 Task: Look for space in Junín, Peru from 2nd June, 2023 to 9th June, 2023 for 5 adults in price range Rs.7000 to Rs.13000. Place can be shared room with 2 bedrooms having 5 beds and 2 bathrooms. Property type can be house, flat, guest house. Booking option can be shelf check-in. Required host language is English.
Action: Mouse moved to (575, 140)
Screenshot: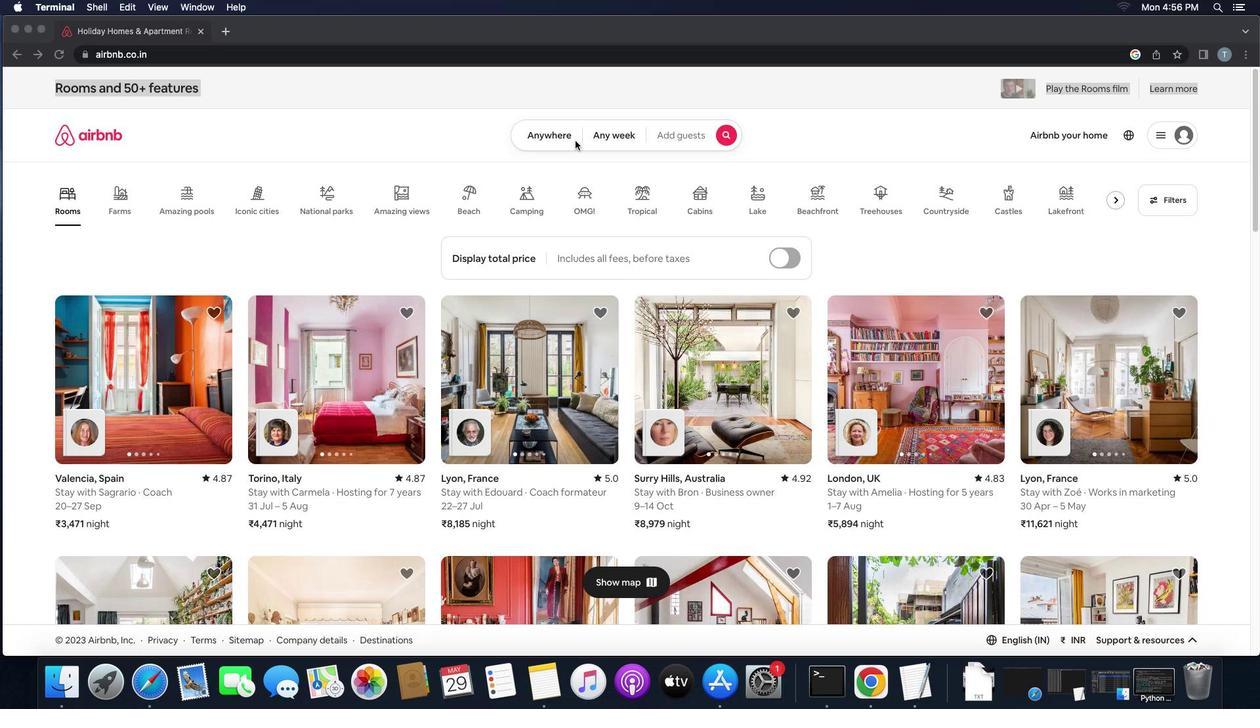 
Action: Mouse pressed left at (575, 140)
Screenshot: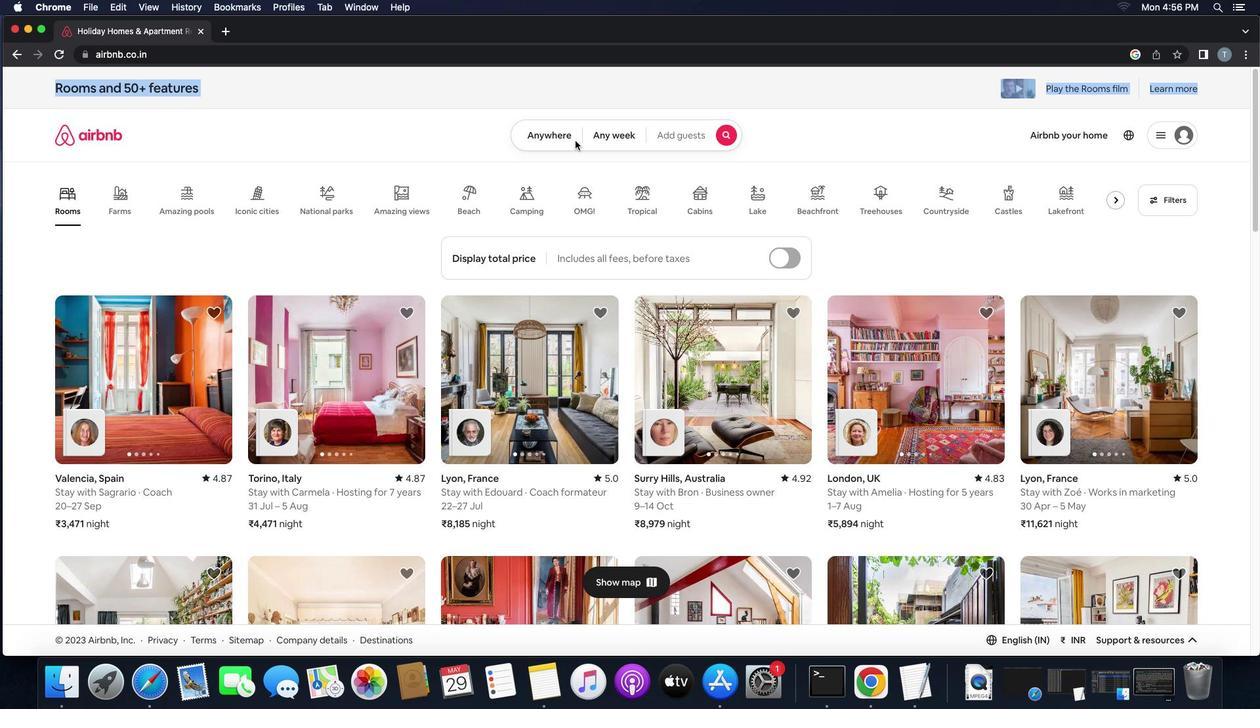 
Action: Mouse pressed left at (575, 140)
Screenshot: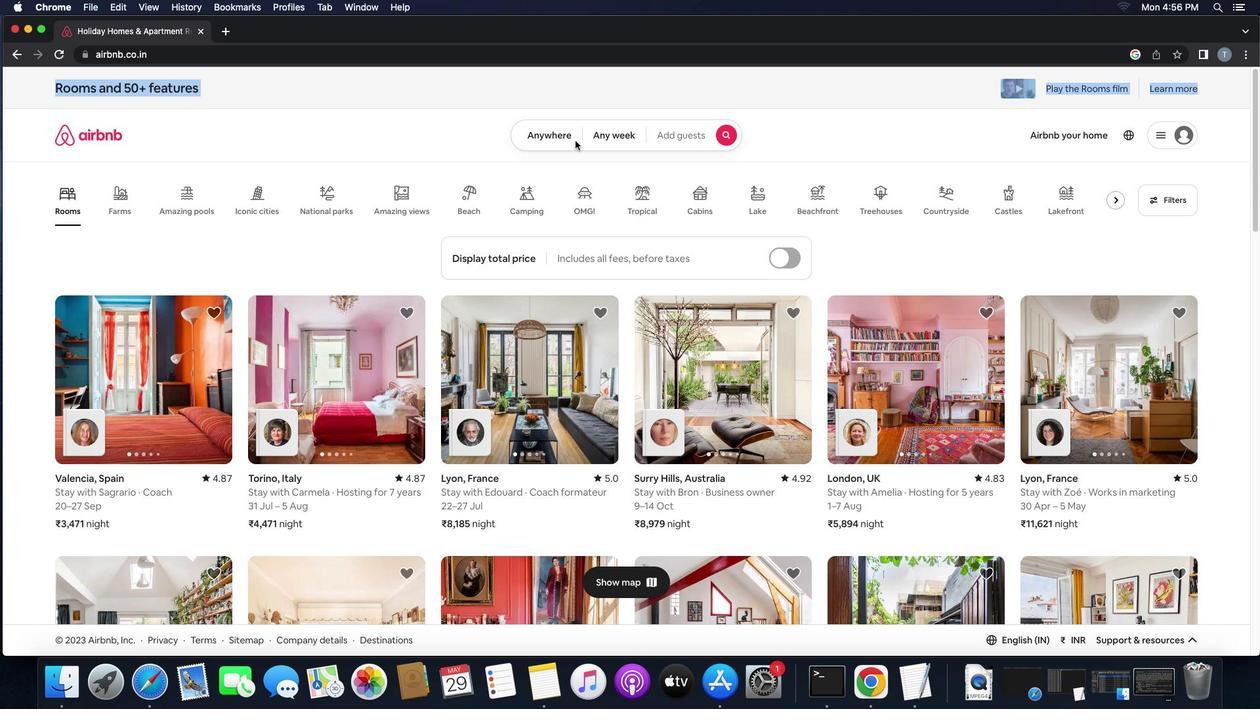 
Action: Mouse moved to (518, 186)
Screenshot: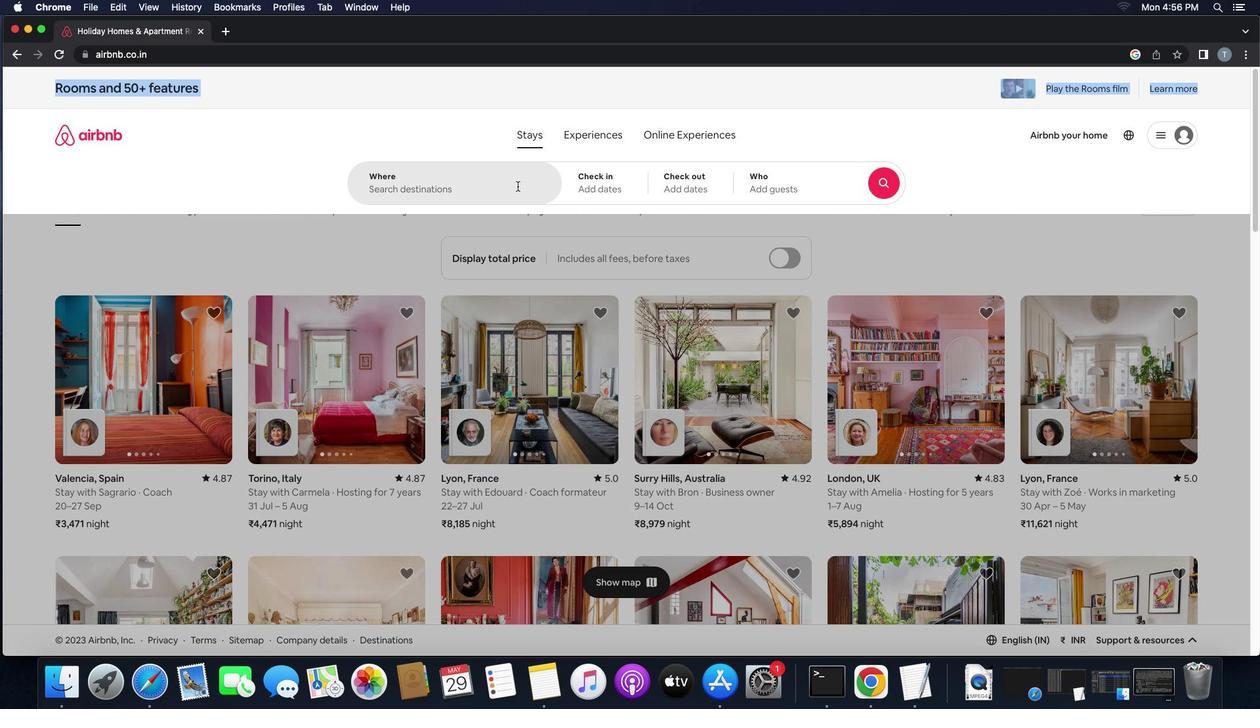 
Action: Mouse pressed left at (518, 186)
Screenshot: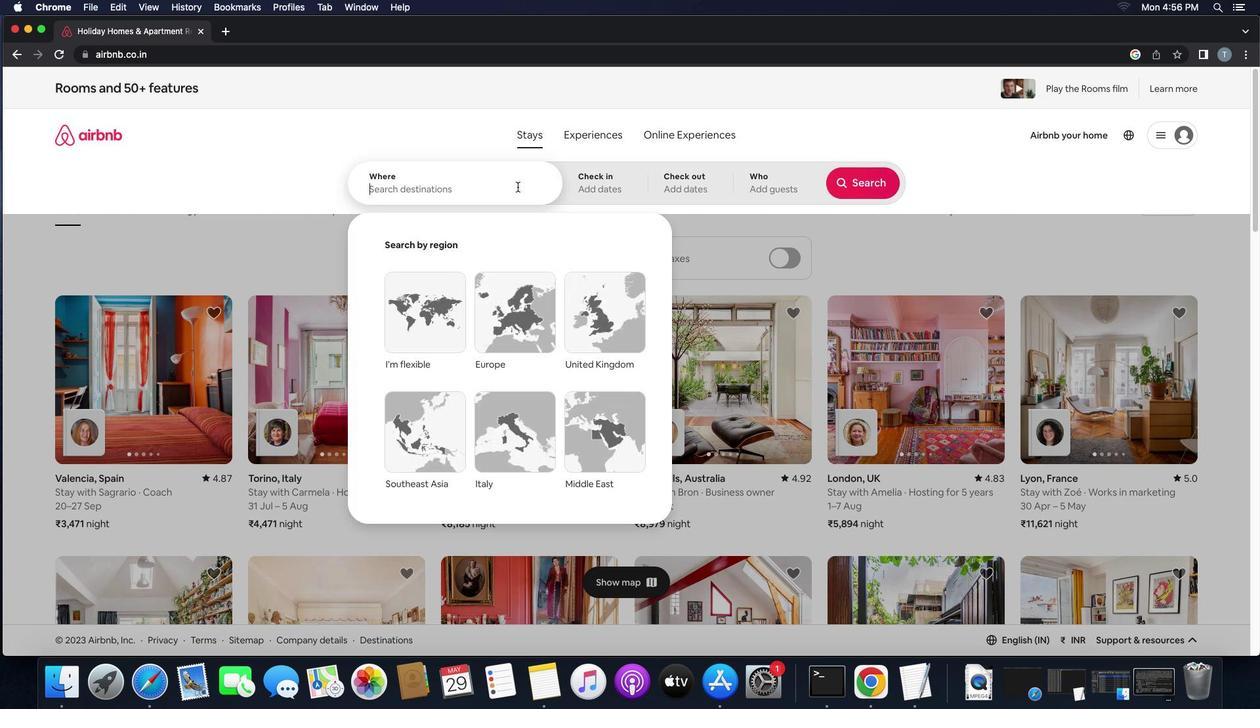 
Action: Mouse moved to (518, 186)
Screenshot: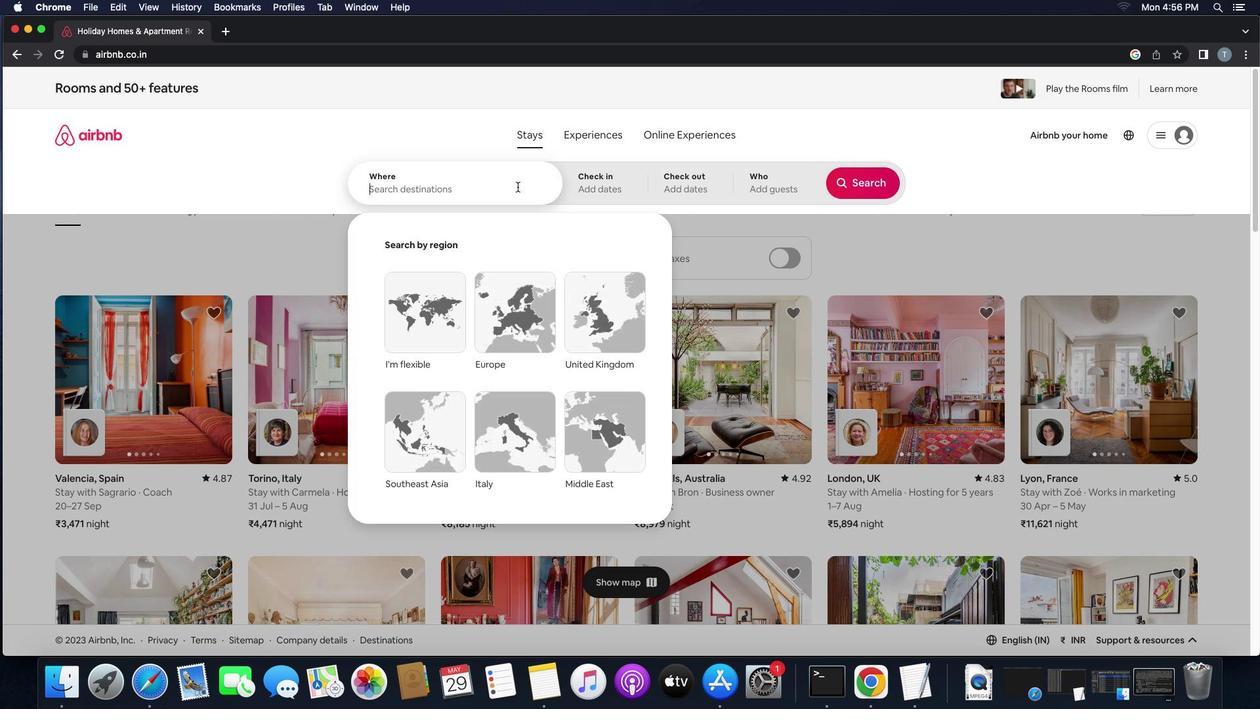 
Action: Key pressed Key.shift'J''u''n''i''n'','Key.space'p''e''r''u'
Screenshot: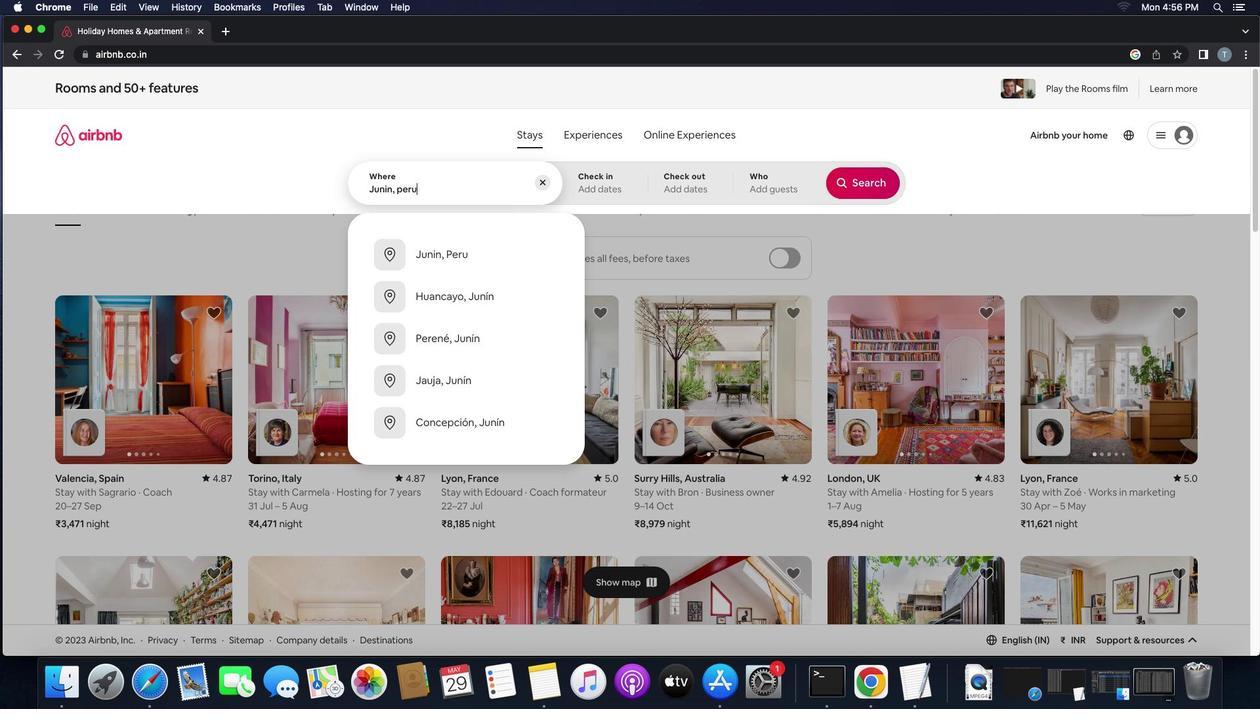 
Action: Mouse moved to (447, 262)
Screenshot: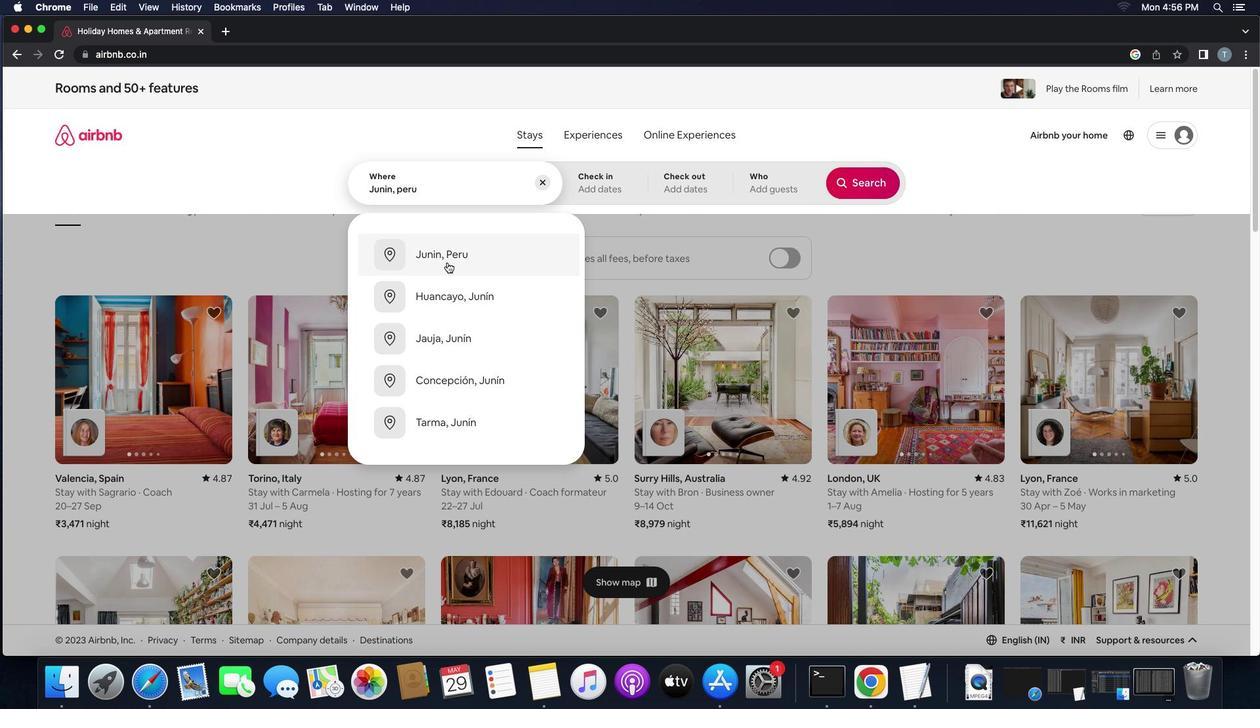 
Action: Mouse pressed left at (447, 262)
Screenshot: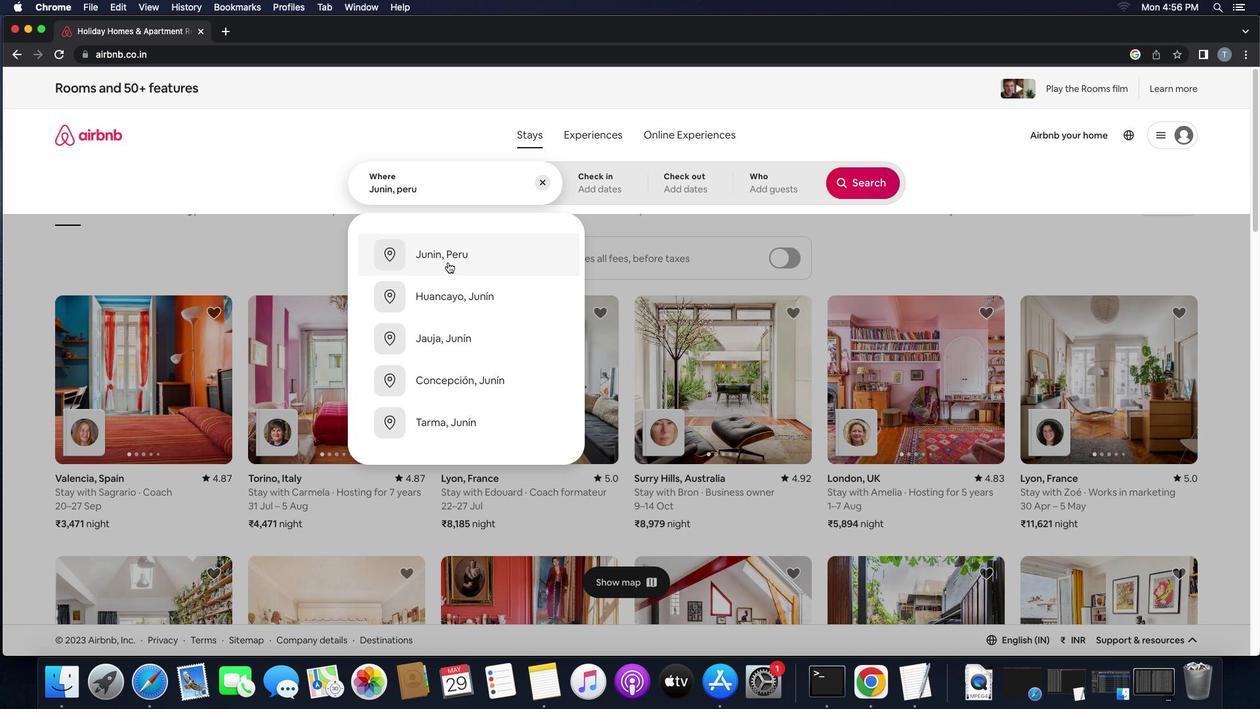 
Action: Mouse moved to (815, 346)
Screenshot: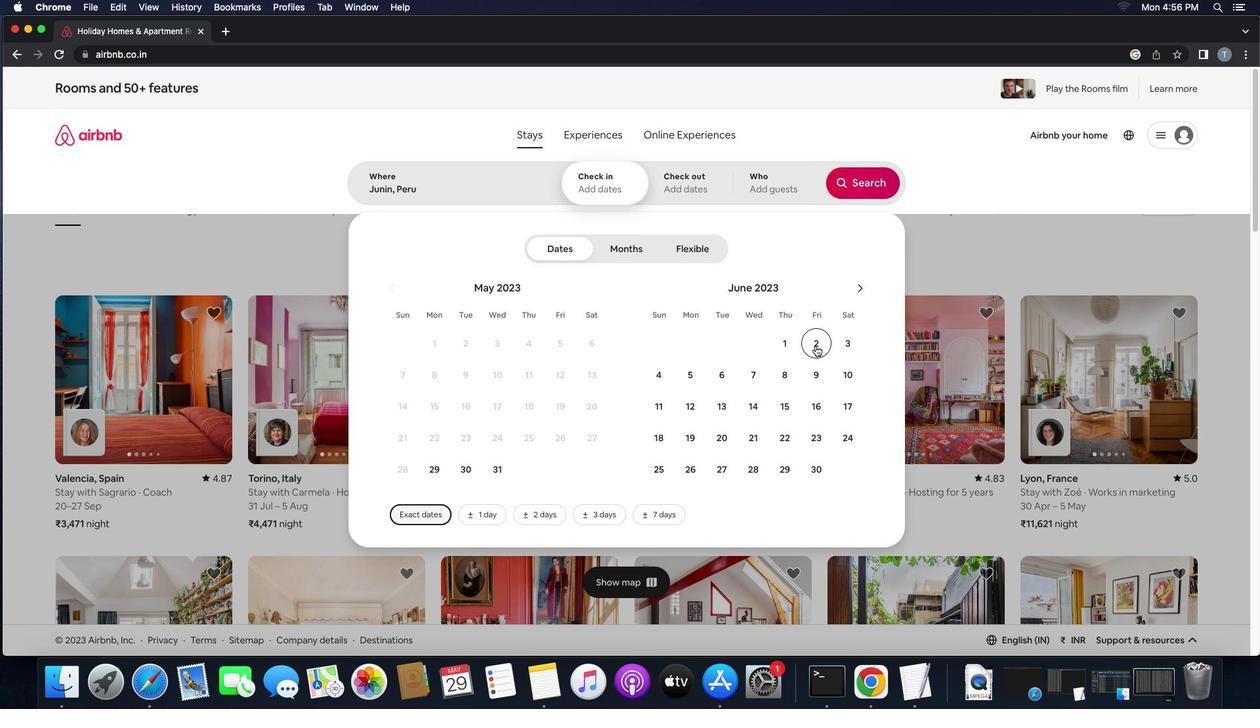 
Action: Mouse pressed left at (815, 346)
Screenshot: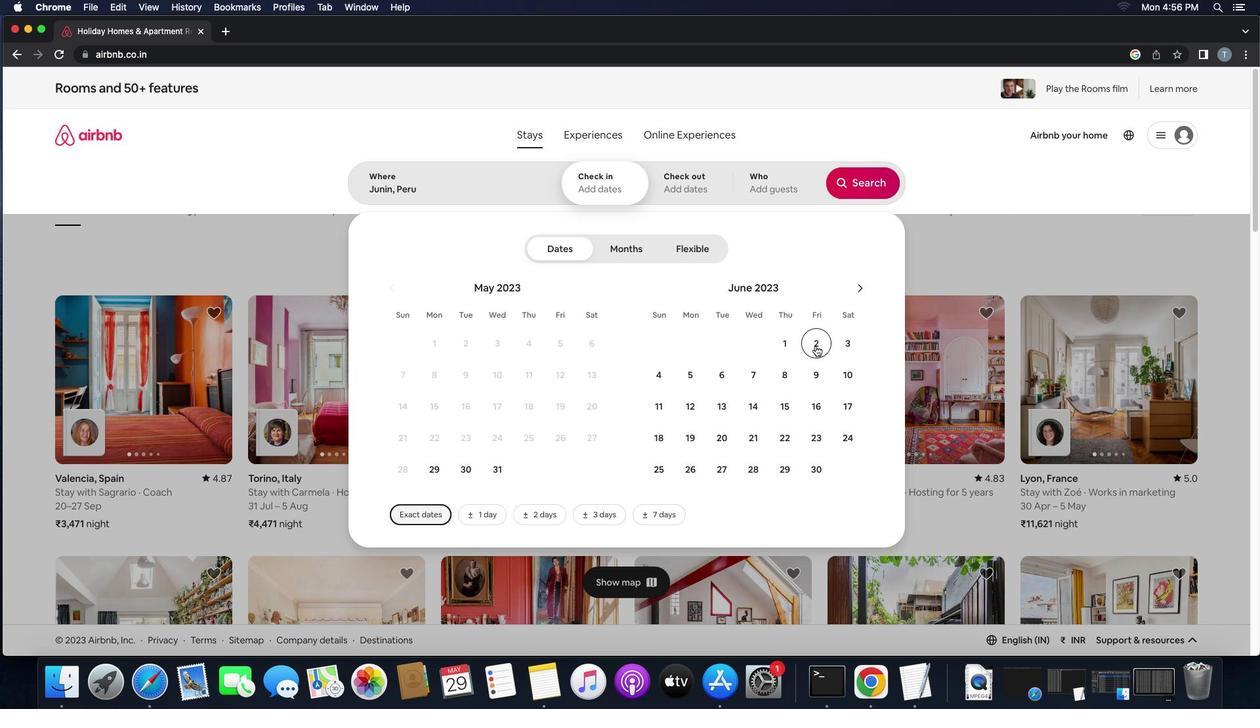 
Action: Mouse moved to (814, 370)
Screenshot: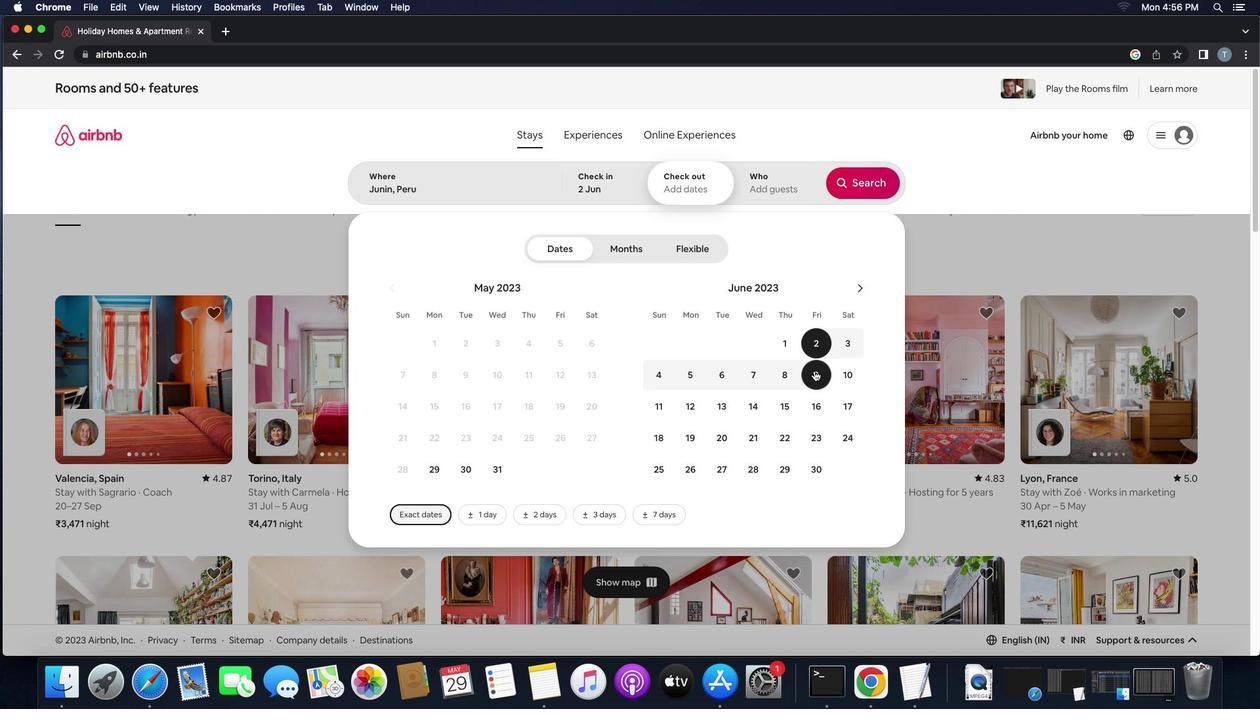 
Action: Mouse pressed left at (814, 370)
Screenshot: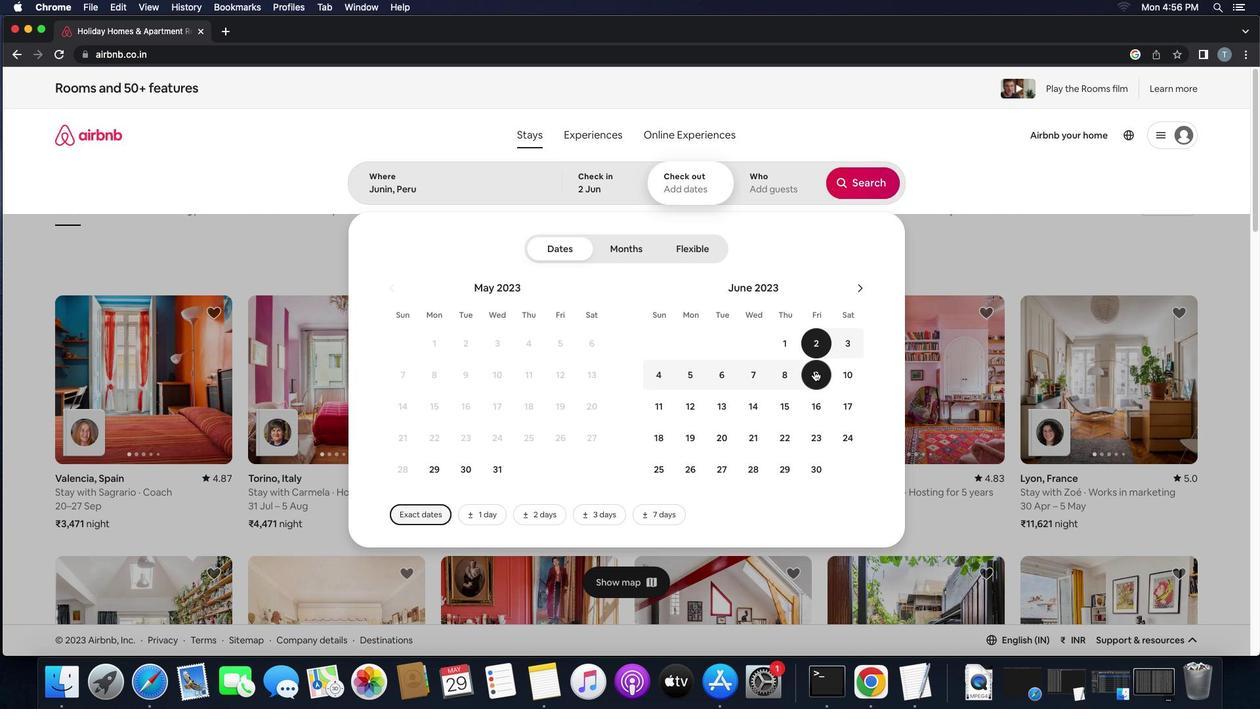 
Action: Mouse moved to (772, 196)
Screenshot: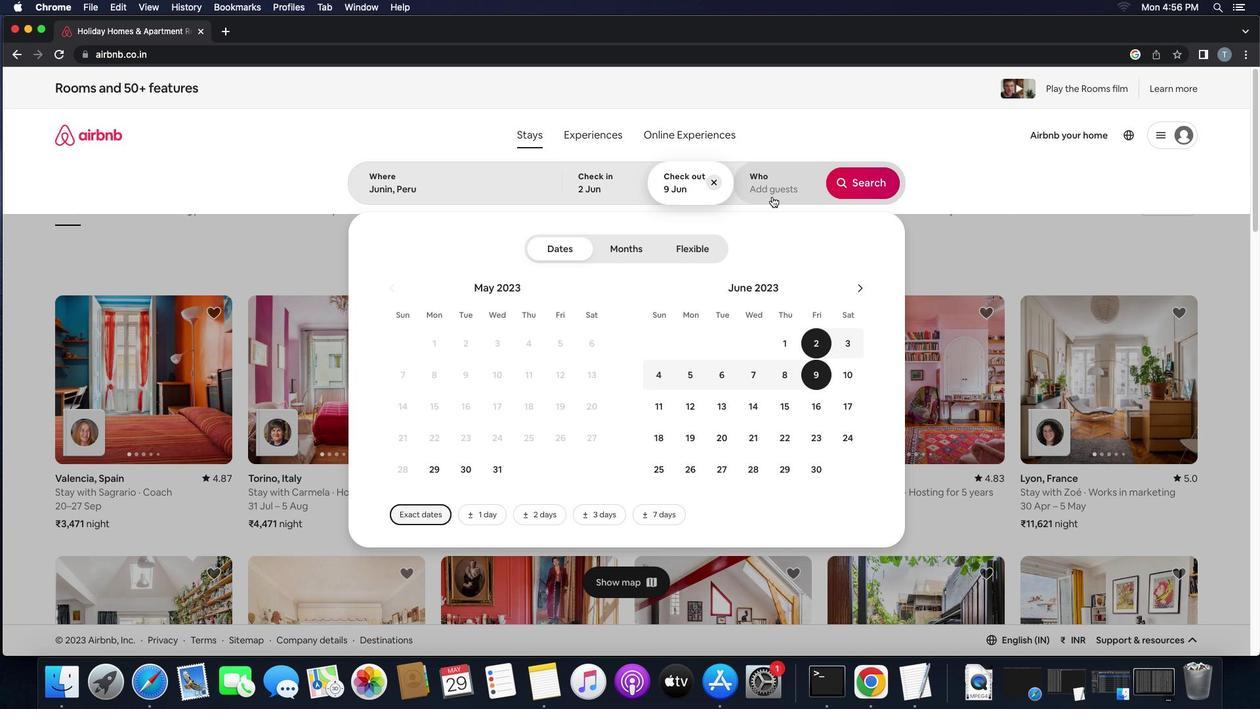 
Action: Mouse pressed left at (772, 196)
Screenshot: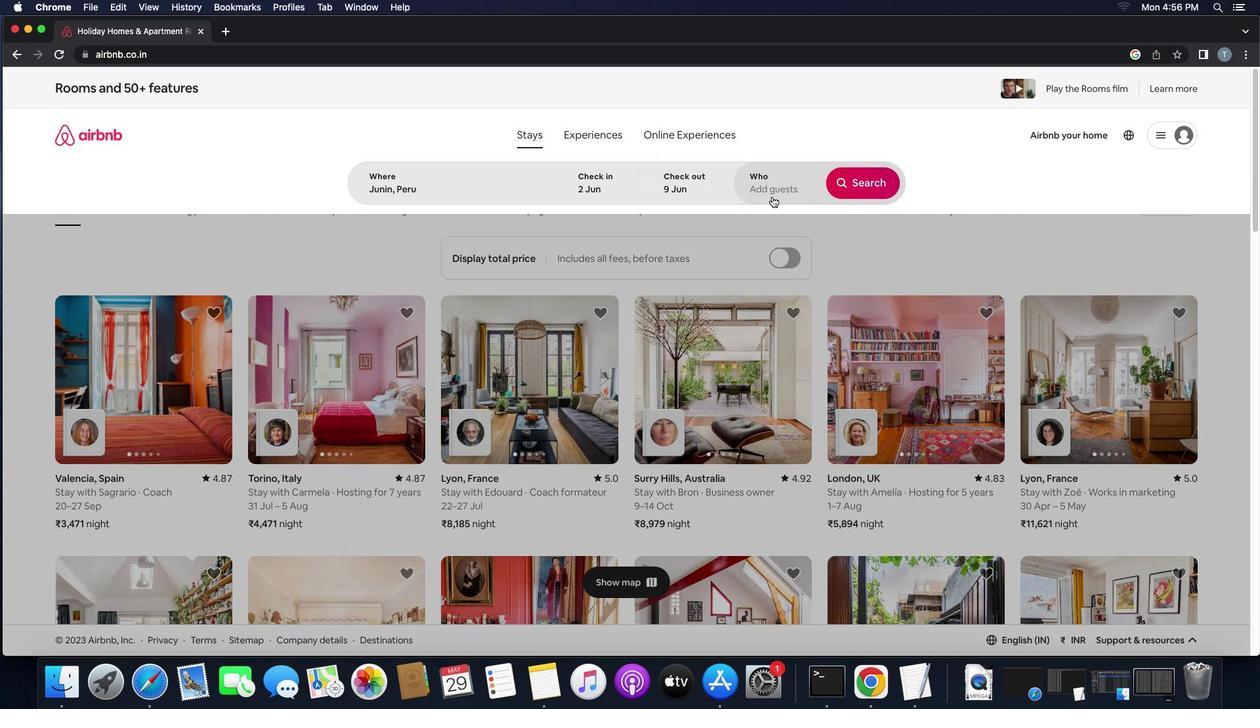 
Action: Mouse moved to (864, 253)
Screenshot: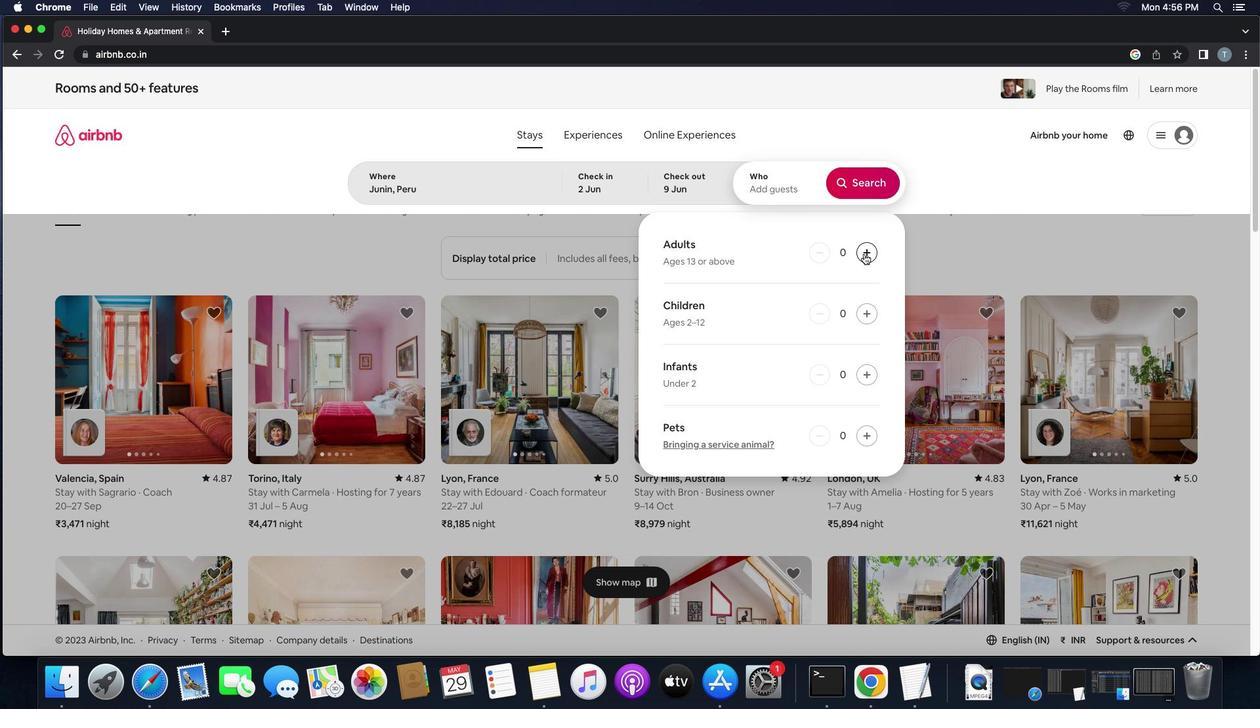 
Action: Mouse pressed left at (864, 253)
Screenshot: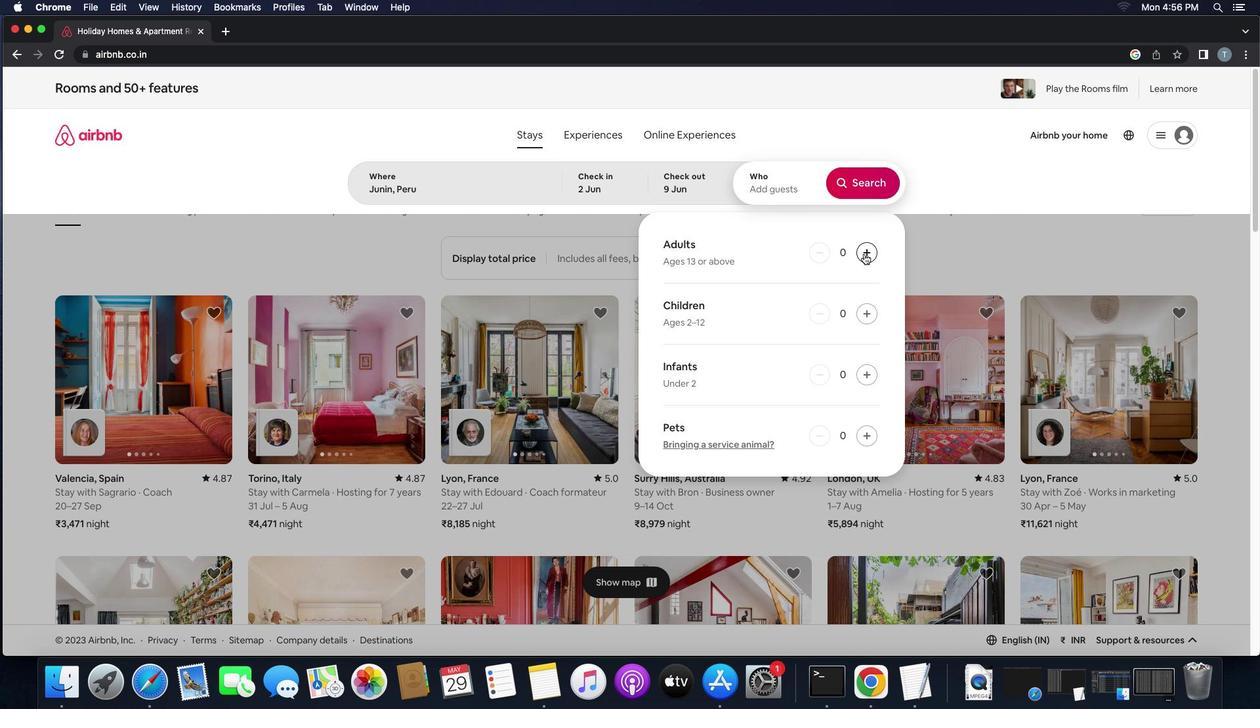 
Action: Mouse pressed left at (864, 253)
Screenshot: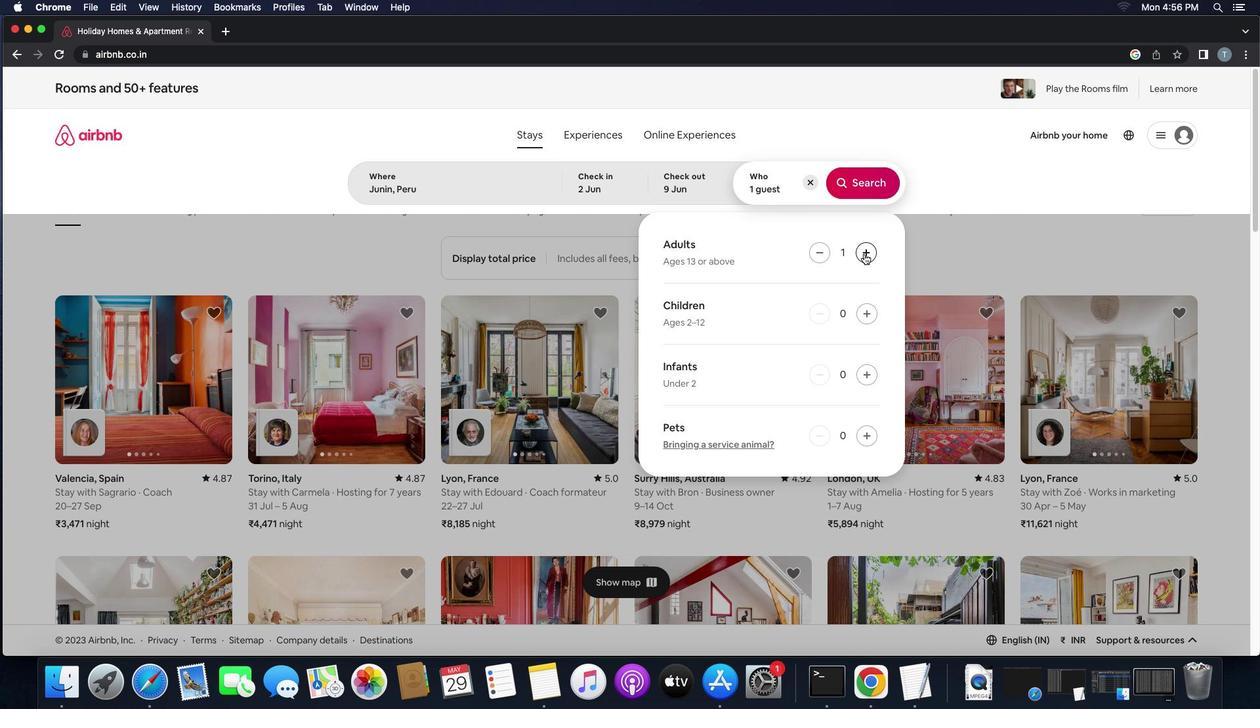 
Action: Mouse pressed left at (864, 253)
Screenshot: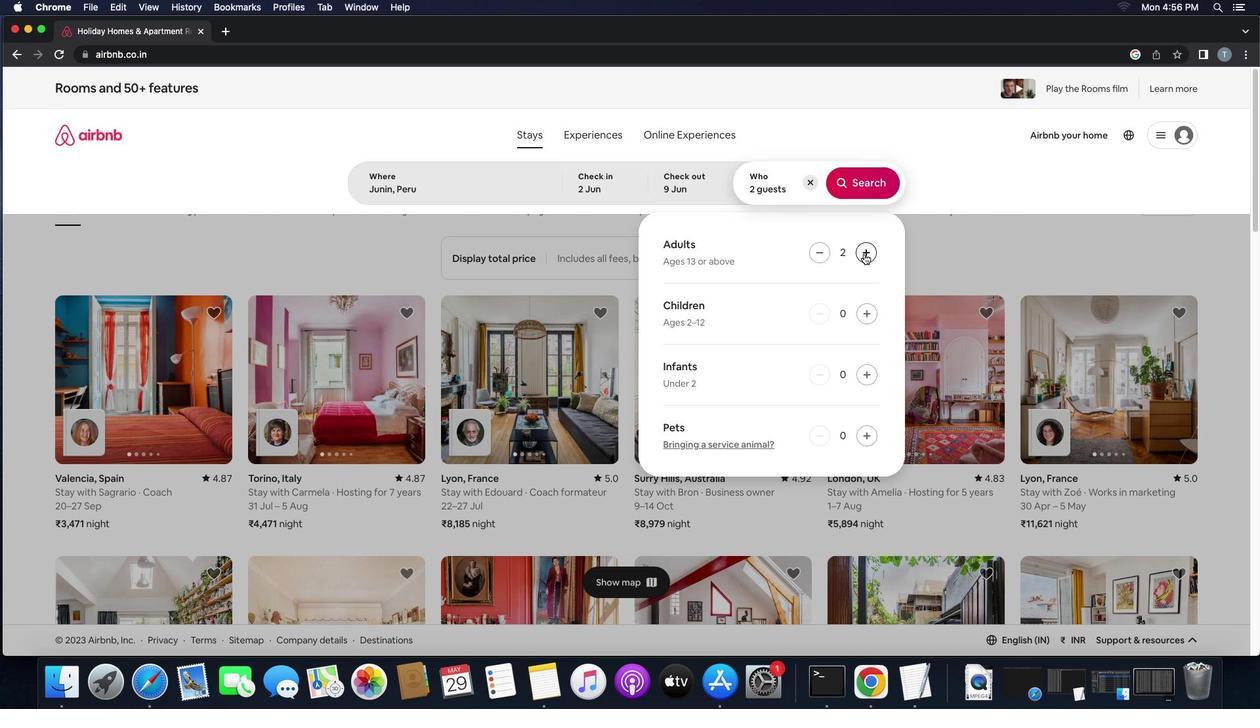 
Action: Mouse pressed left at (864, 253)
Screenshot: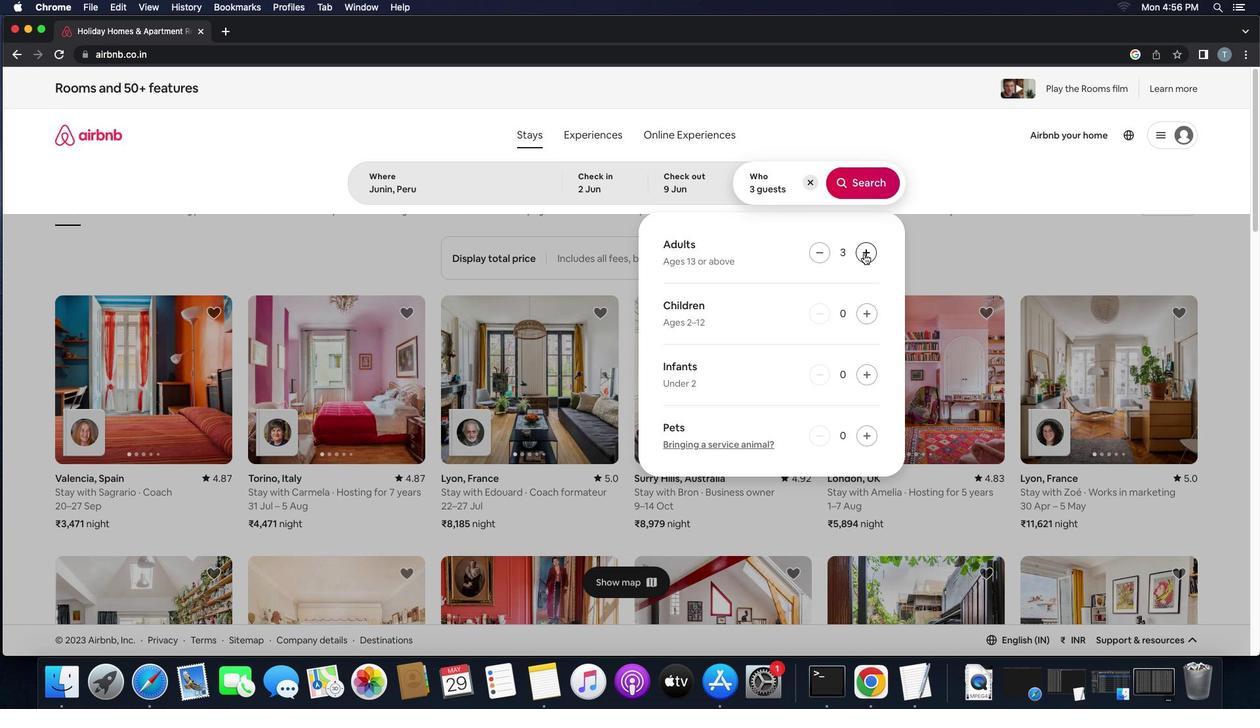 
Action: Mouse pressed left at (864, 253)
Screenshot: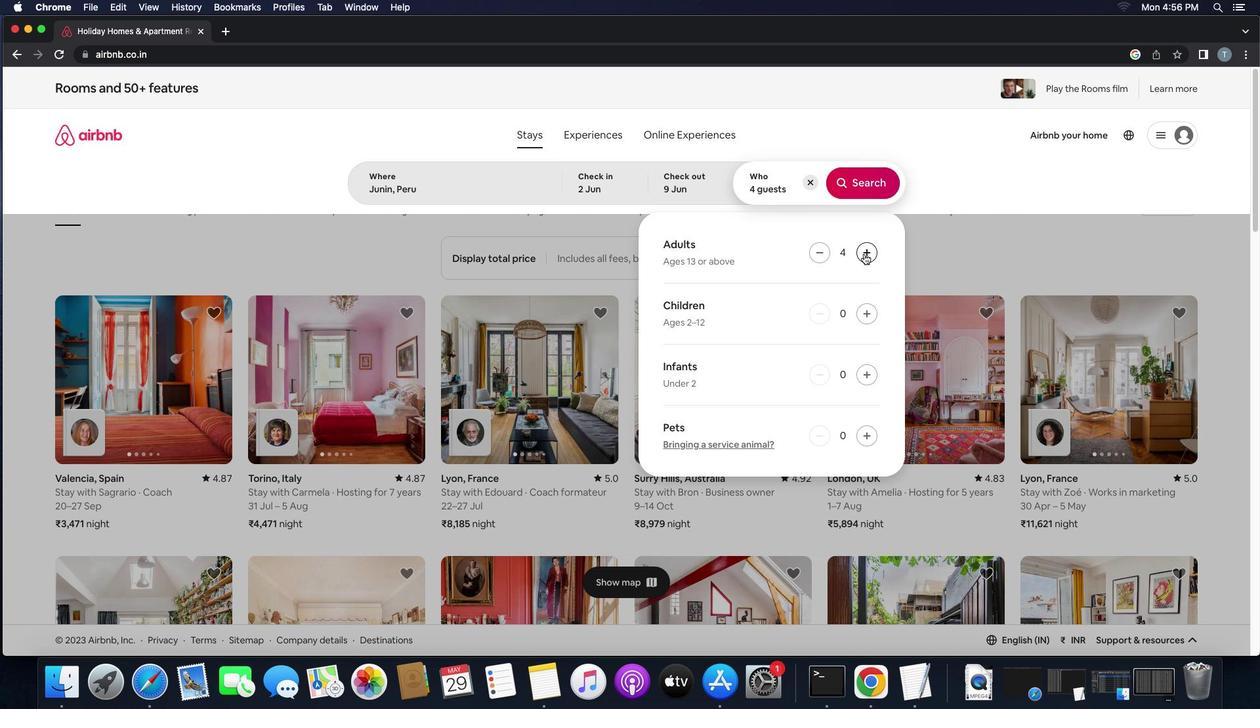 
Action: Mouse moved to (866, 186)
Screenshot: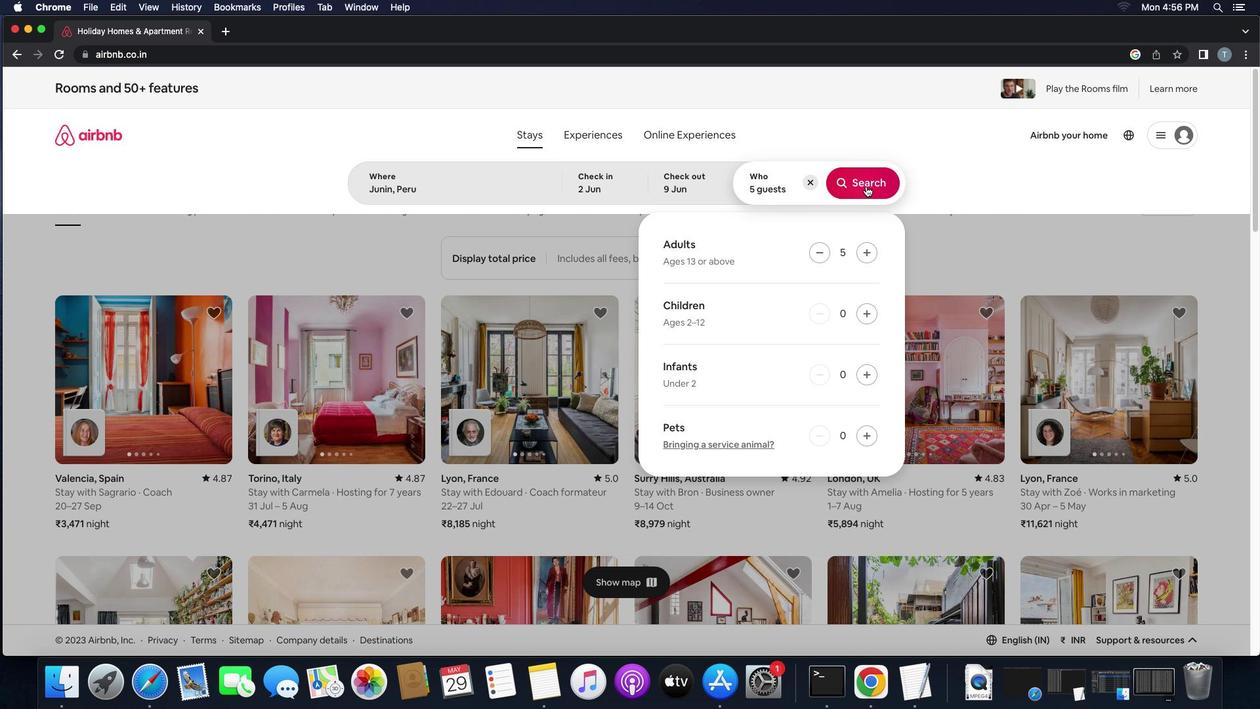 
Action: Mouse pressed left at (866, 186)
Screenshot: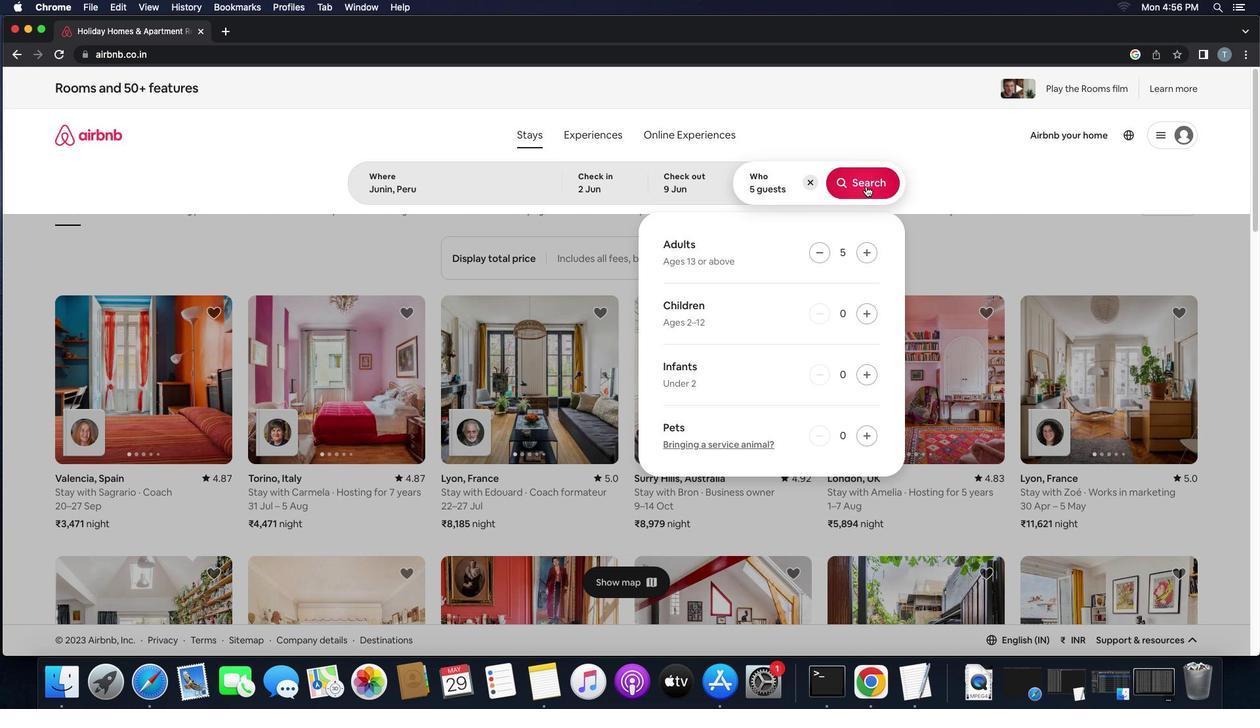 
Action: Mouse moved to (1199, 151)
Screenshot: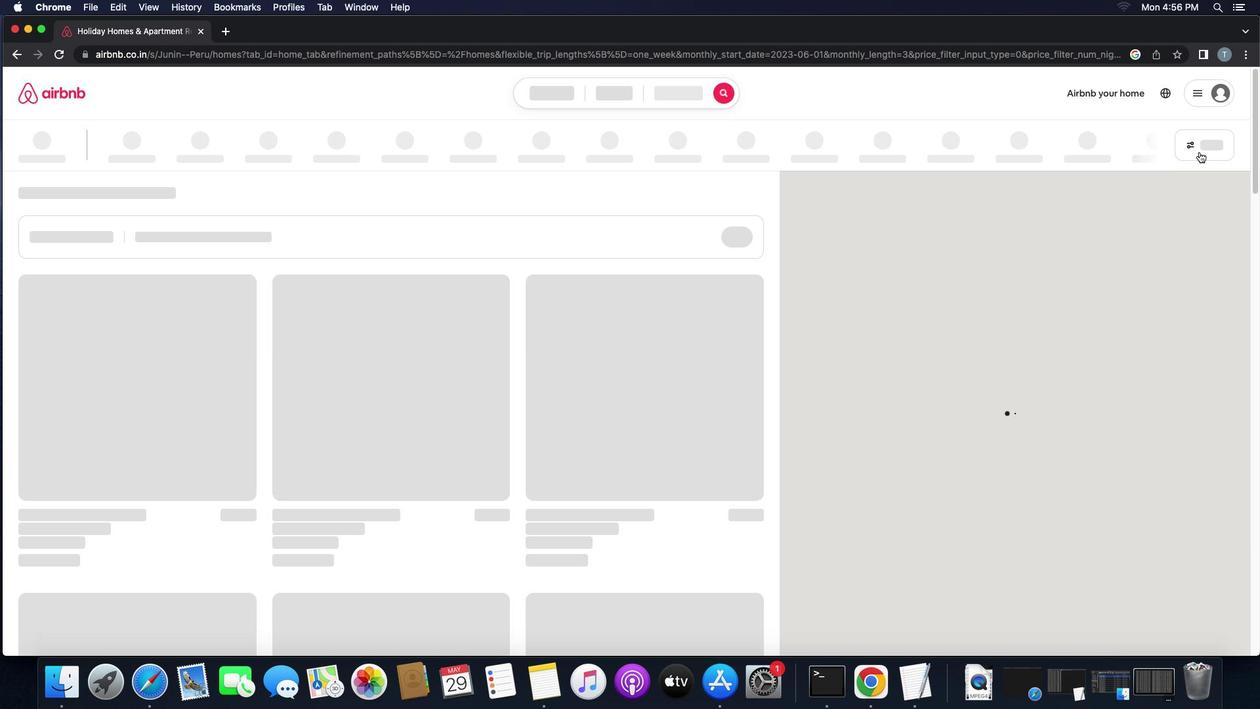 
Action: Mouse pressed left at (1199, 151)
Screenshot: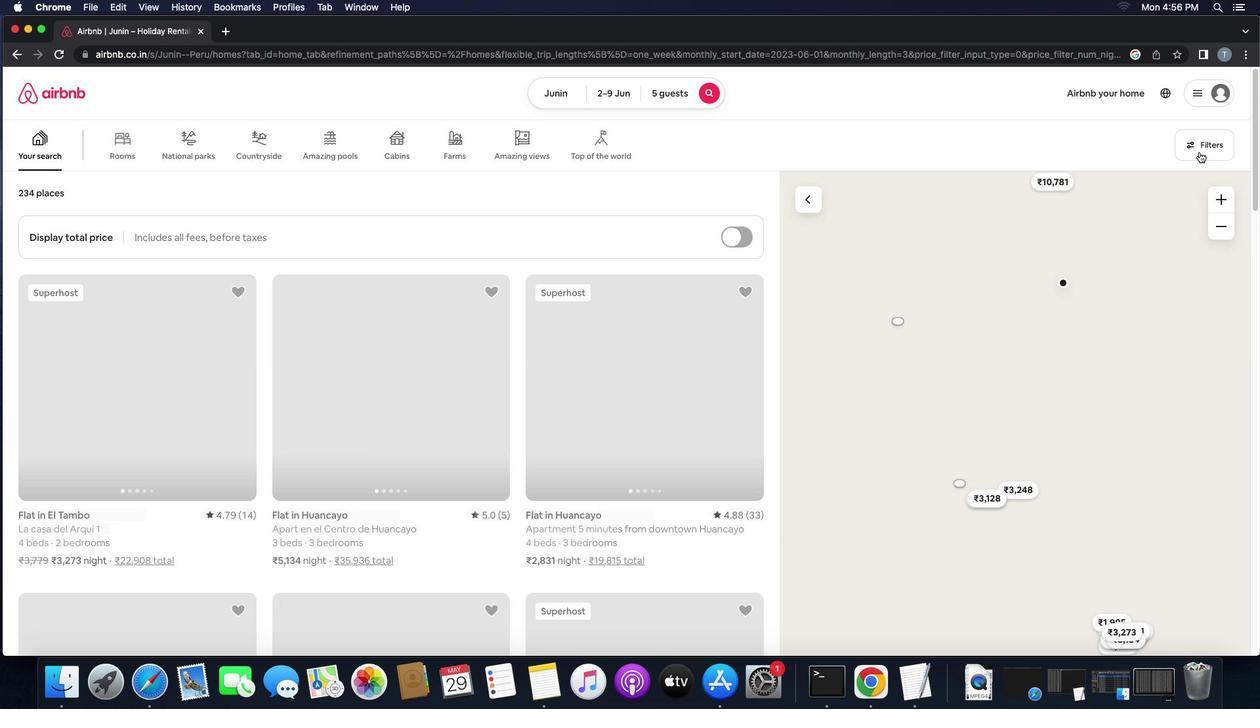 
Action: Mouse moved to (532, 313)
Screenshot: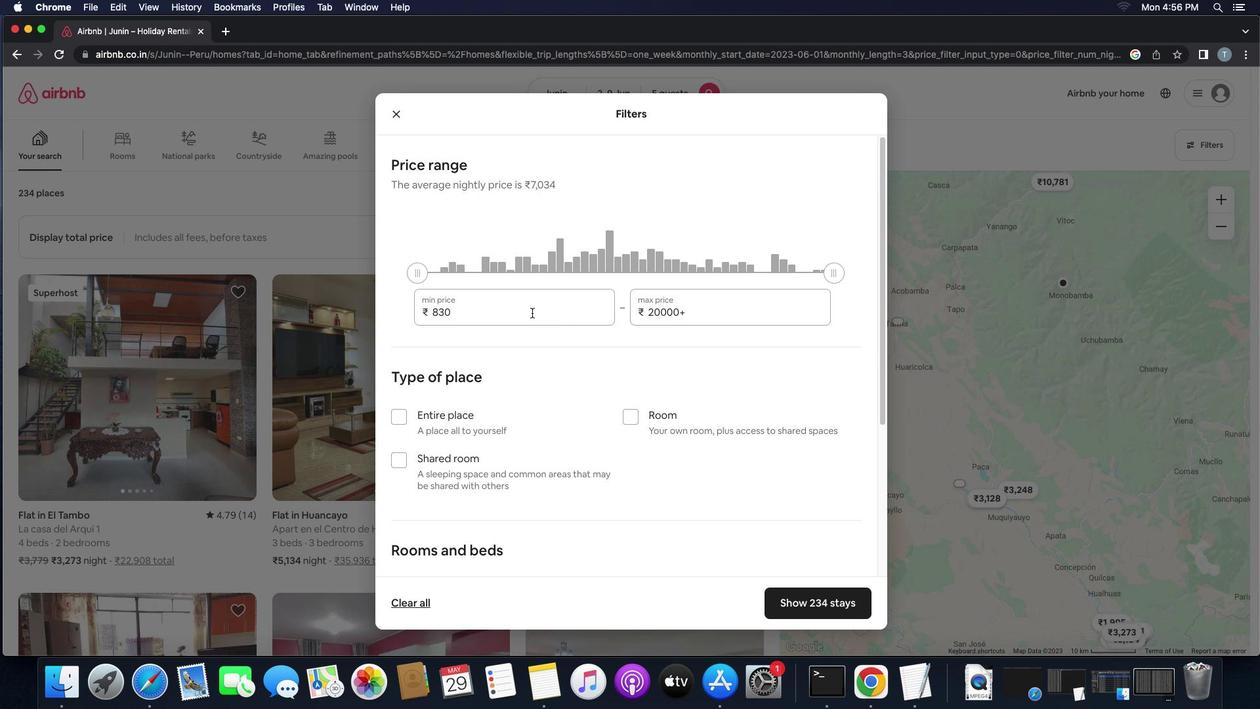 
Action: Mouse pressed left at (532, 313)
Screenshot: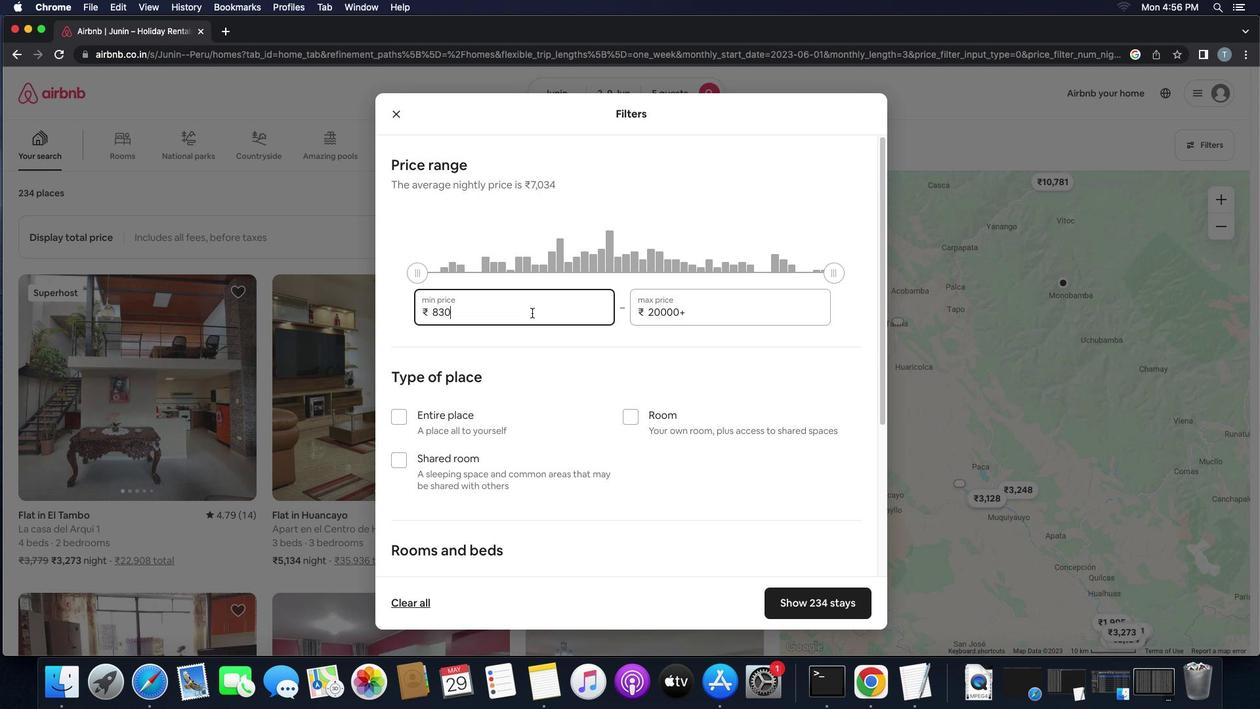 
Action: Mouse moved to (532, 312)
Screenshot: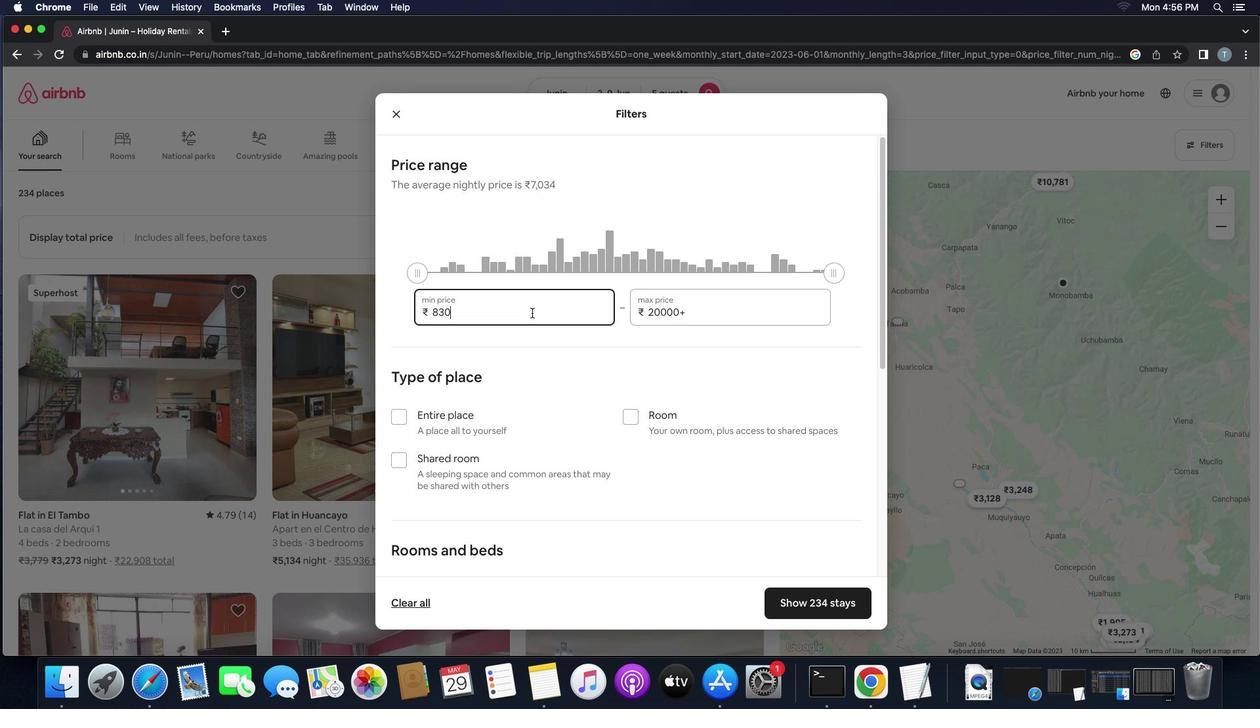 
Action: Key pressed Key.backspaceKey.backspaceKey.backspaceKey.backspace'7''0''0''0'
Screenshot: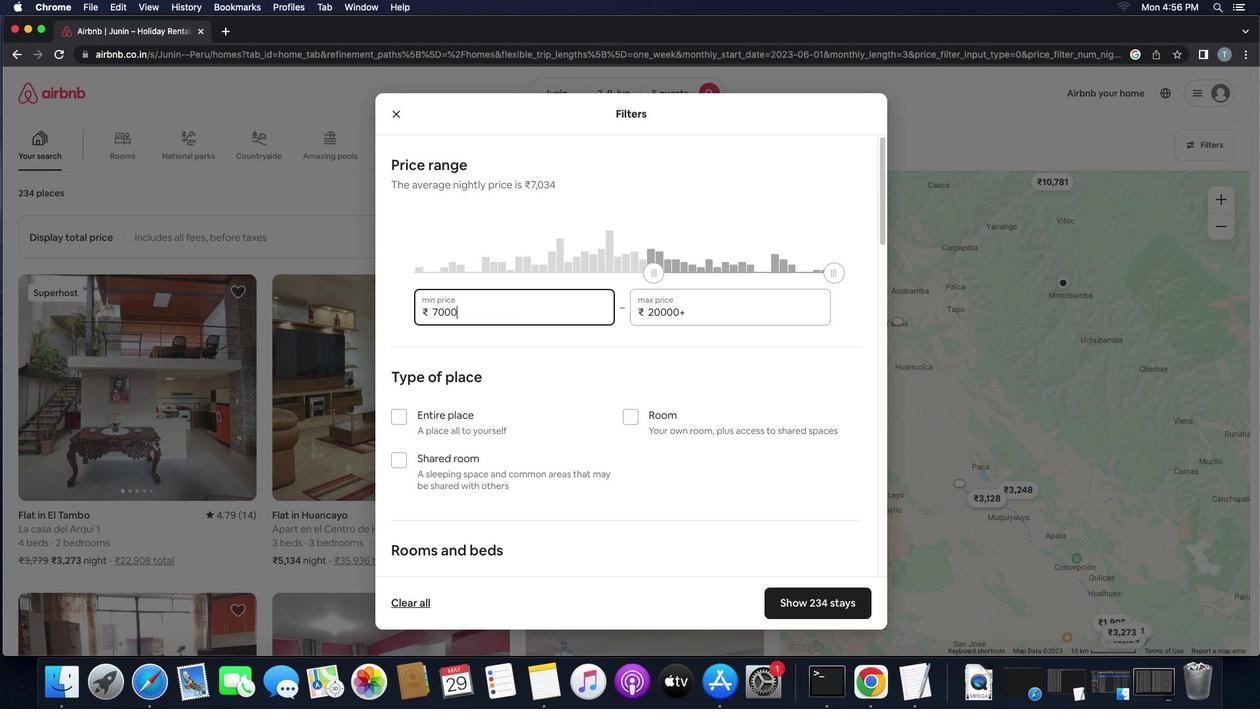 
Action: Mouse moved to (715, 313)
Screenshot: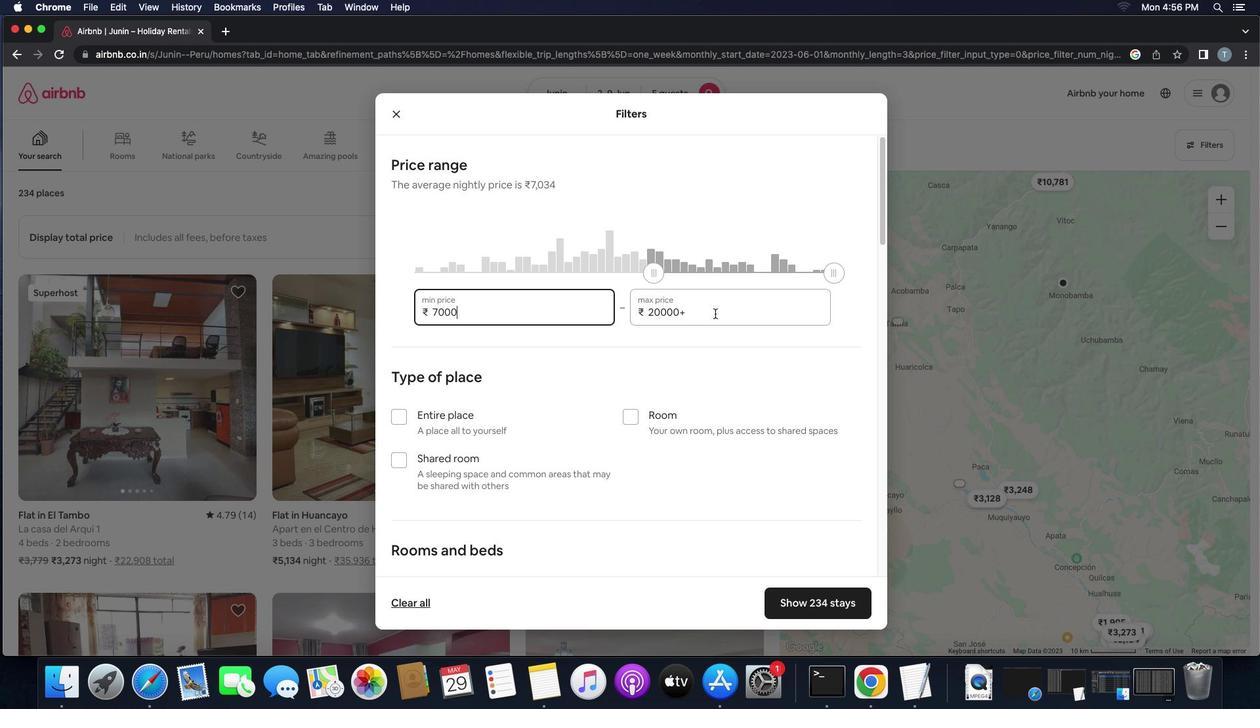 
Action: Mouse pressed left at (715, 313)
Screenshot: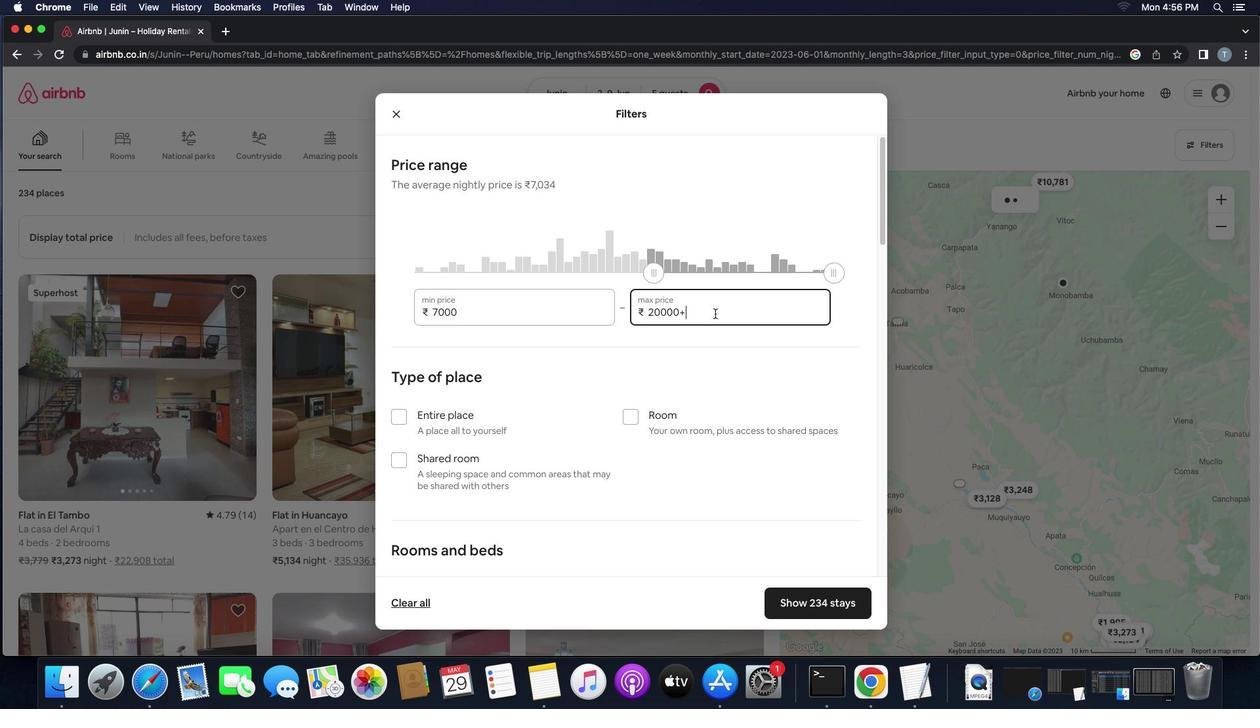 
Action: Key pressed Key.backspaceKey.backspaceKey.backspaceKey.backspaceKey.backspaceKey.backspace'1''3''0''0''0'
Screenshot: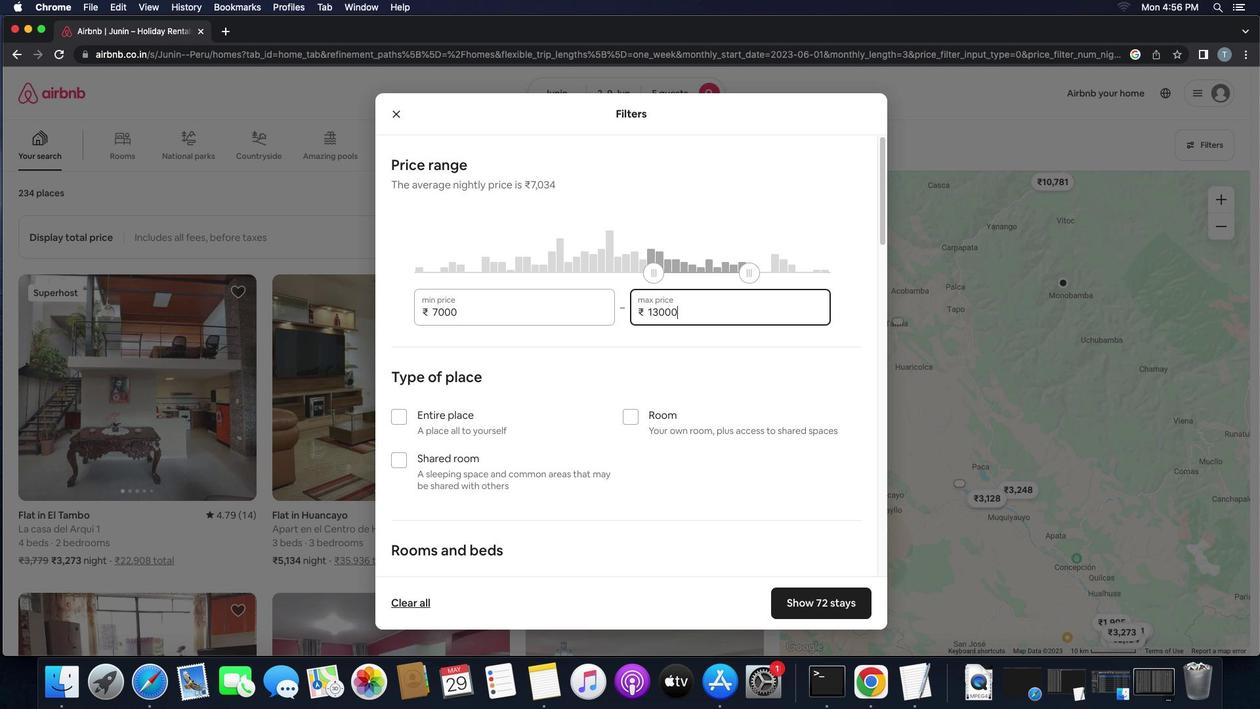 
Action: Mouse moved to (685, 453)
Screenshot: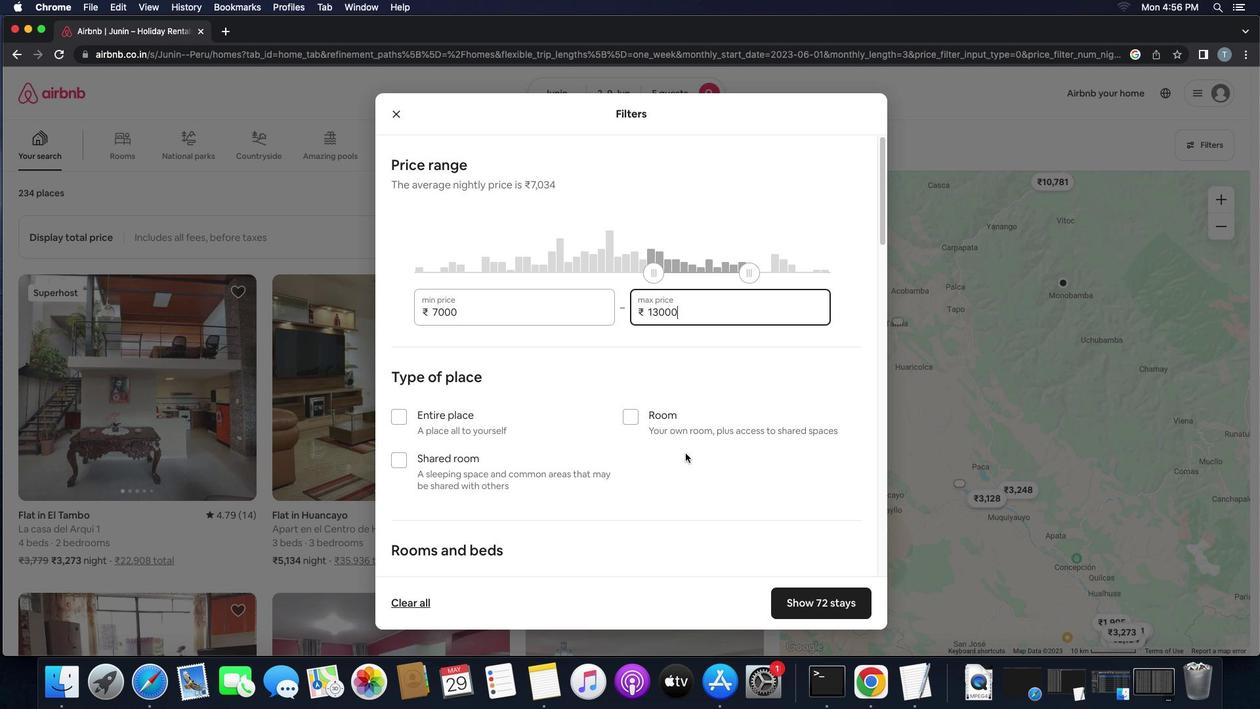 
Action: Mouse scrolled (685, 453) with delta (0, 0)
Screenshot: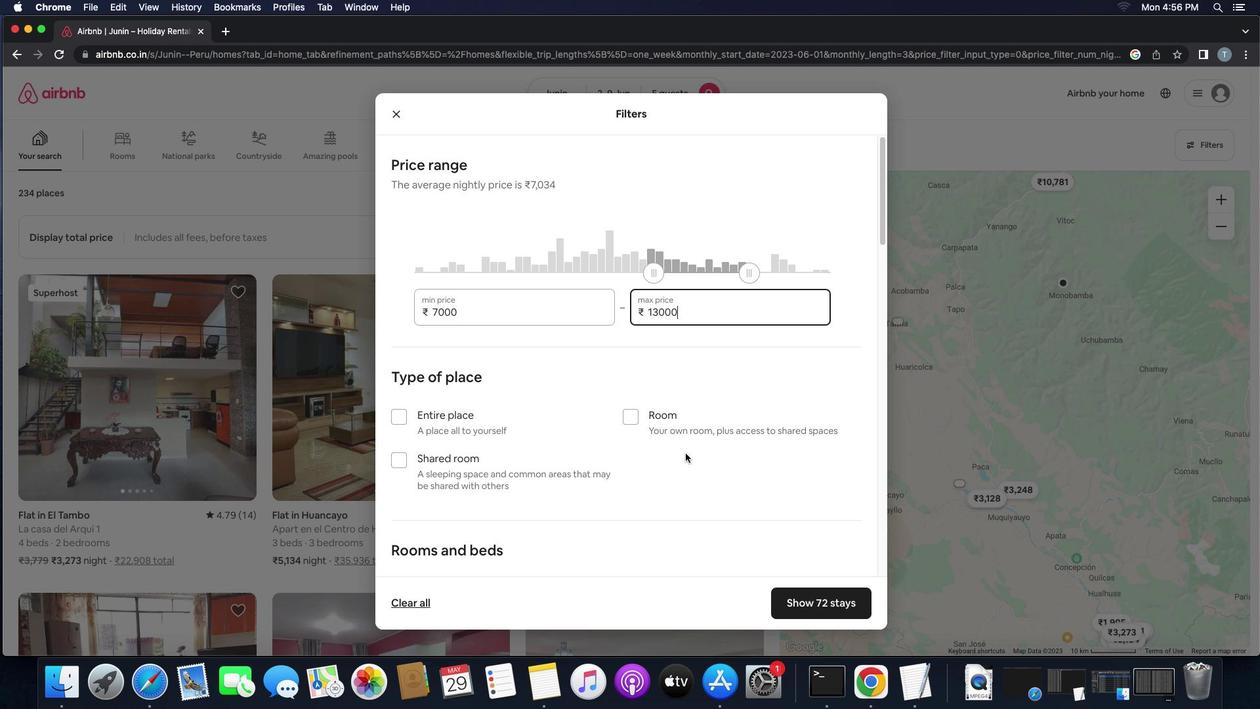
Action: Mouse scrolled (685, 453) with delta (0, 0)
Screenshot: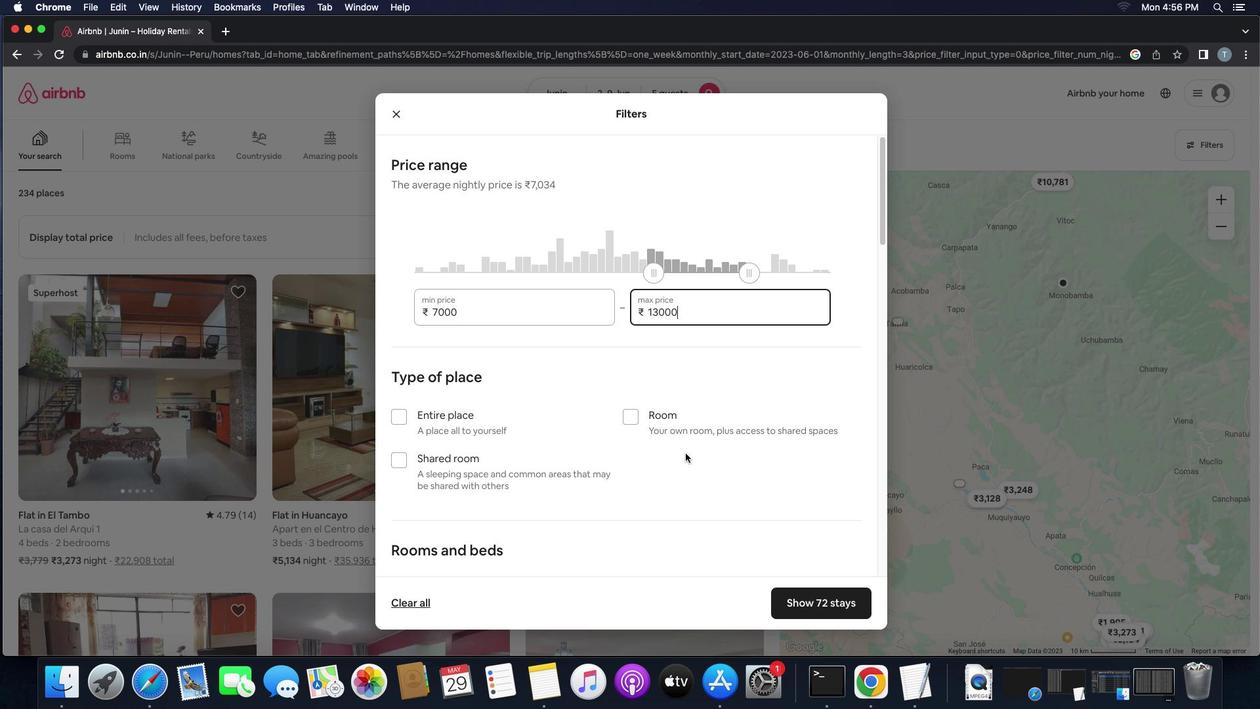 
Action: Mouse moved to (468, 462)
Screenshot: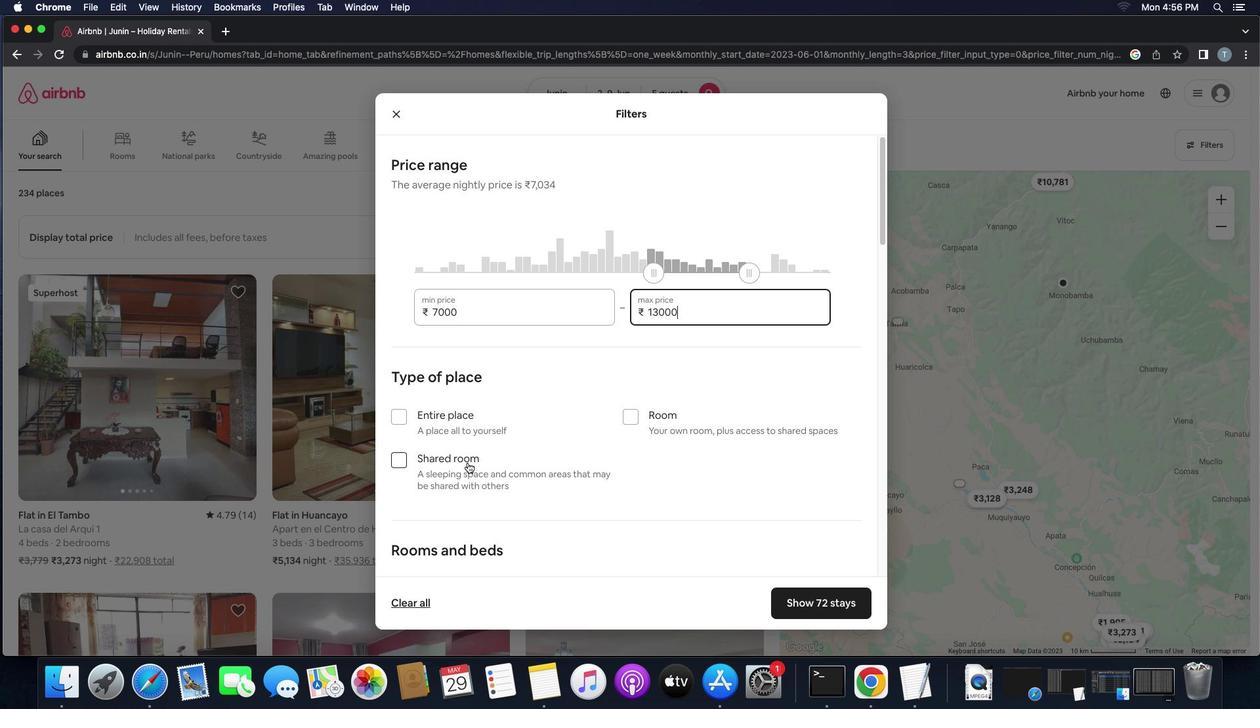 
Action: Mouse pressed left at (468, 462)
Screenshot: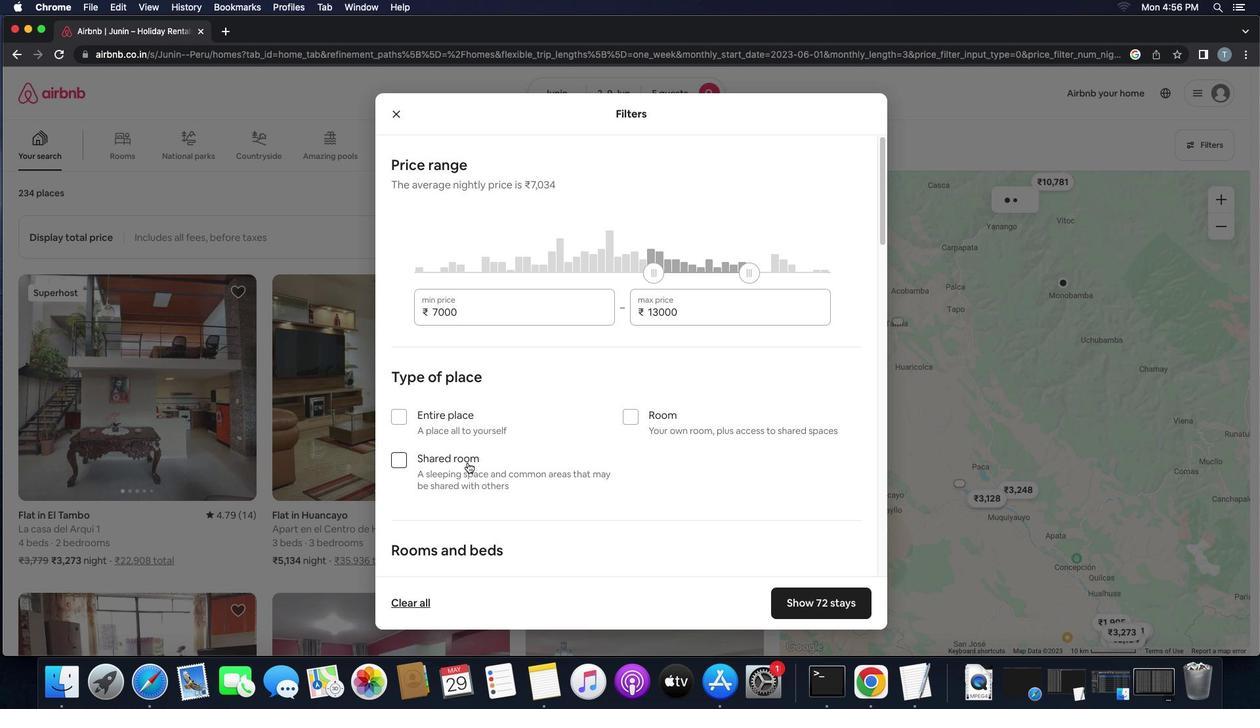 
Action: Mouse moved to (580, 496)
Screenshot: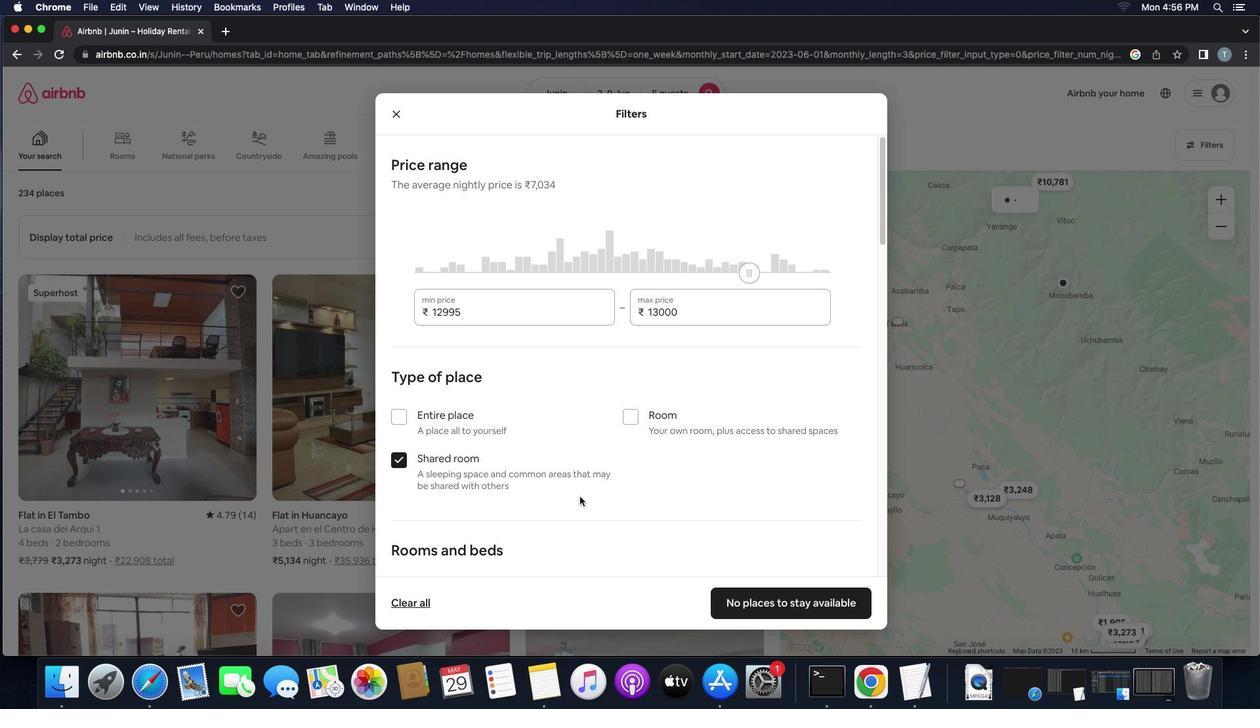
Action: Mouse scrolled (580, 496) with delta (0, 0)
Screenshot: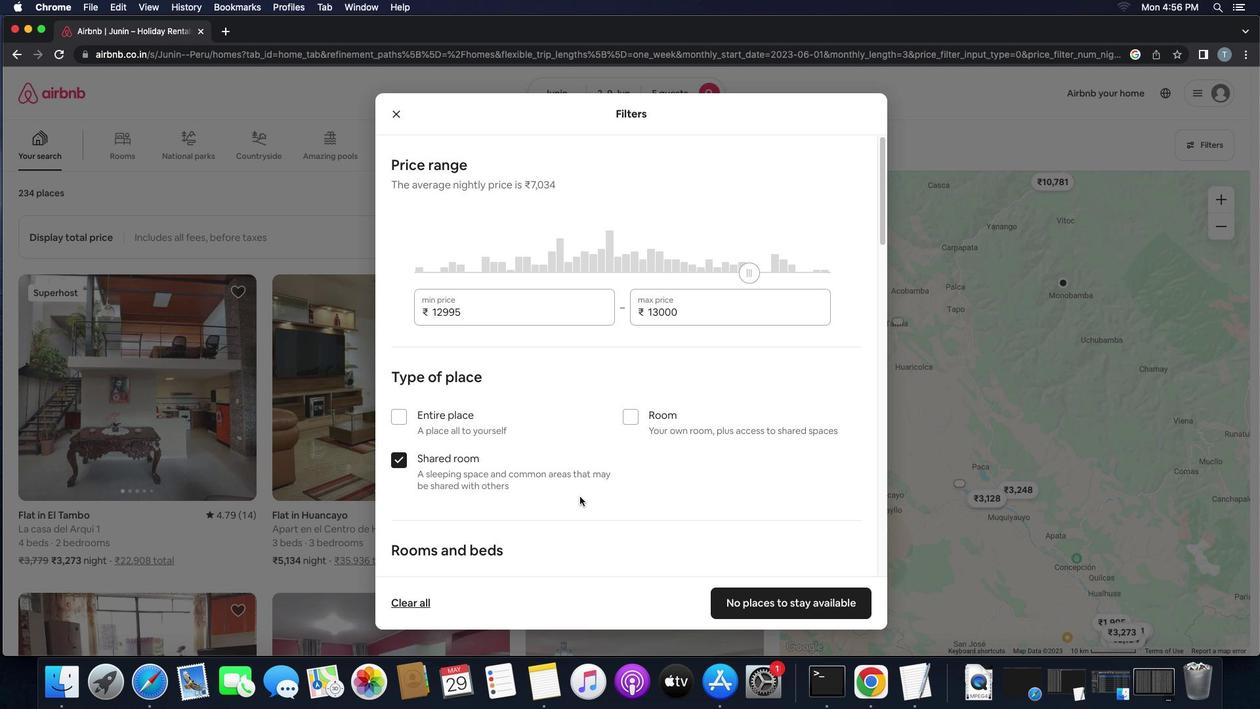 
Action: Mouse scrolled (580, 496) with delta (0, 0)
Screenshot: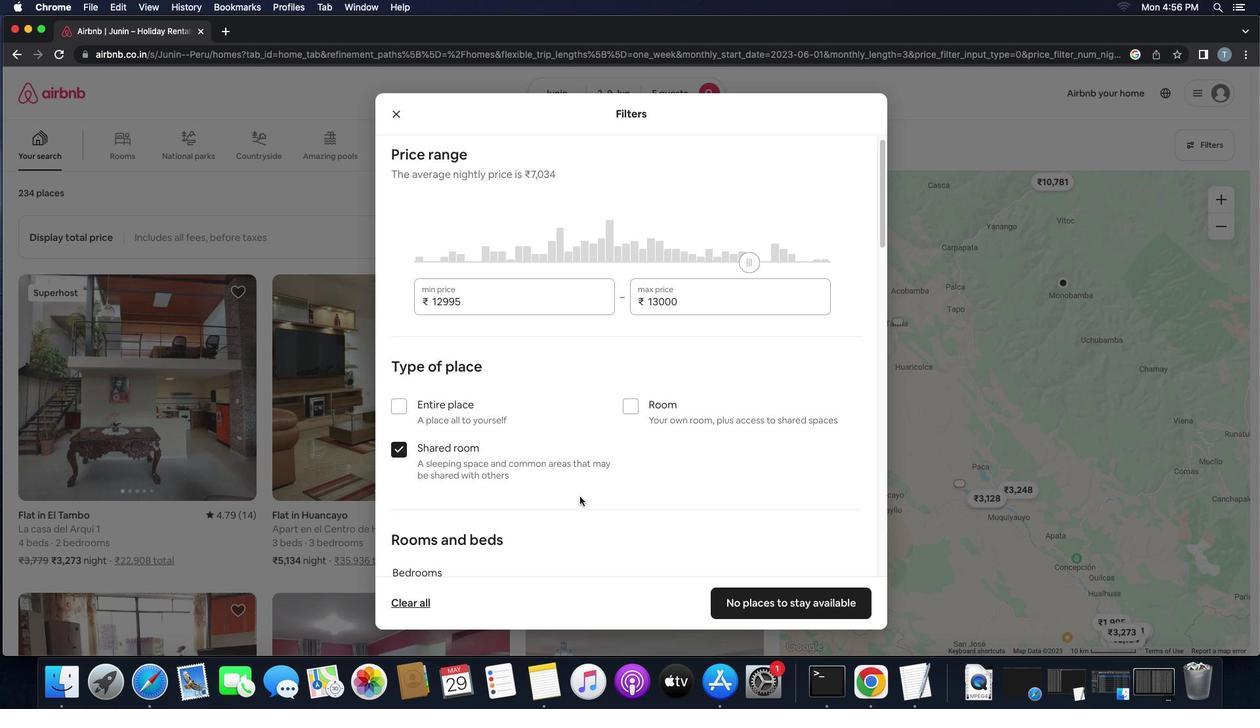 
Action: Mouse scrolled (580, 496) with delta (0, -1)
Screenshot: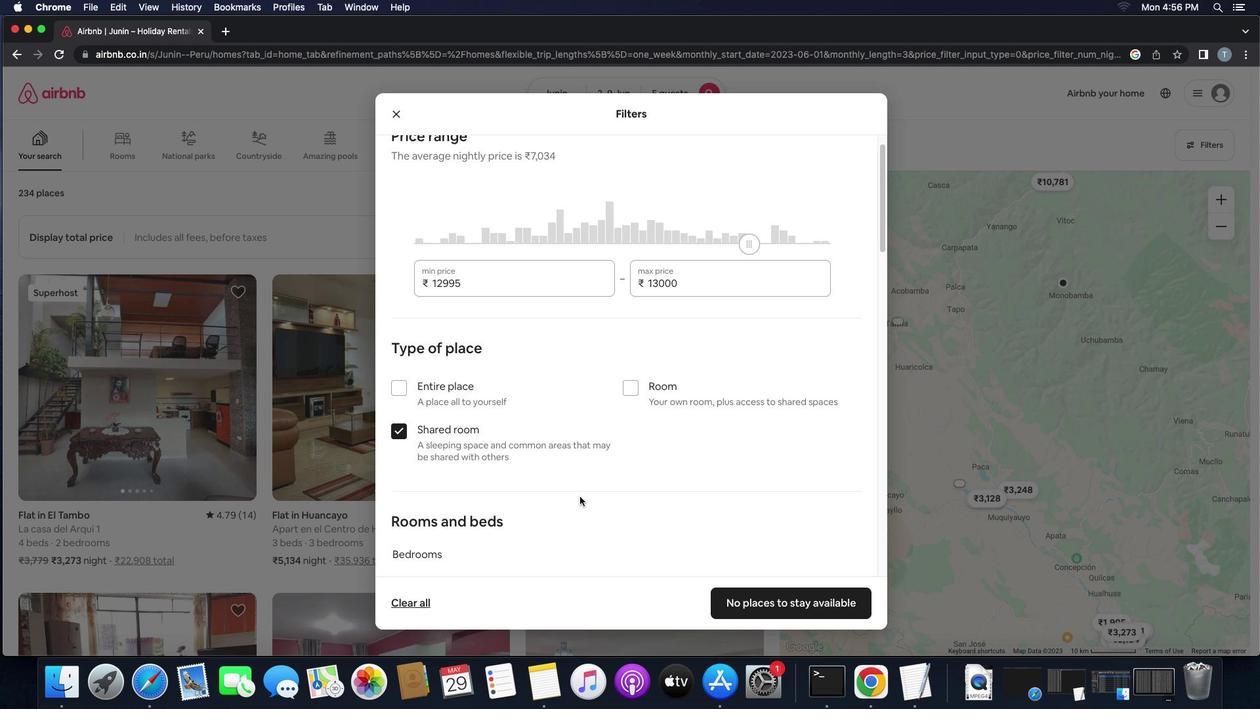 
Action: Mouse scrolled (580, 496) with delta (0, -1)
Screenshot: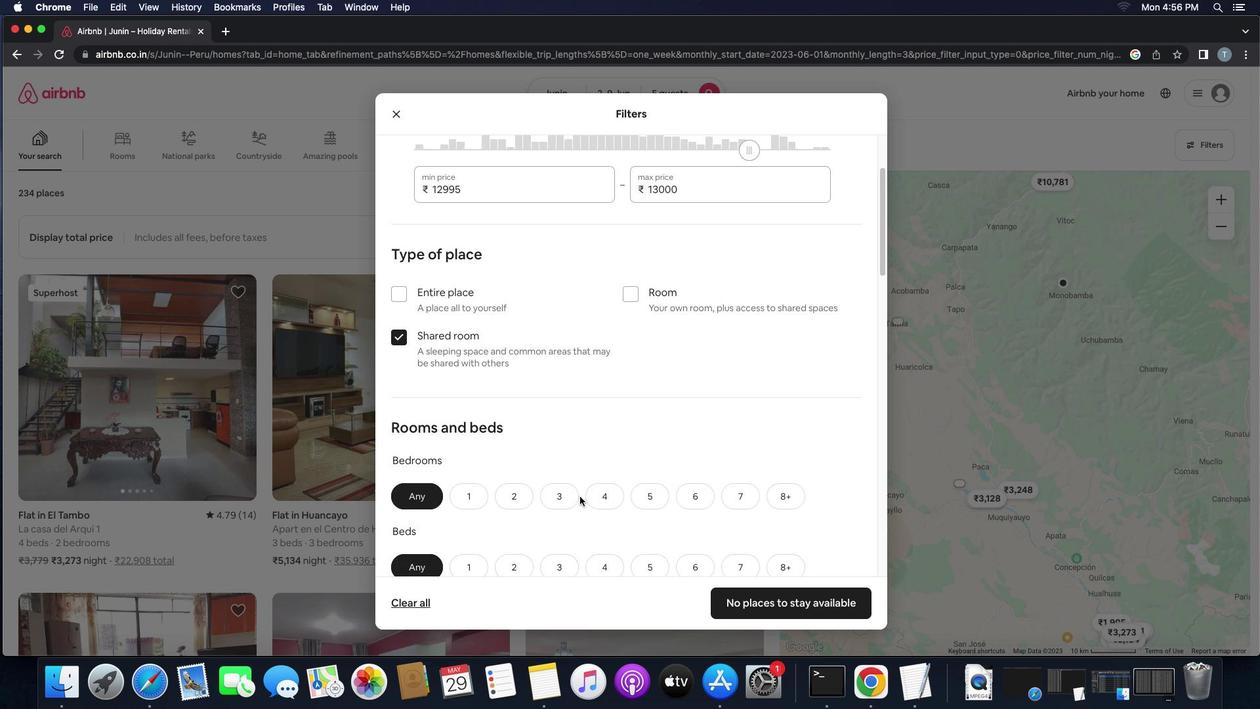 
Action: Mouse scrolled (580, 496) with delta (0, 0)
Screenshot: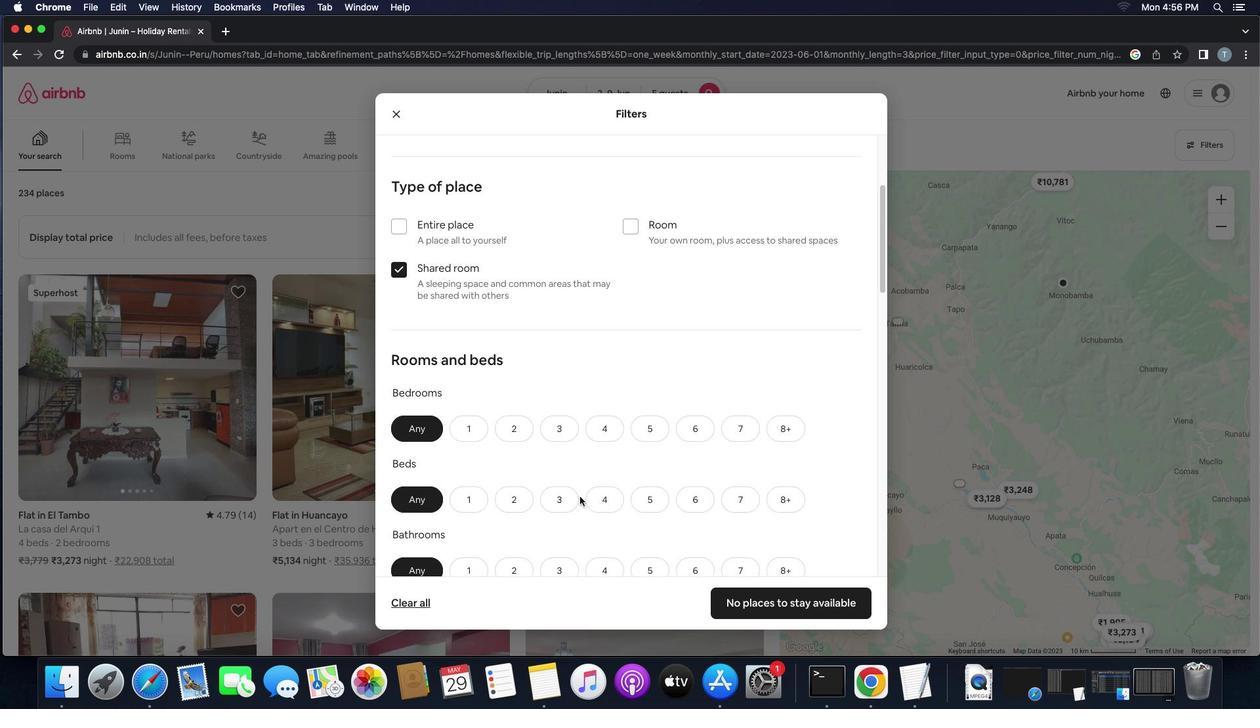 
Action: Mouse scrolled (580, 496) with delta (0, 0)
Screenshot: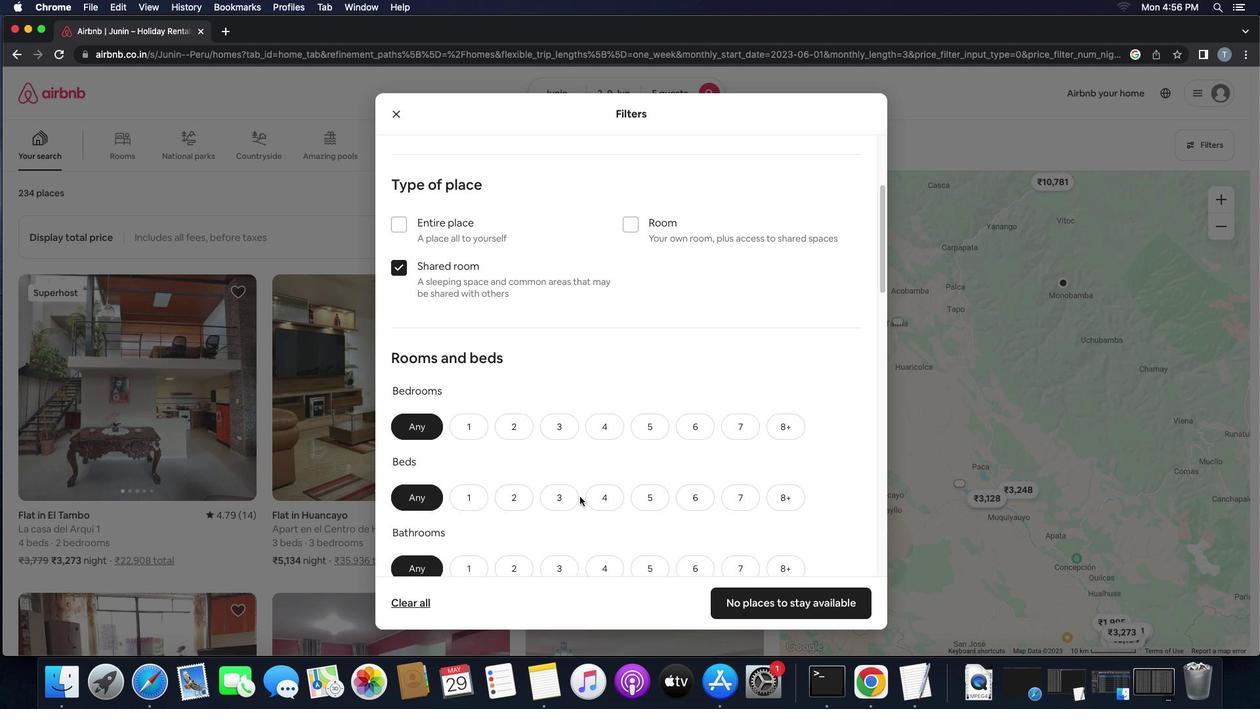 
Action: Mouse scrolled (580, 496) with delta (0, 0)
Screenshot: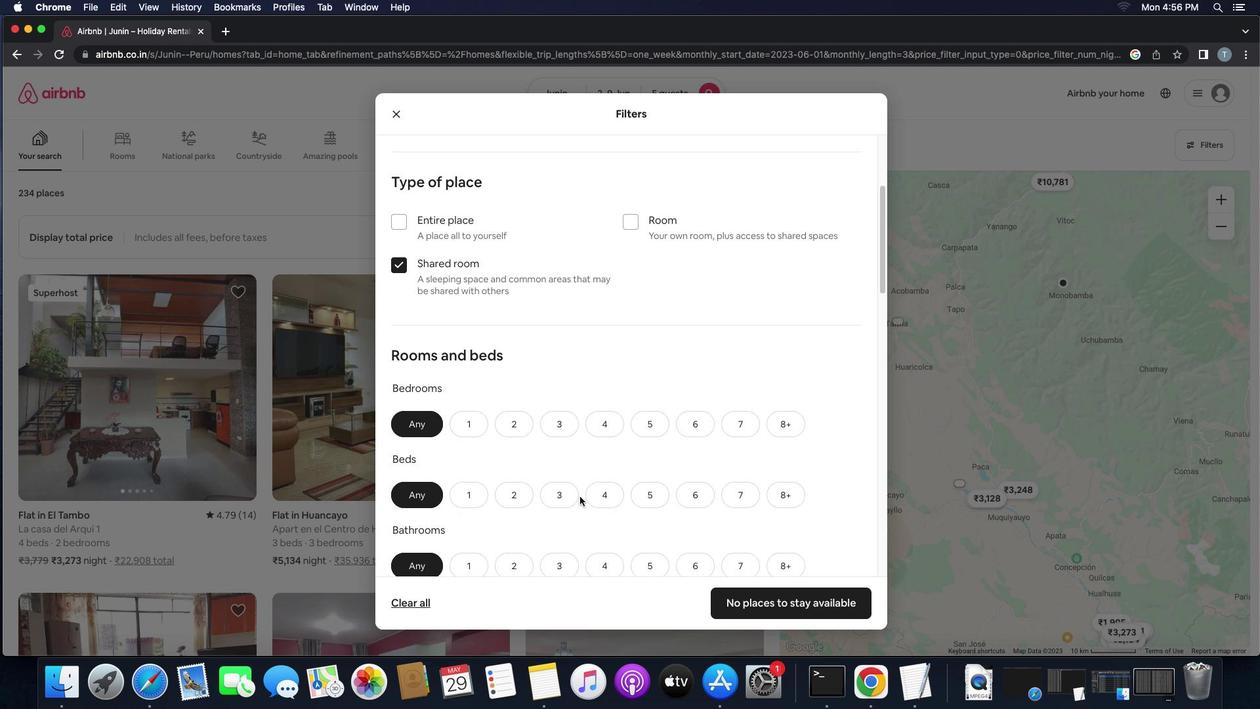 
Action: Mouse scrolled (580, 496) with delta (0, 0)
Screenshot: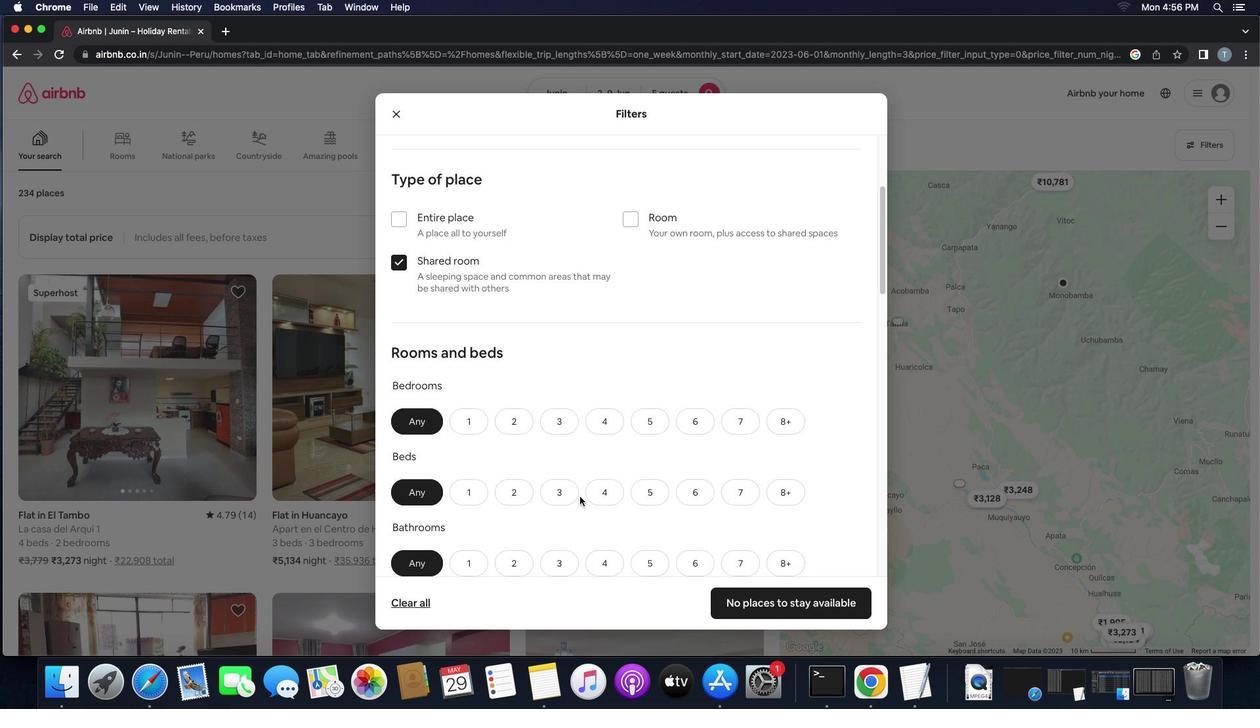 
Action: Mouse scrolled (580, 496) with delta (0, 0)
Screenshot: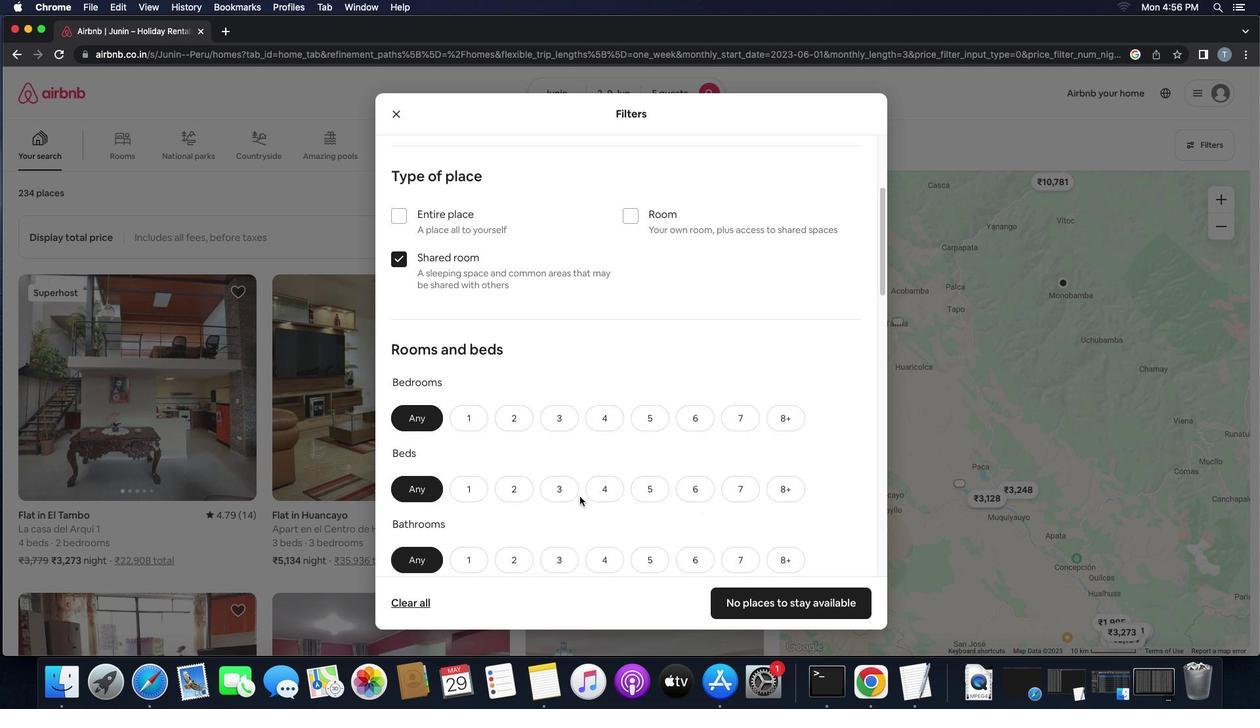 
Action: Mouse moved to (511, 422)
Screenshot: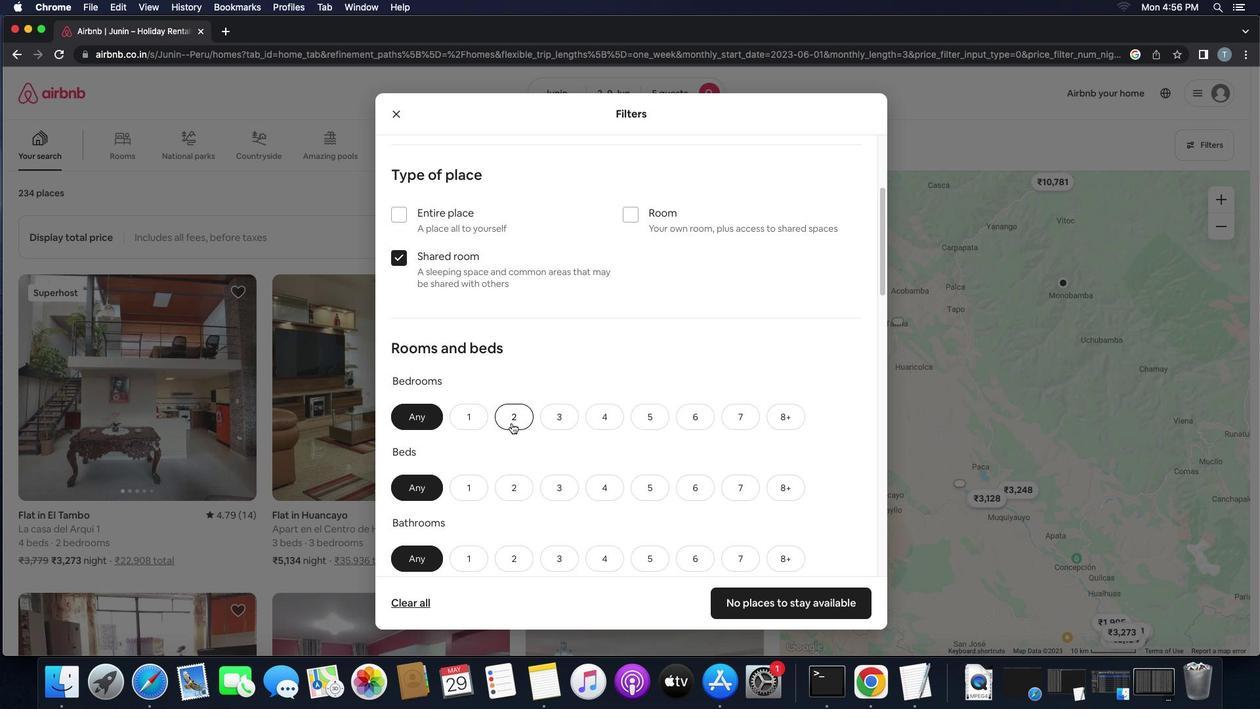 
Action: Mouse pressed left at (511, 422)
Screenshot: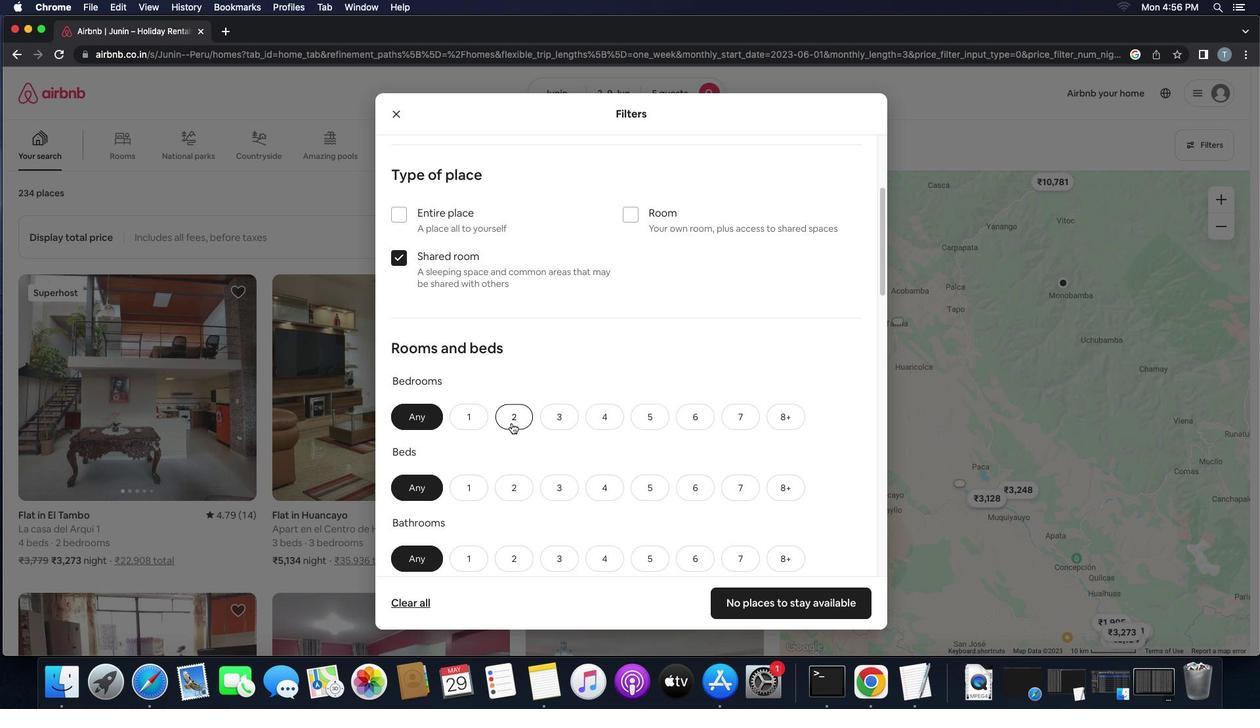 
Action: Mouse moved to (653, 492)
Screenshot: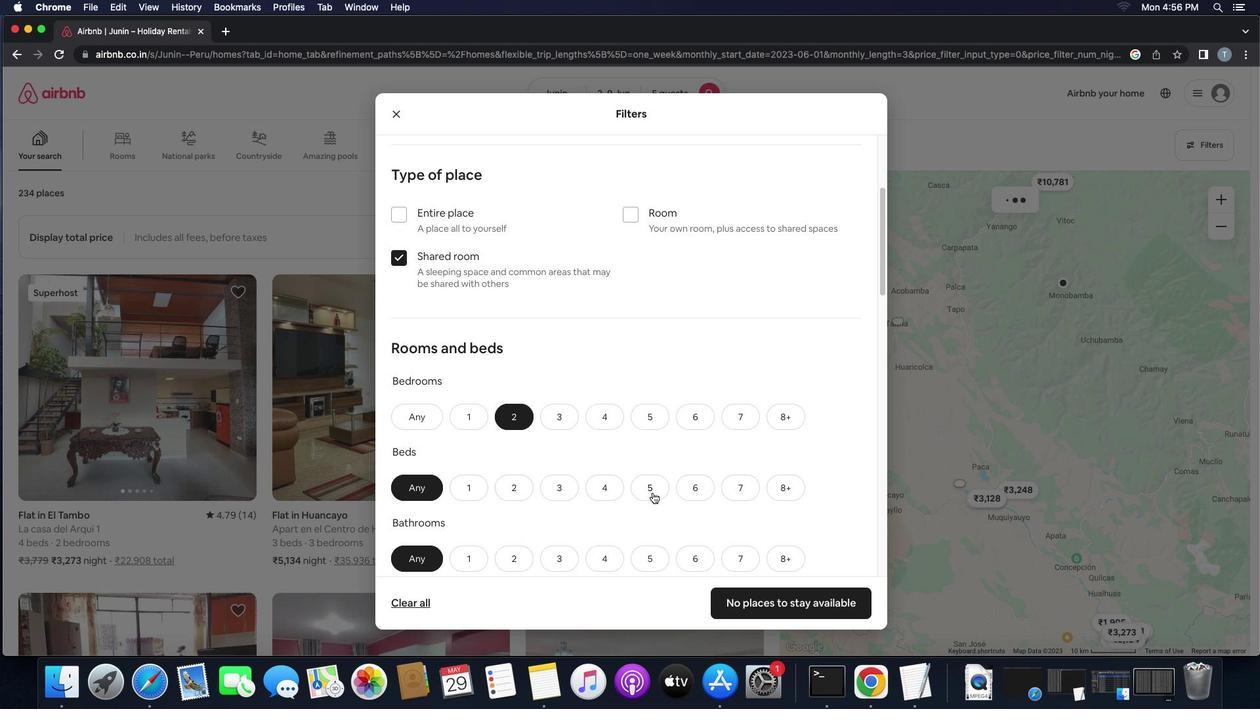 
Action: Mouse pressed left at (653, 492)
Screenshot: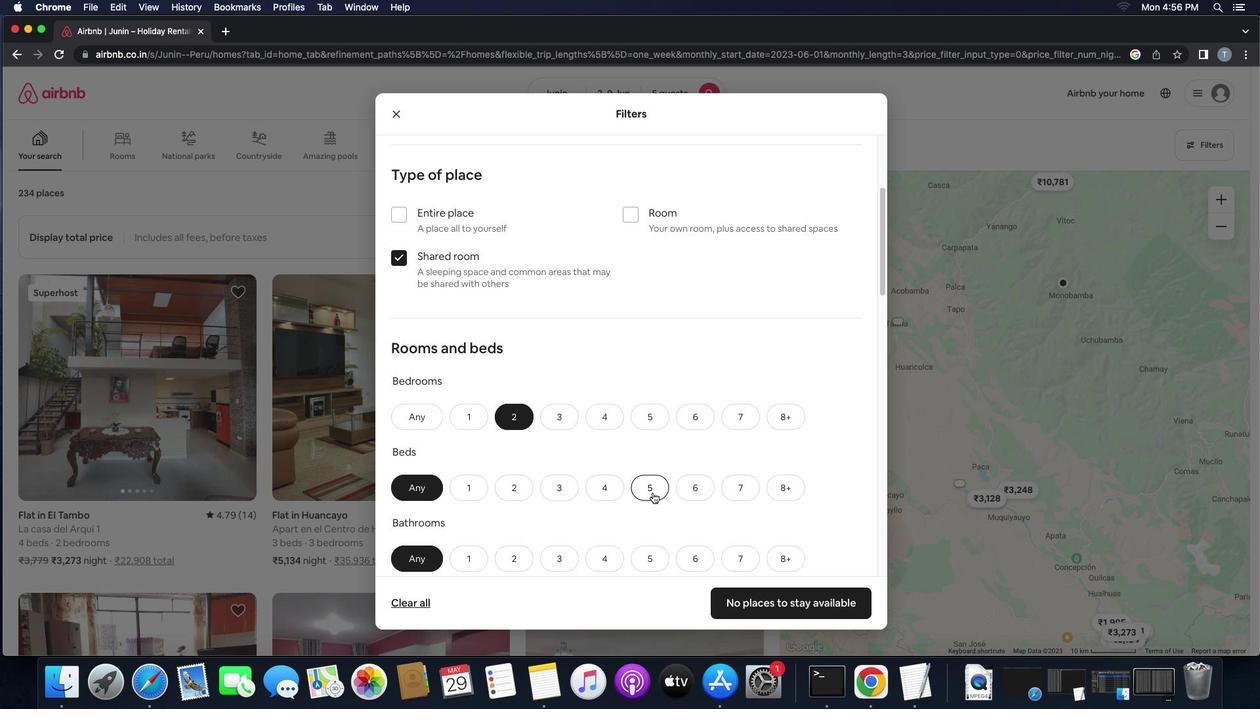
Action: Mouse moved to (628, 512)
Screenshot: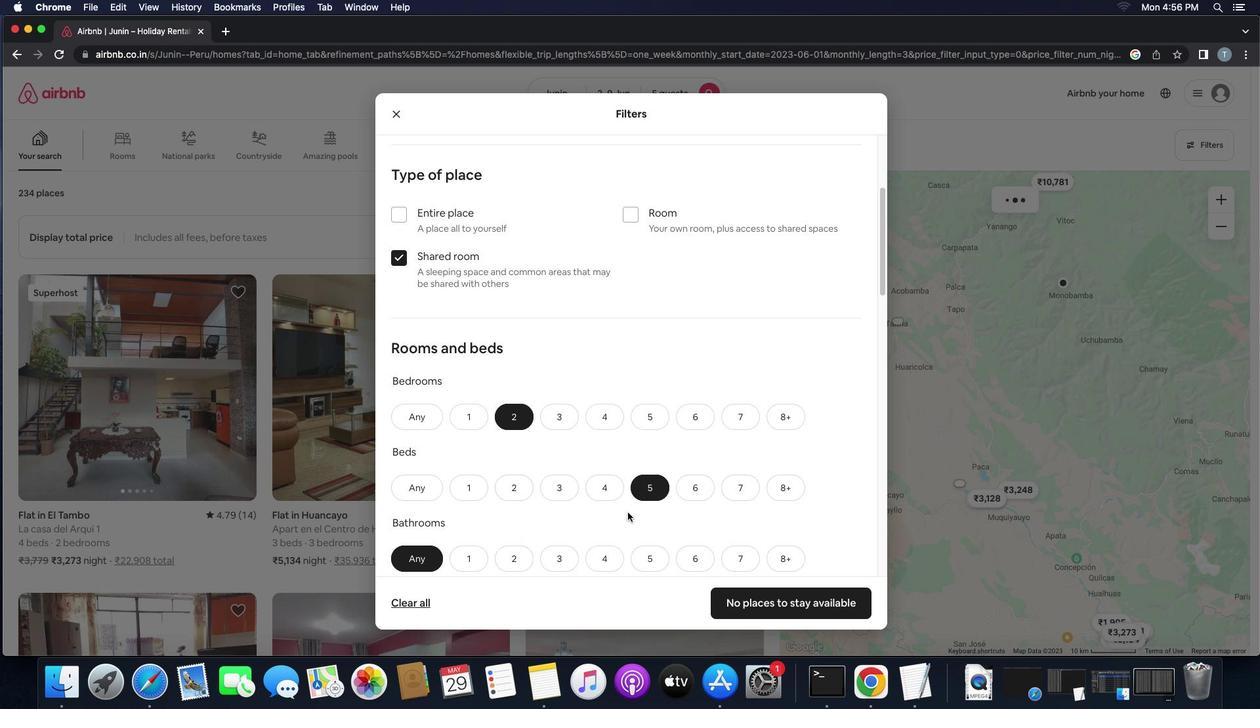 
Action: Mouse scrolled (628, 512) with delta (0, 0)
Screenshot: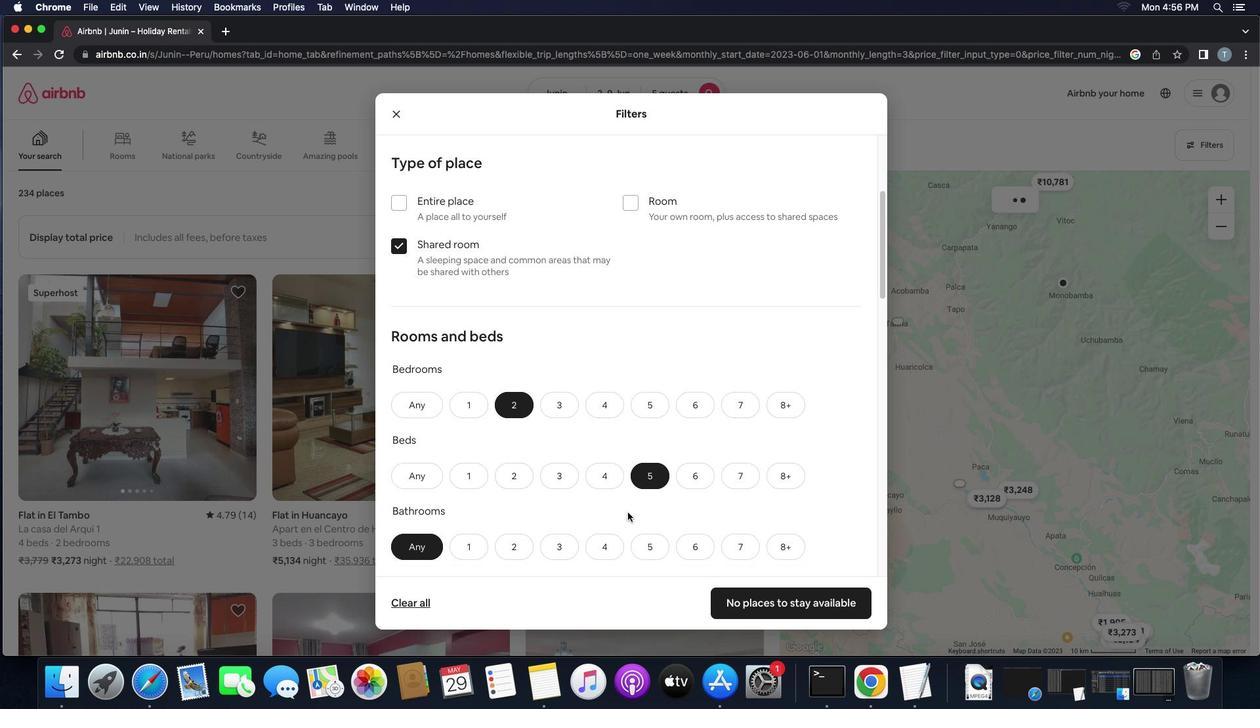 
Action: Mouse scrolled (628, 512) with delta (0, 0)
Screenshot: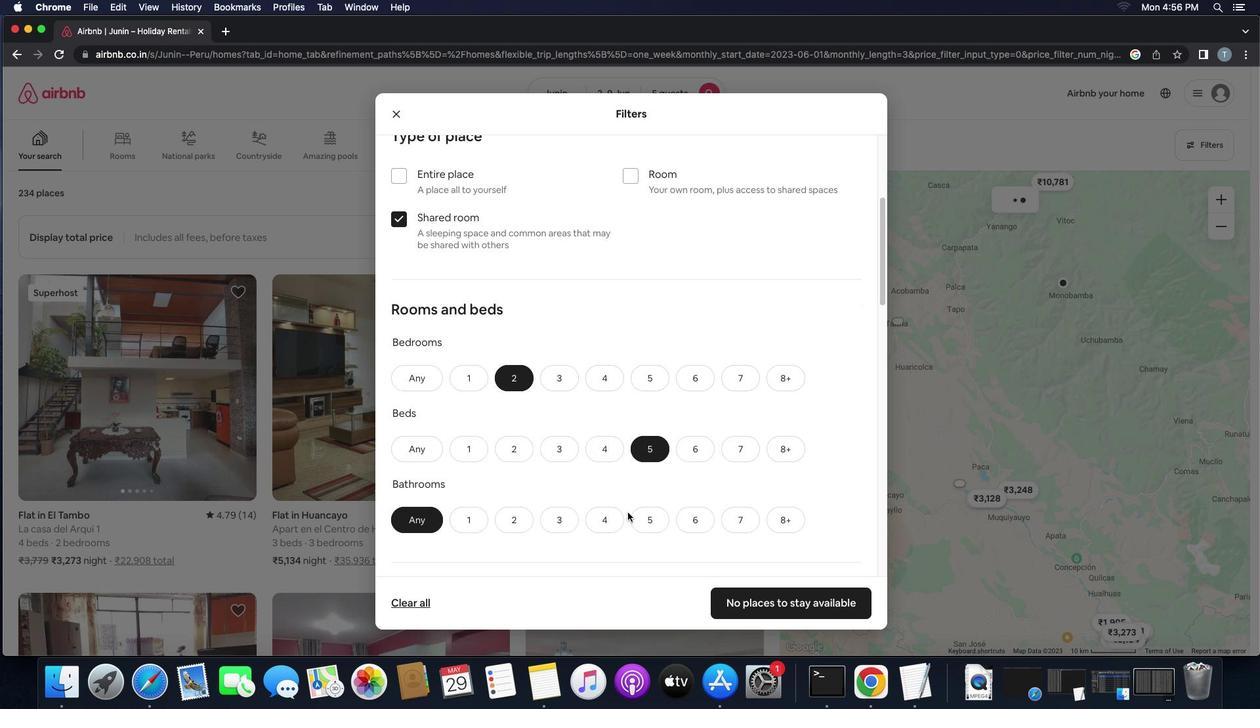 
Action: Mouse scrolled (628, 512) with delta (0, -1)
Screenshot: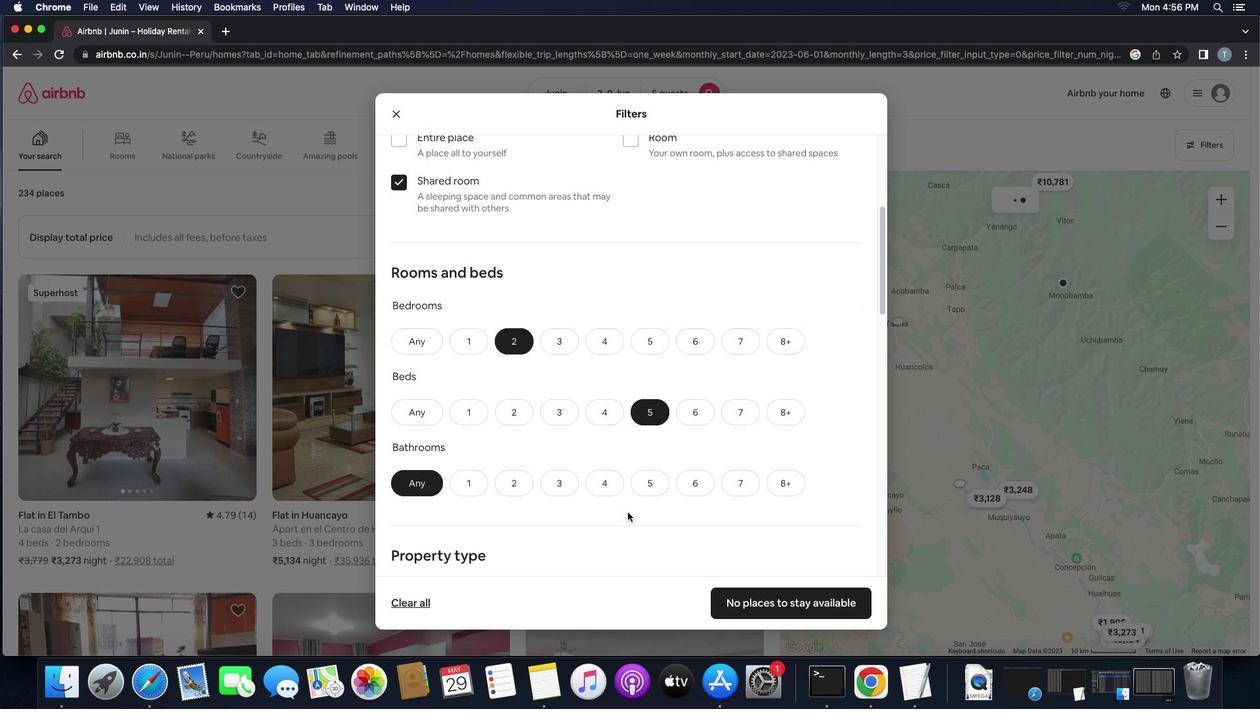 
Action: Mouse moved to (521, 449)
Screenshot: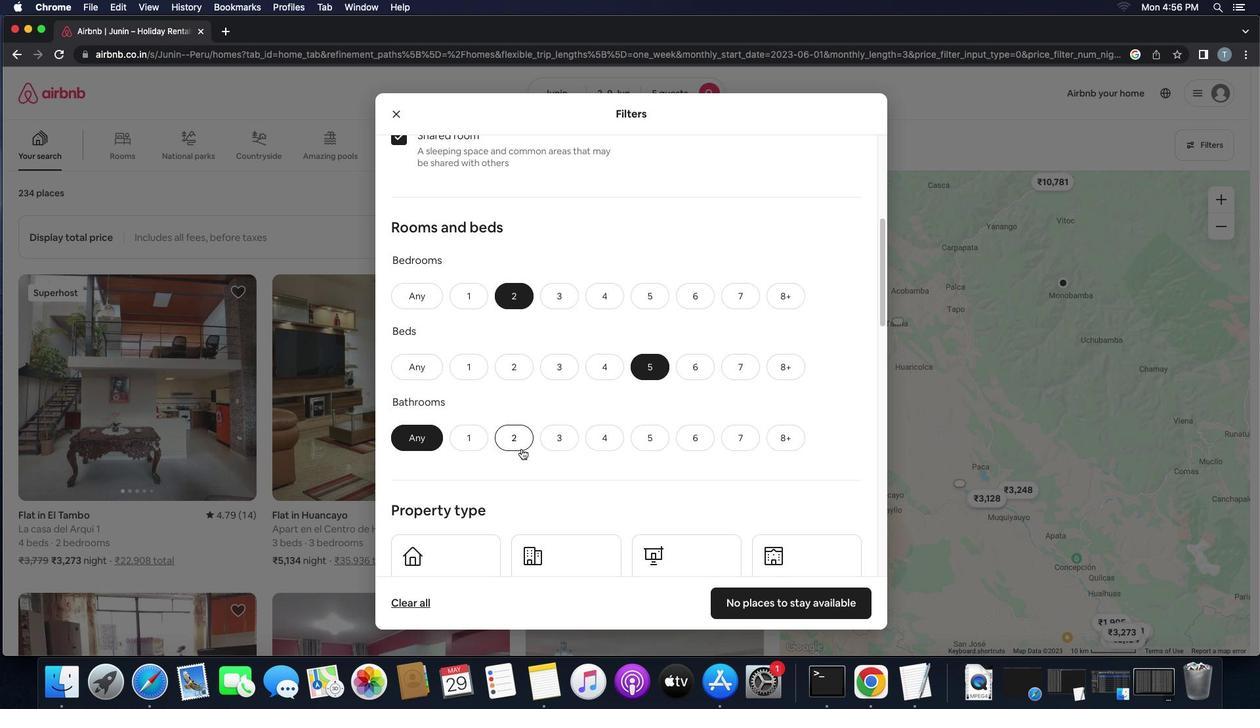 
Action: Mouse pressed left at (521, 449)
Screenshot: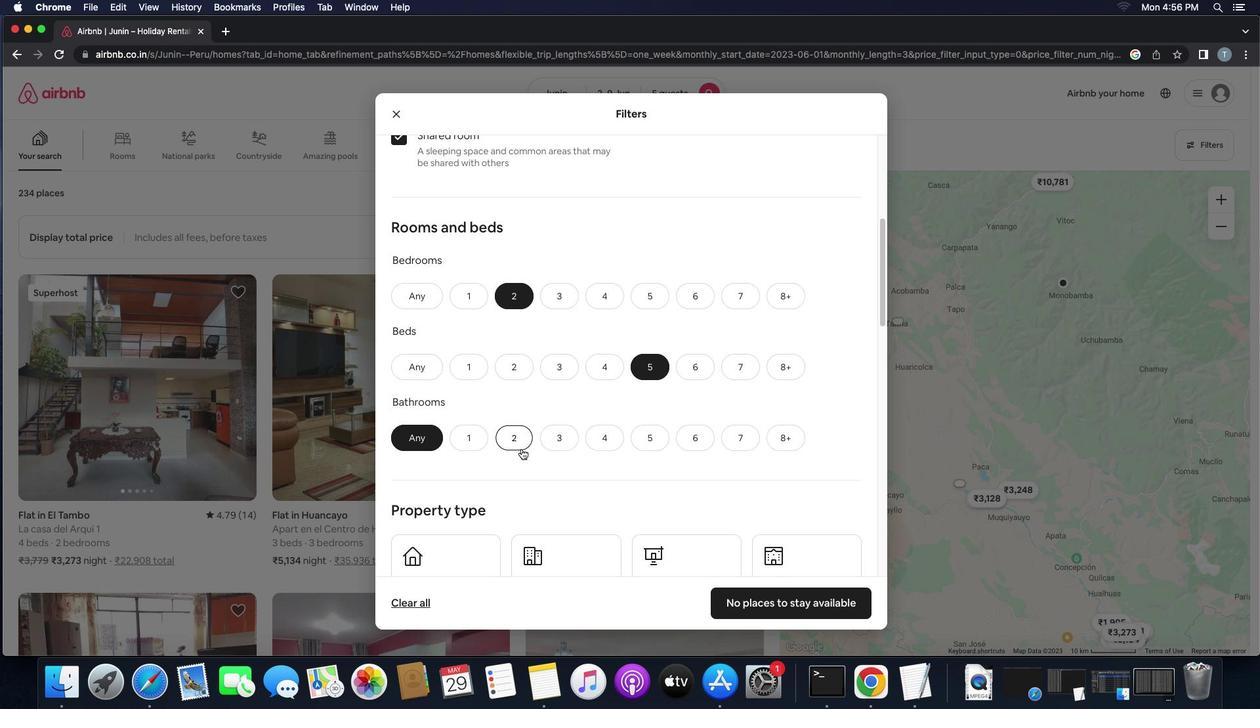 
Action: Mouse moved to (598, 464)
Screenshot: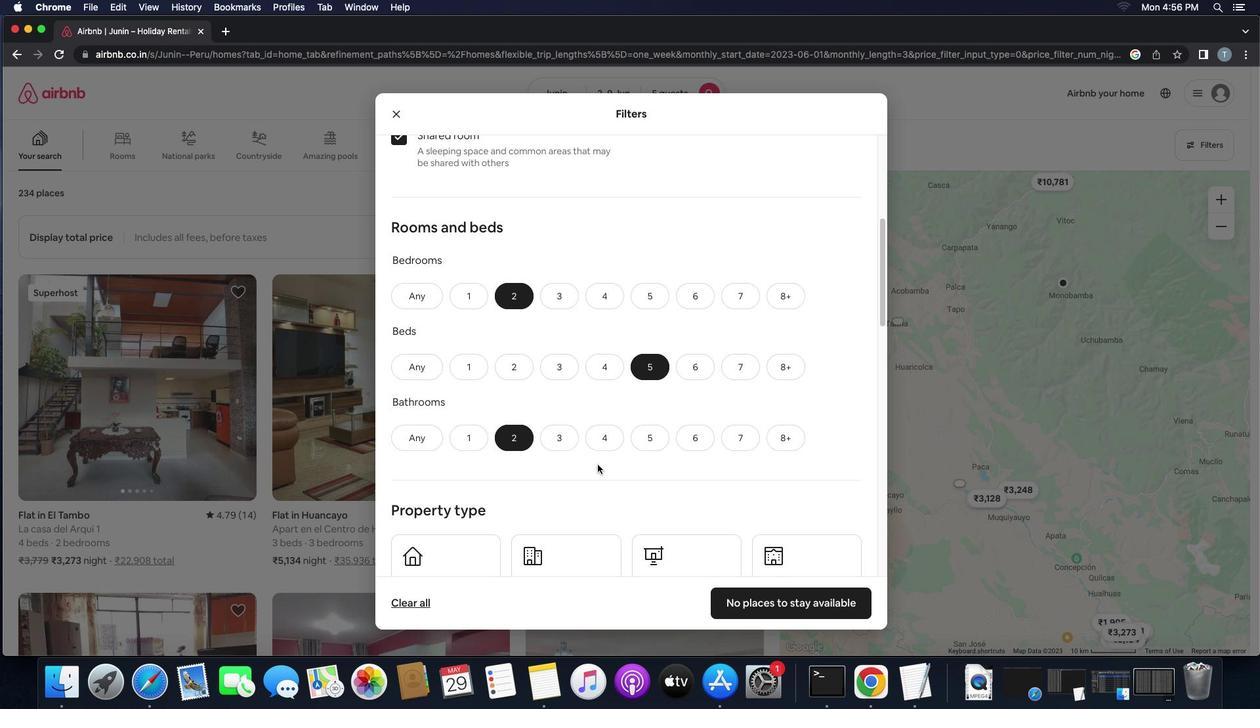 
Action: Mouse scrolled (598, 464) with delta (0, 0)
Screenshot: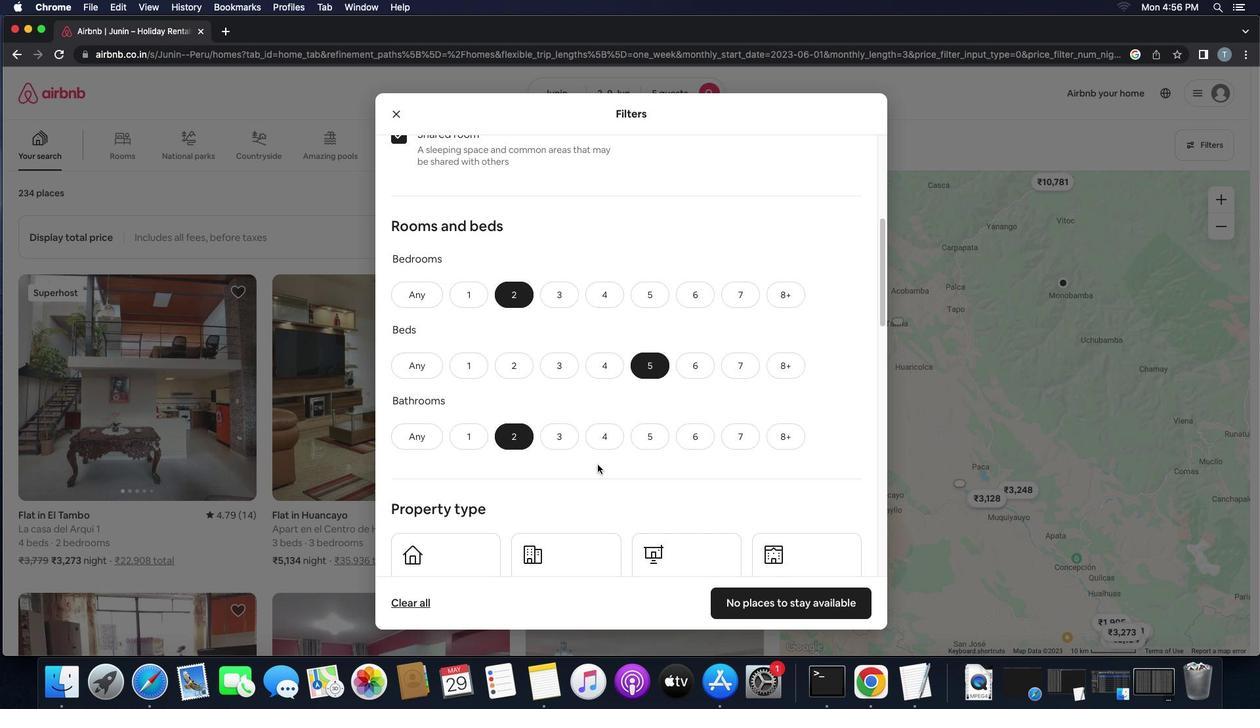 
Action: Mouse scrolled (598, 464) with delta (0, 0)
Screenshot: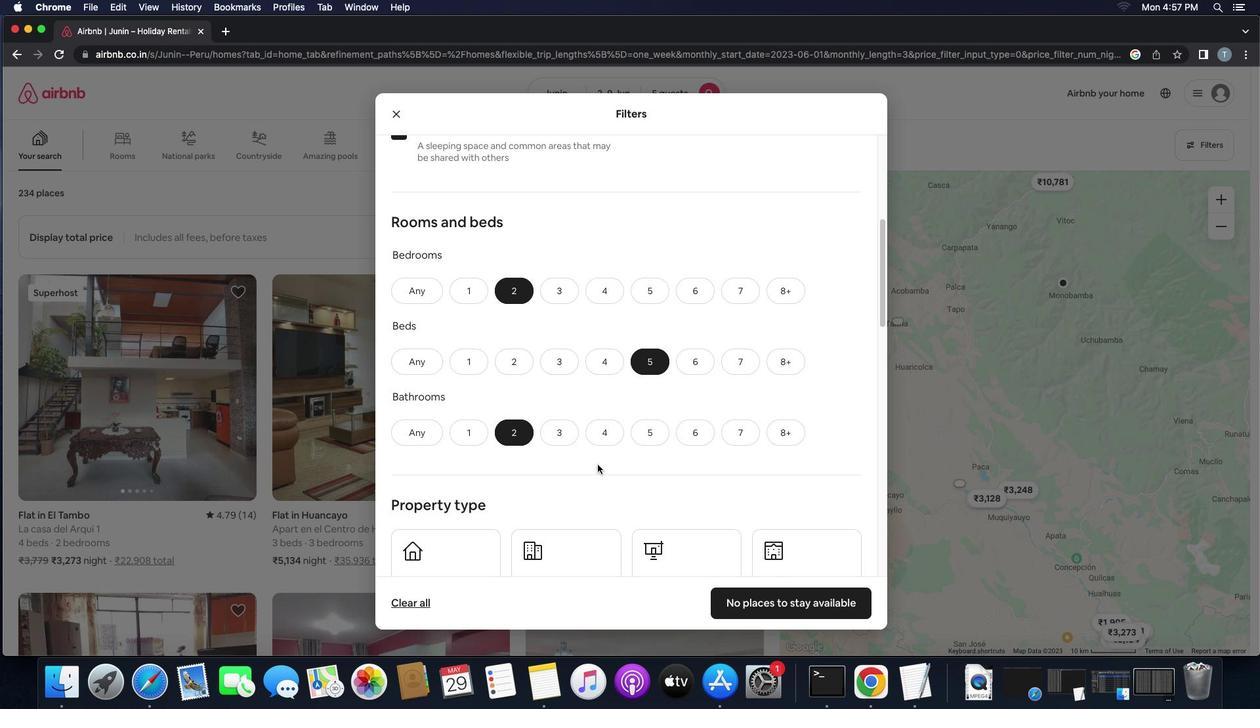 
Action: Mouse scrolled (598, 464) with delta (0, 0)
Screenshot: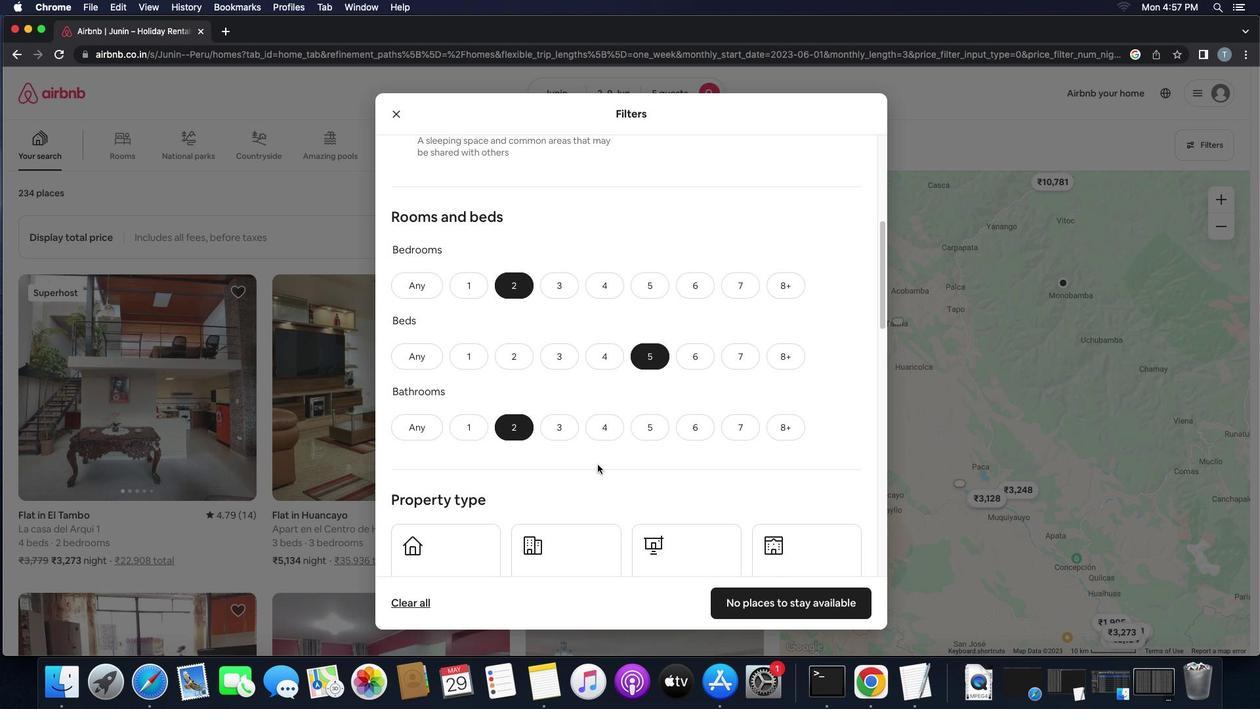 
Action: Mouse scrolled (598, 464) with delta (0, 0)
Screenshot: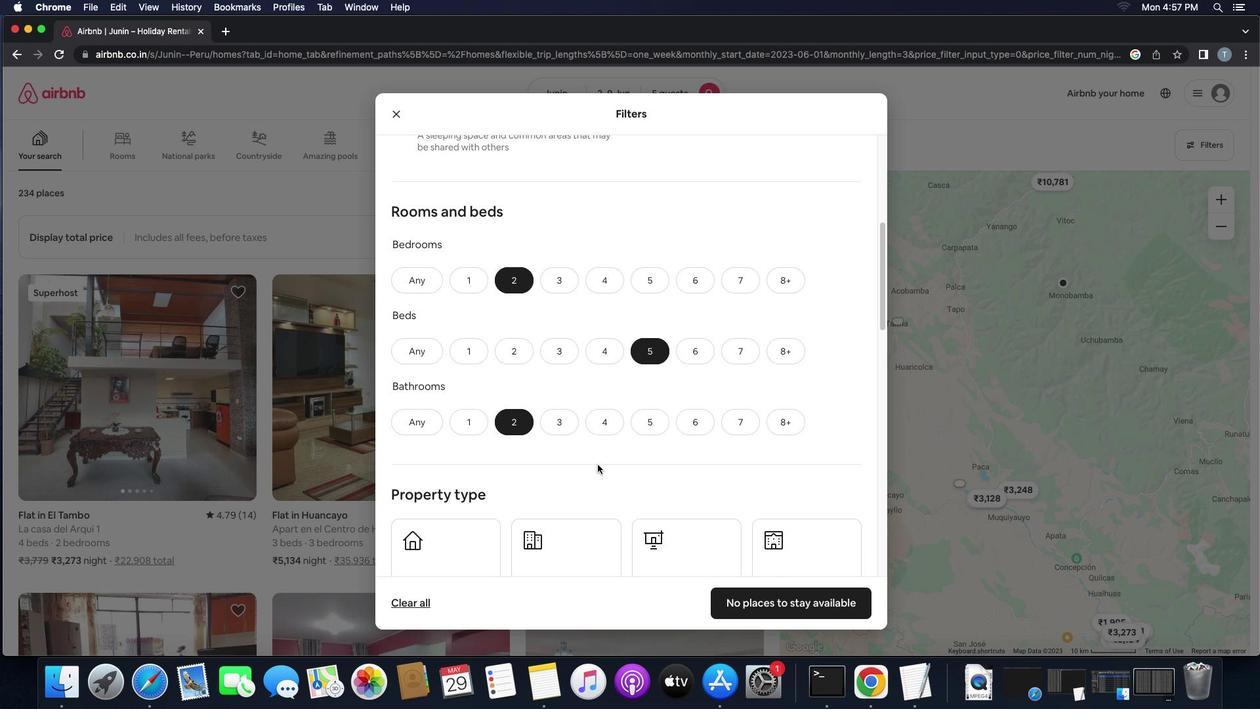 
Action: Mouse scrolled (598, 464) with delta (0, 0)
Screenshot: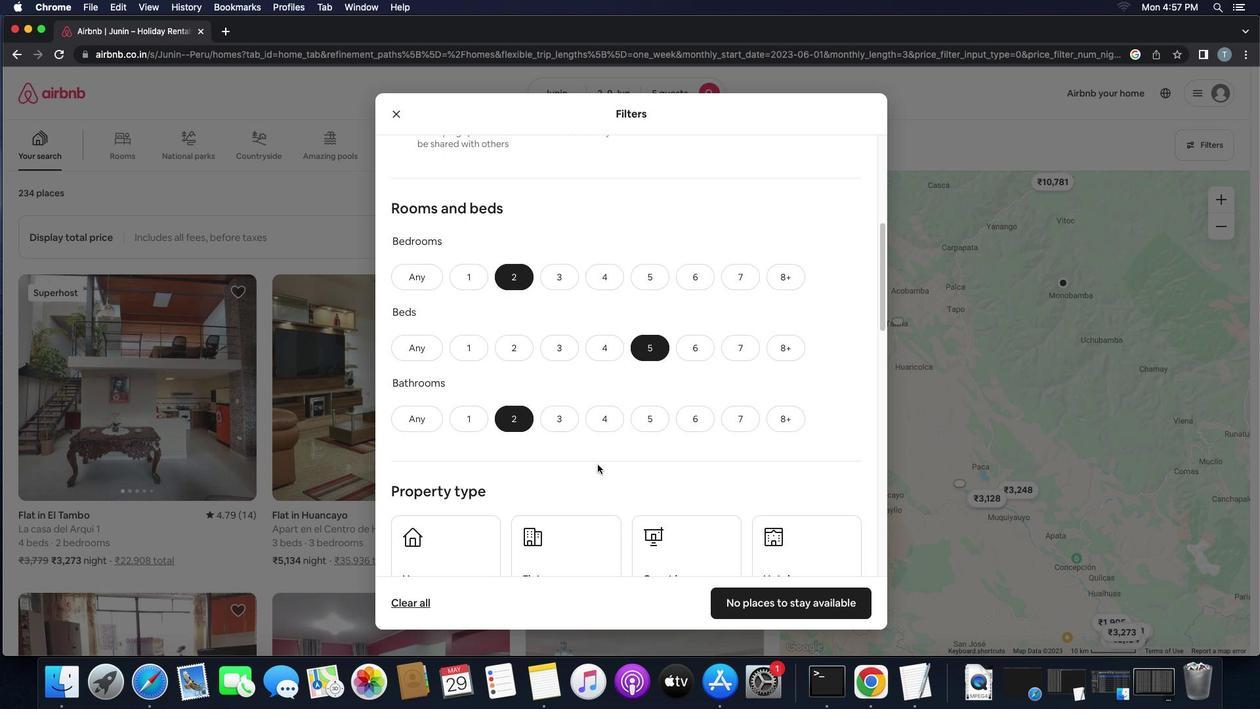 
Action: Mouse scrolled (598, 464) with delta (0, 0)
Screenshot: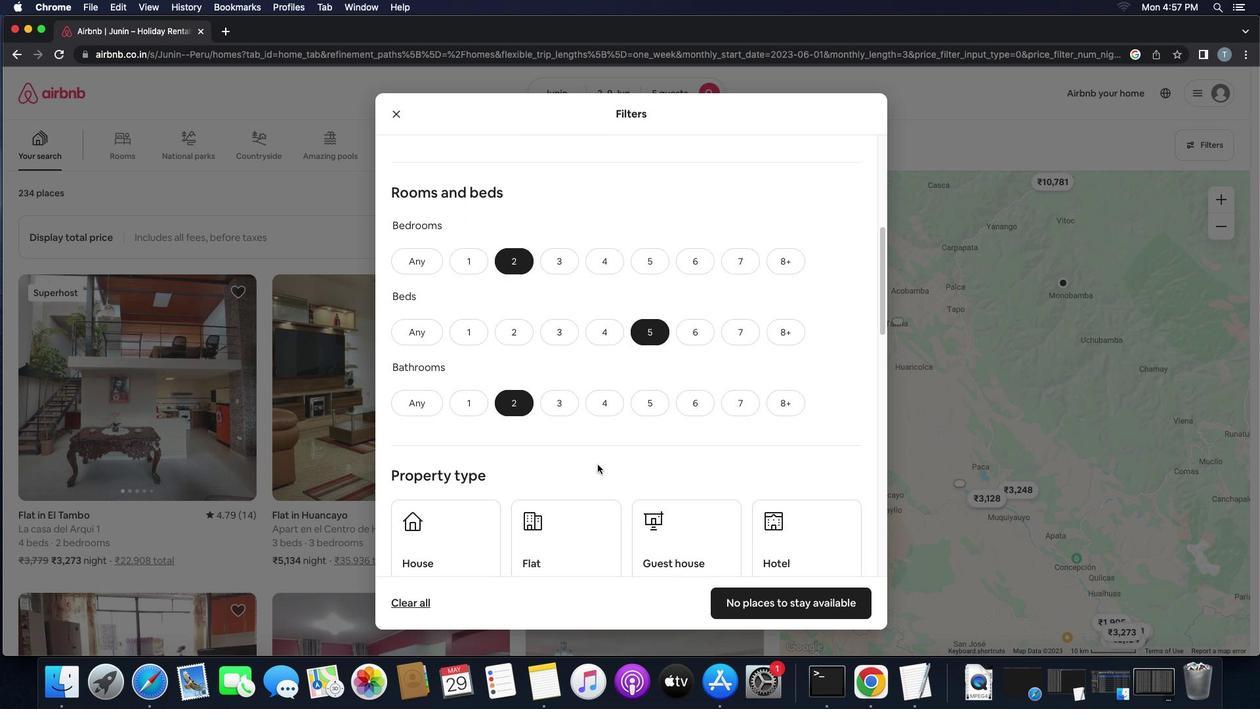 
Action: Mouse scrolled (598, 464) with delta (0, 0)
Screenshot: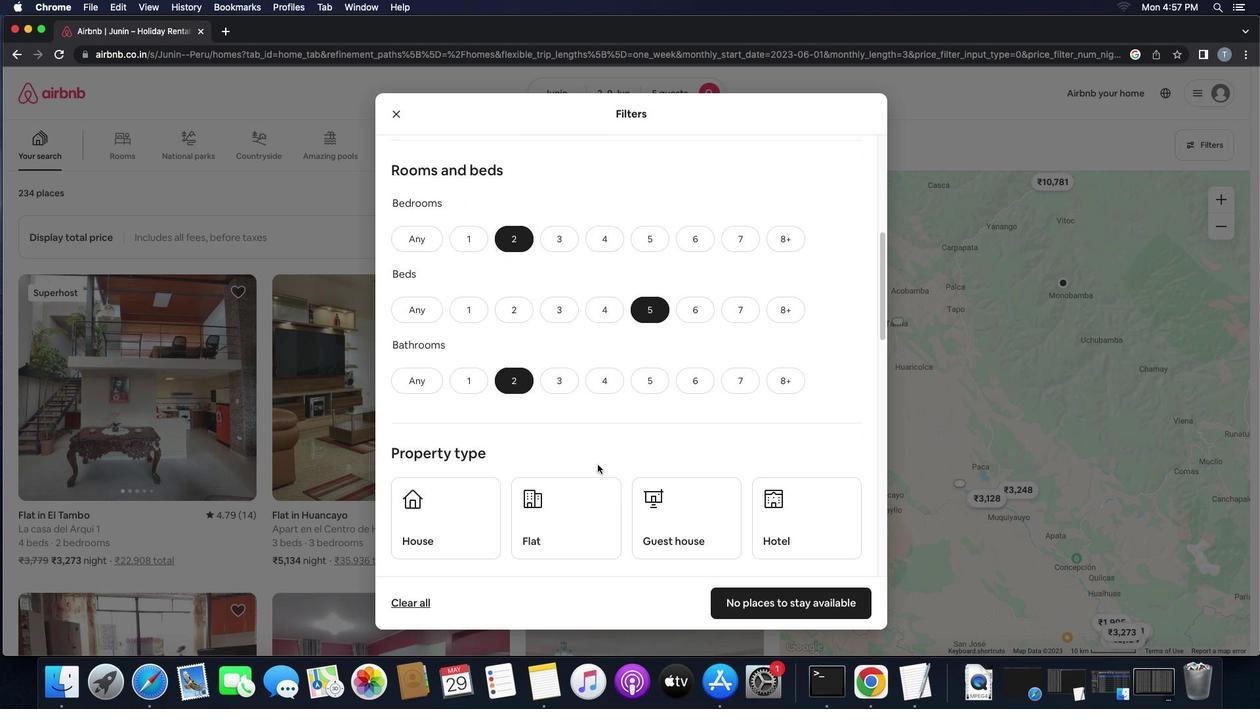 
Action: Mouse scrolled (598, 464) with delta (0, 0)
Screenshot: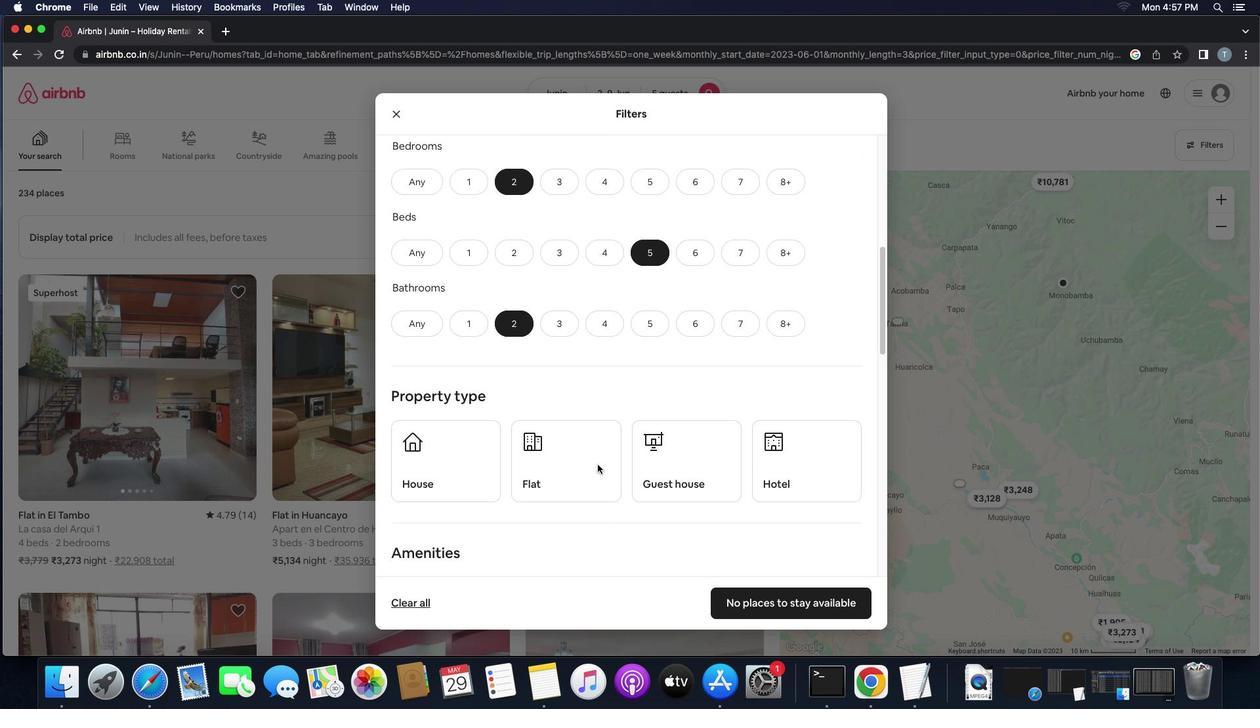 
Action: Mouse scrolled (598, 464) with delta (0, 0)
Screenshot: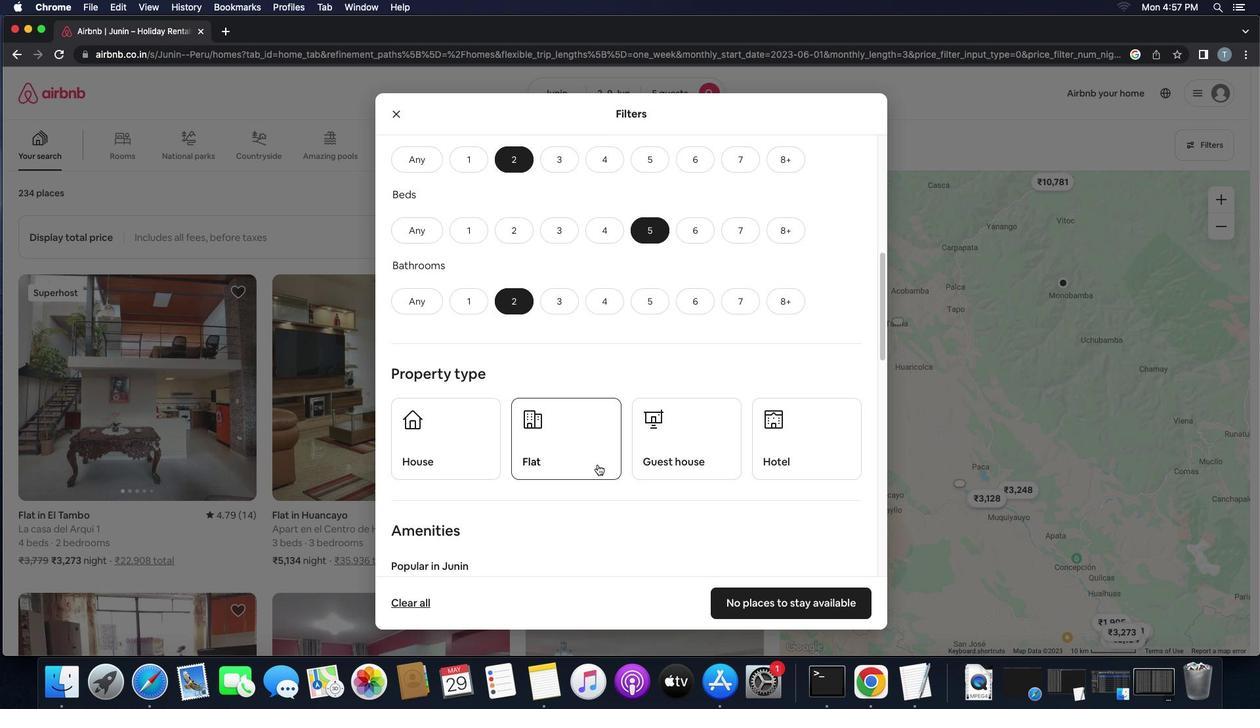 
Action: Mouse scrolled (598, 464) with delta (0, 0)
Screenshot: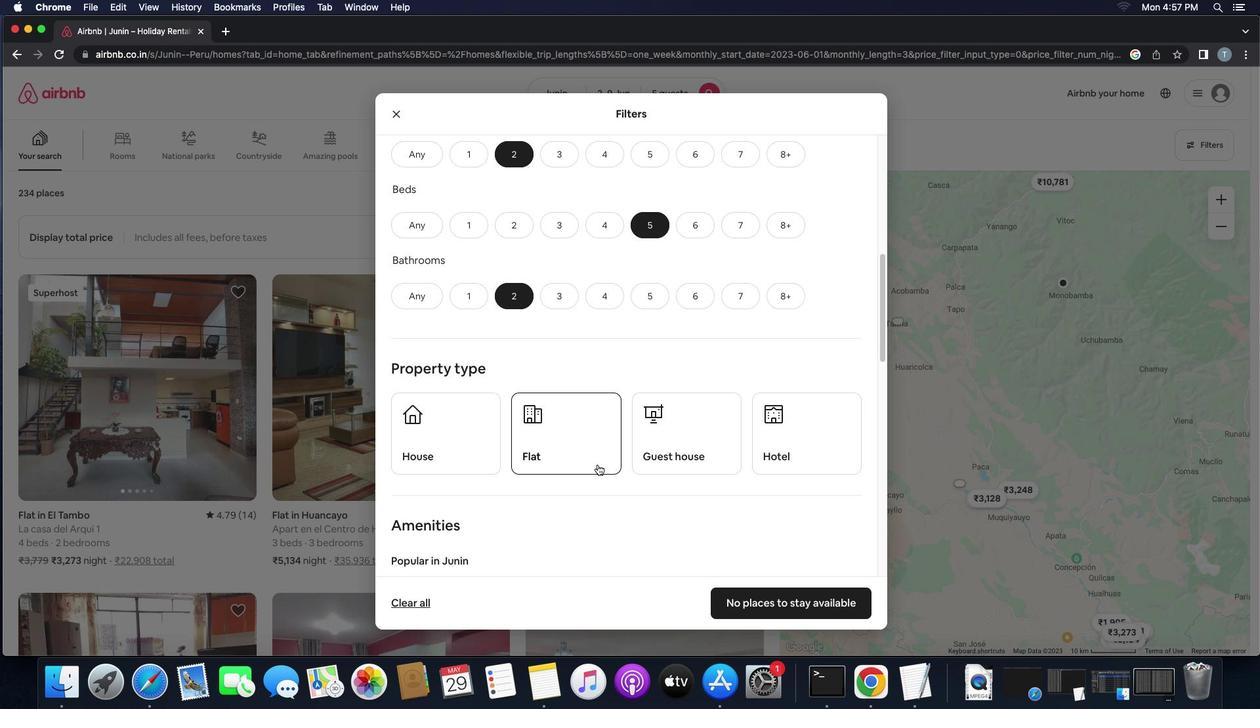 
Action: Mouse moved to (487, 443)
Screenshot: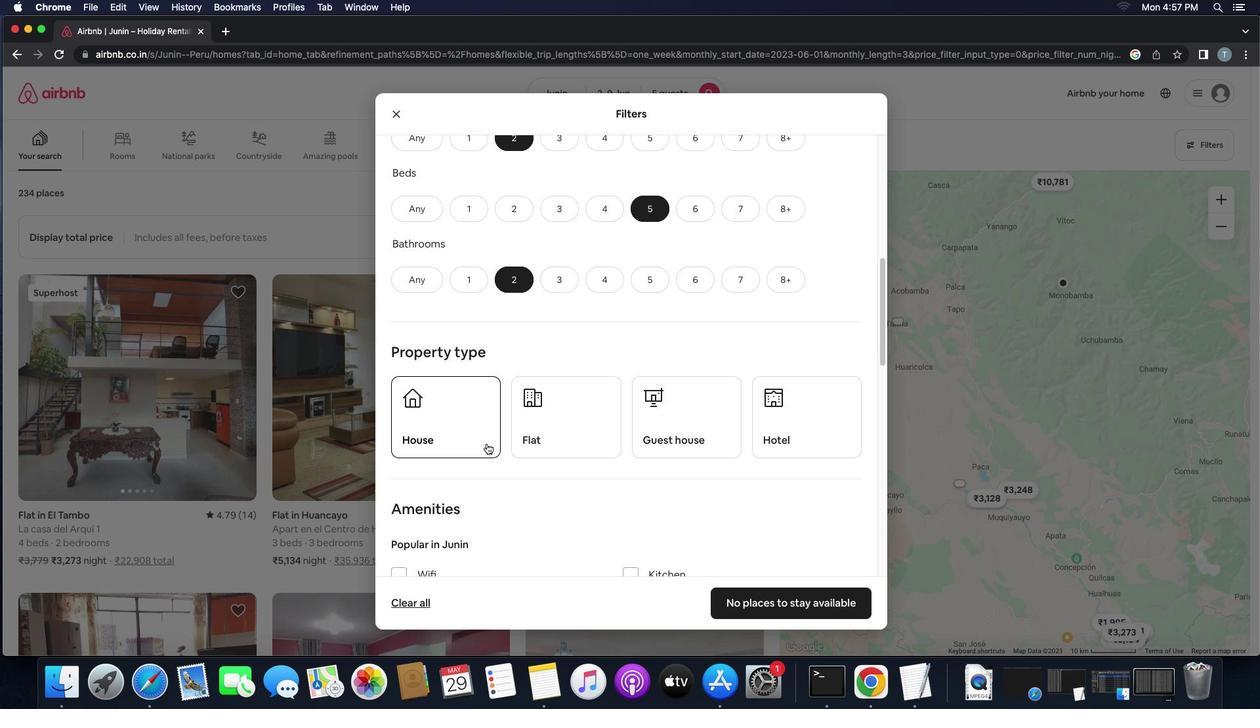 
Action: Mouse pressed left at (487, 443)
Screenshot: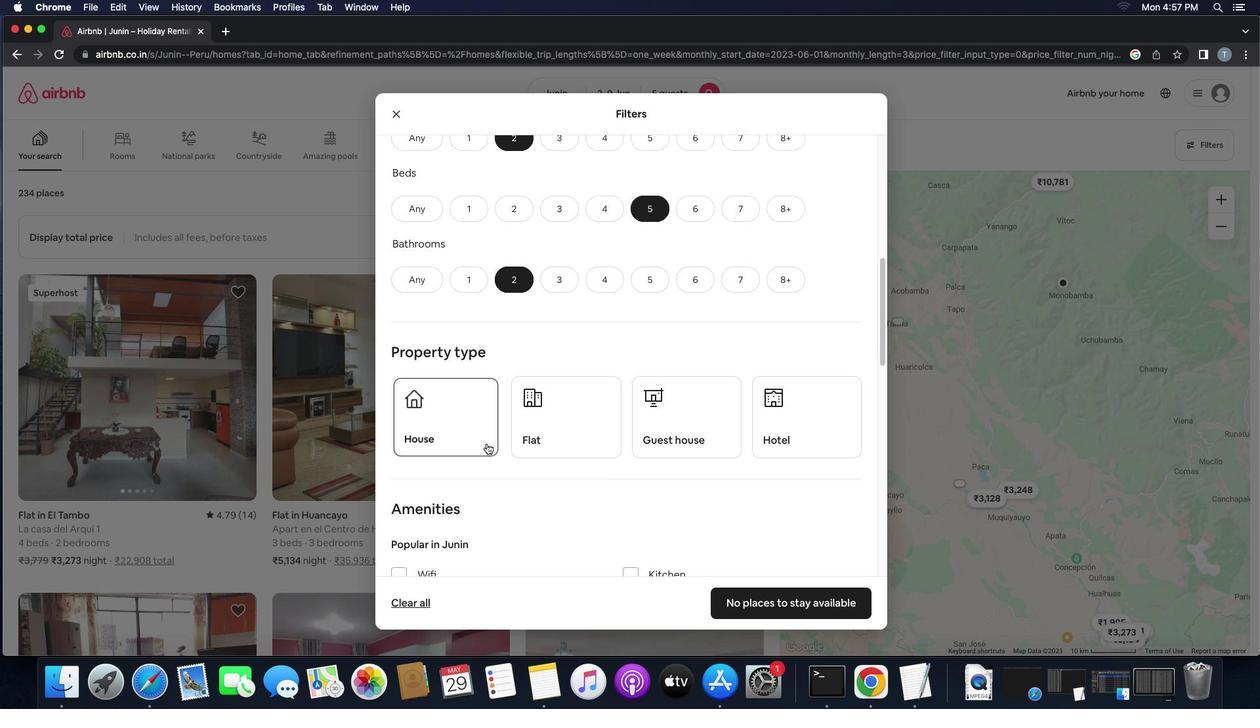 
Action: Mouse moved to (535, 439)
Screenshot: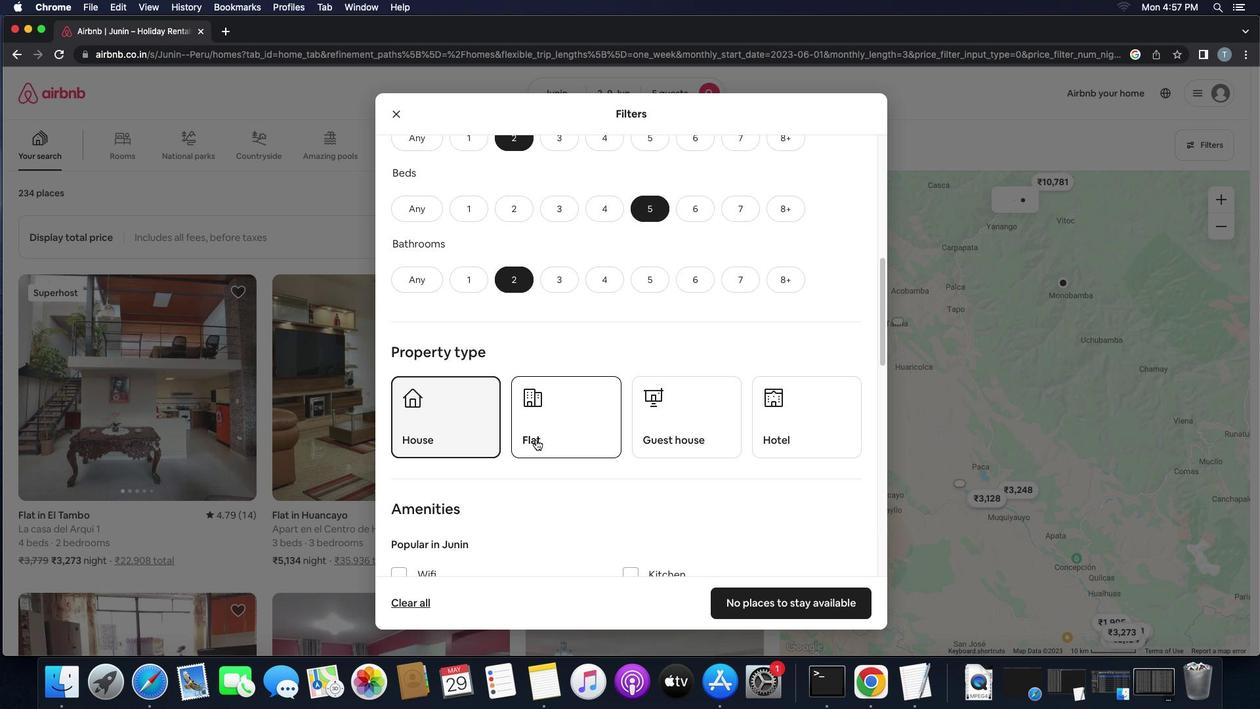 
Action: Mouse pressed left at (535, 439)
Screenshot: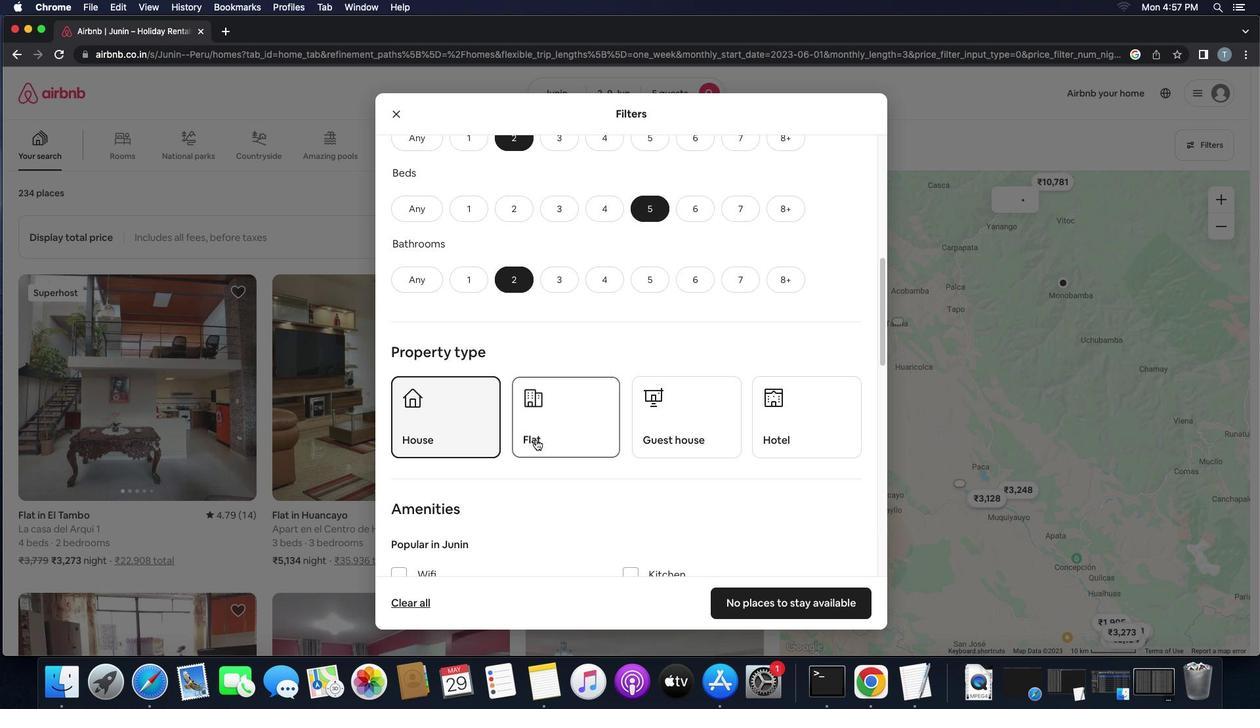 
Action: Mouse moved to (655, 449)
Screenshot: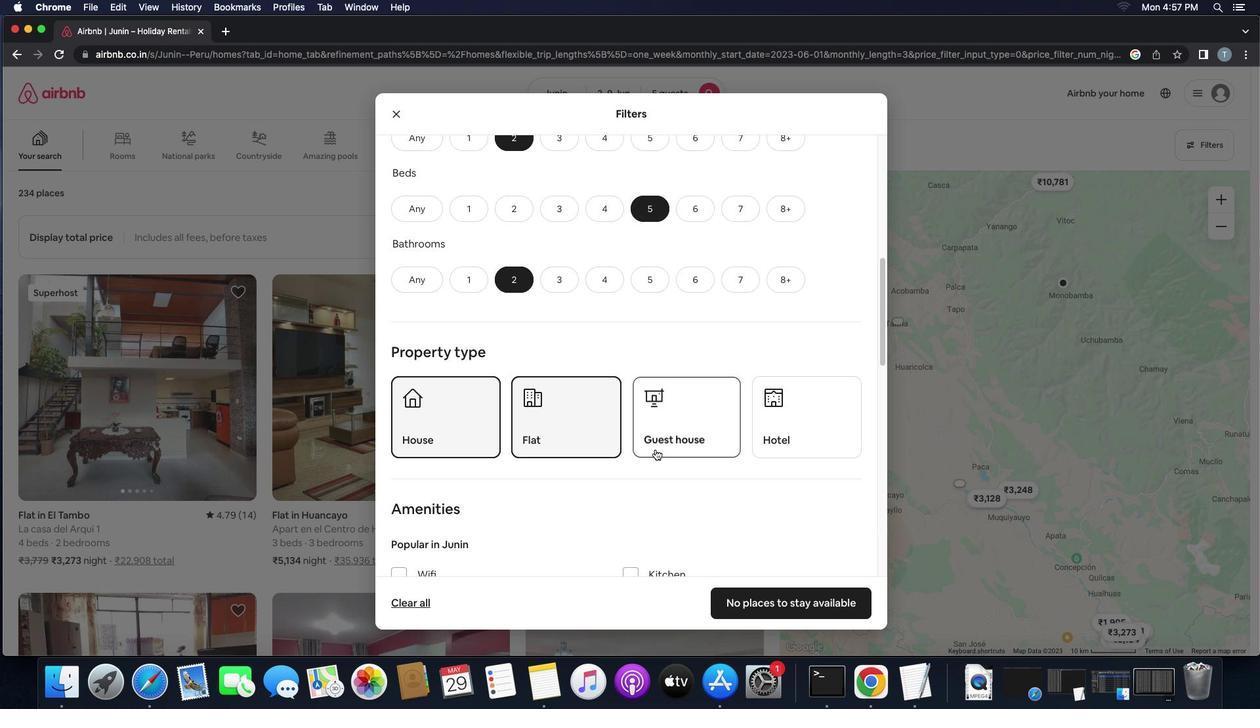 
Action: Mouse pressed left at (655, 449)
Screenshot: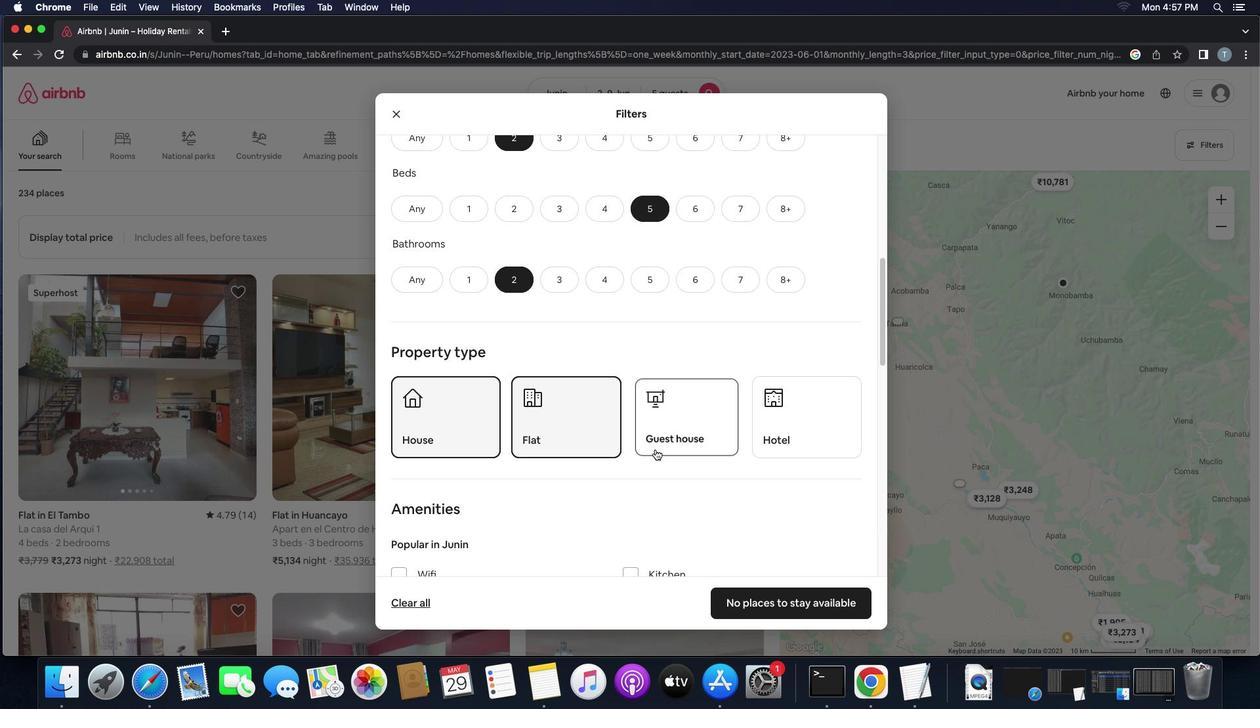 
Action: Mouse moved to (662, 477)
Screenshot: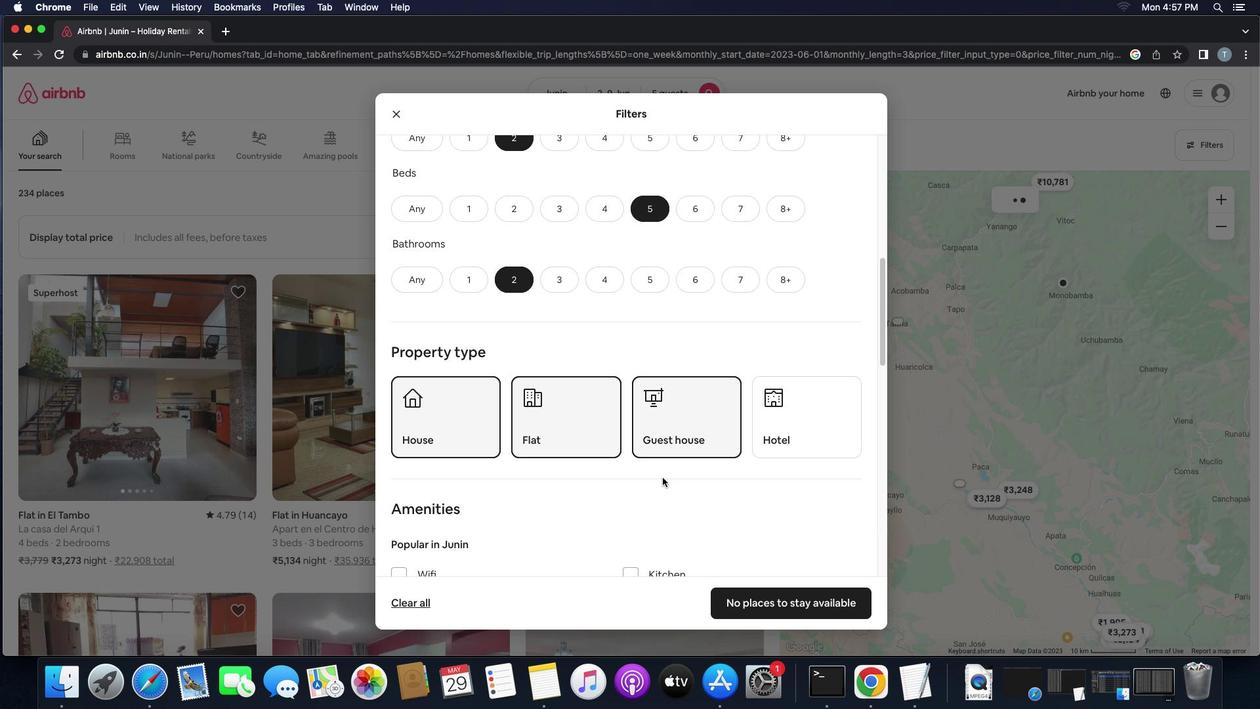 
Action: Mouse scrolled (662, 477) with delta (0, 0)
Screenshot: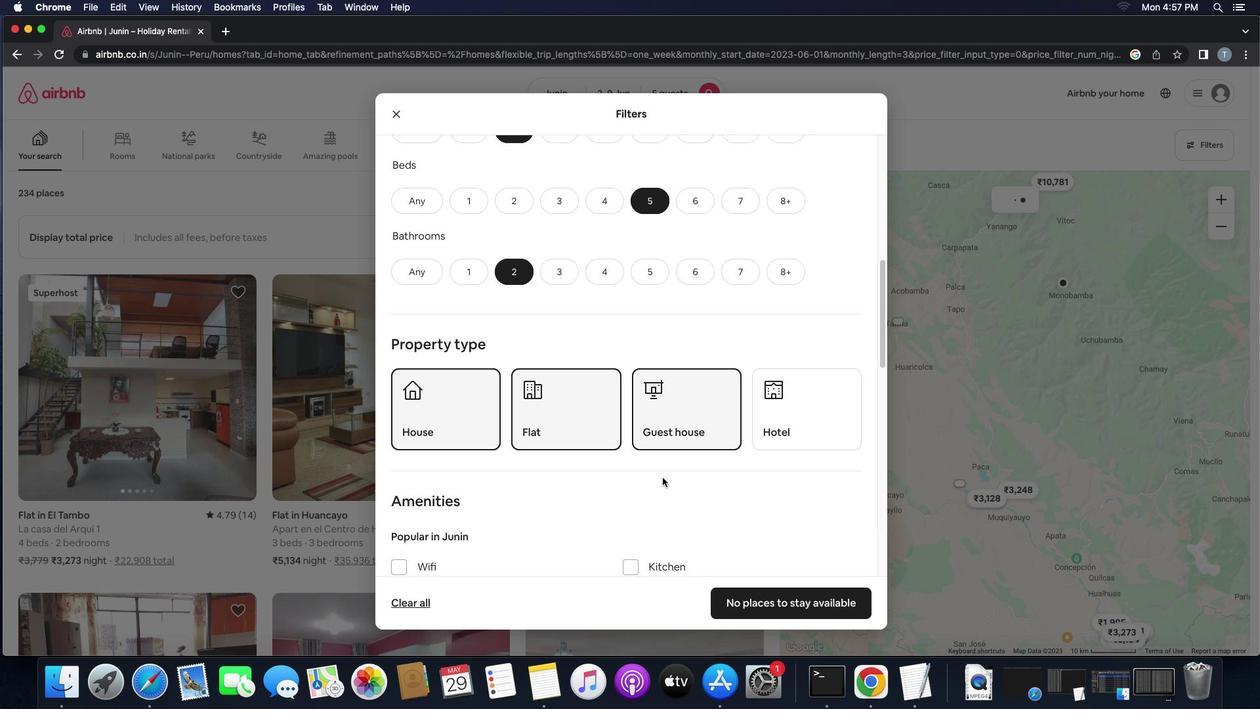 
Action: Mouse scrolled (662, 477) with delta (0, 0)
Screenshot: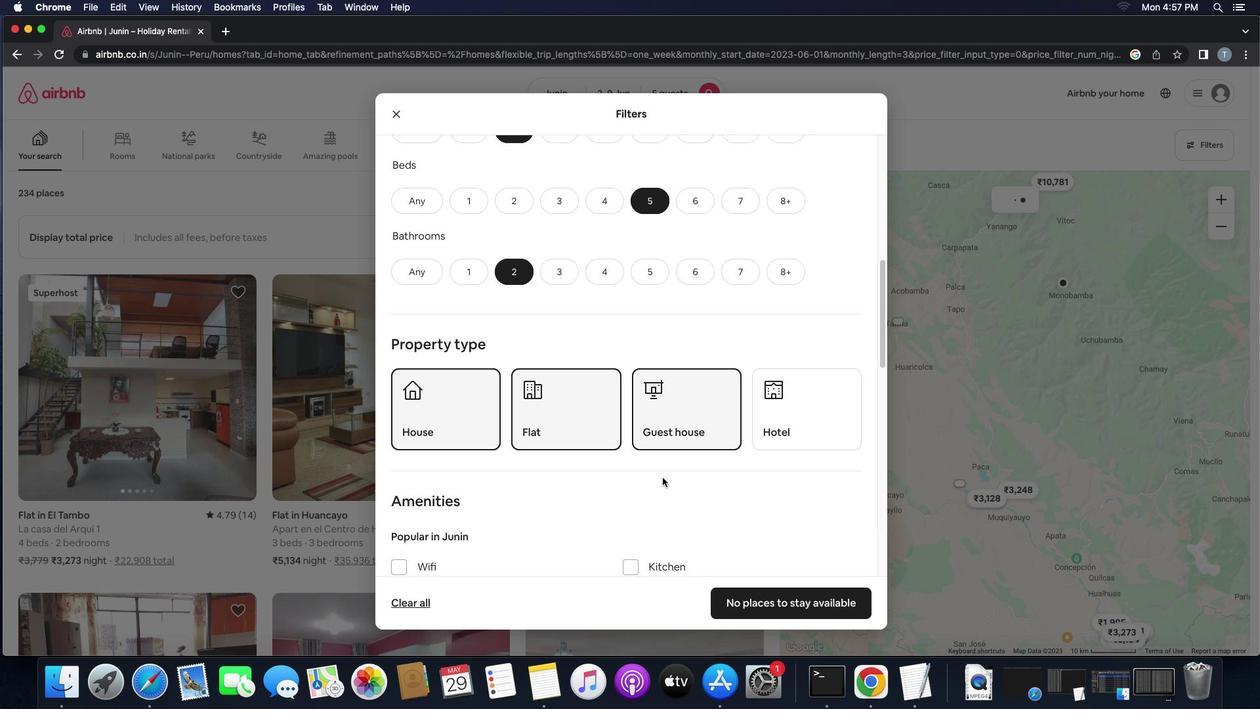 
Action: Mouse scrolled (662, 477) with delta (0, -1)
Screenshot: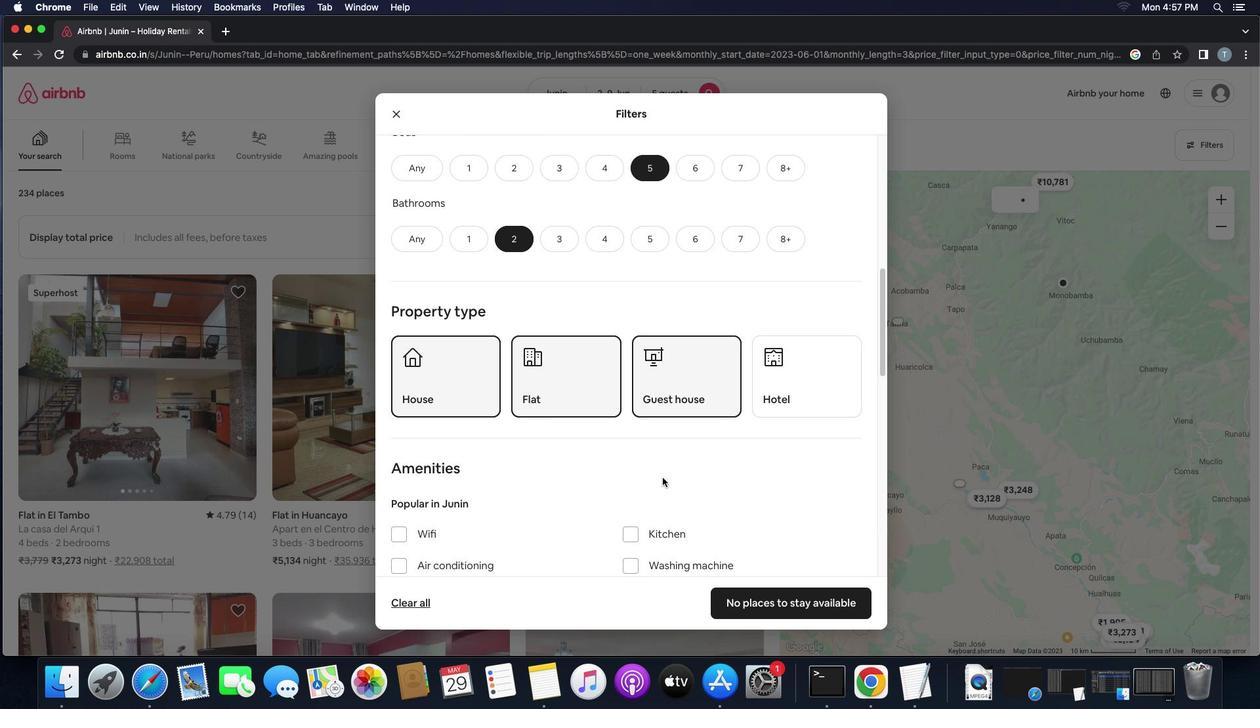 
Action: Mouse scrolled (662, 477) with delta (0, 0)
Screenshot: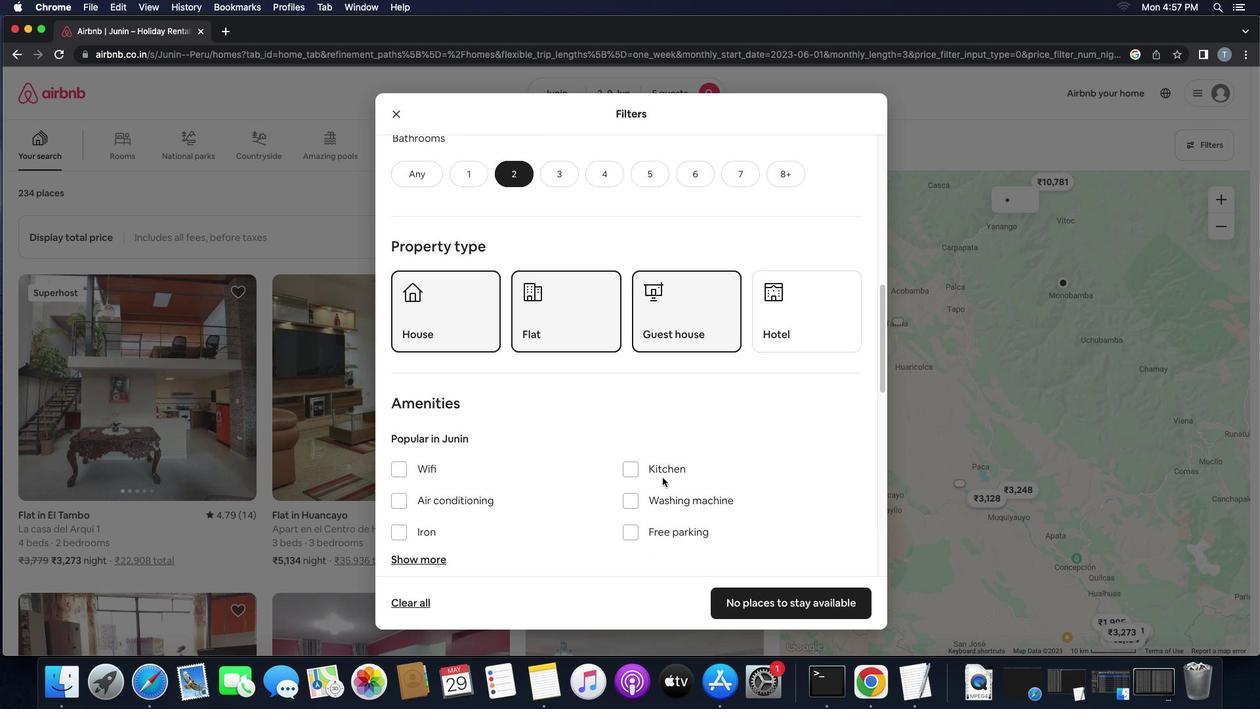 
Action: Mouse scrolled (662, 477) with delta (0, 0)
Screenshot: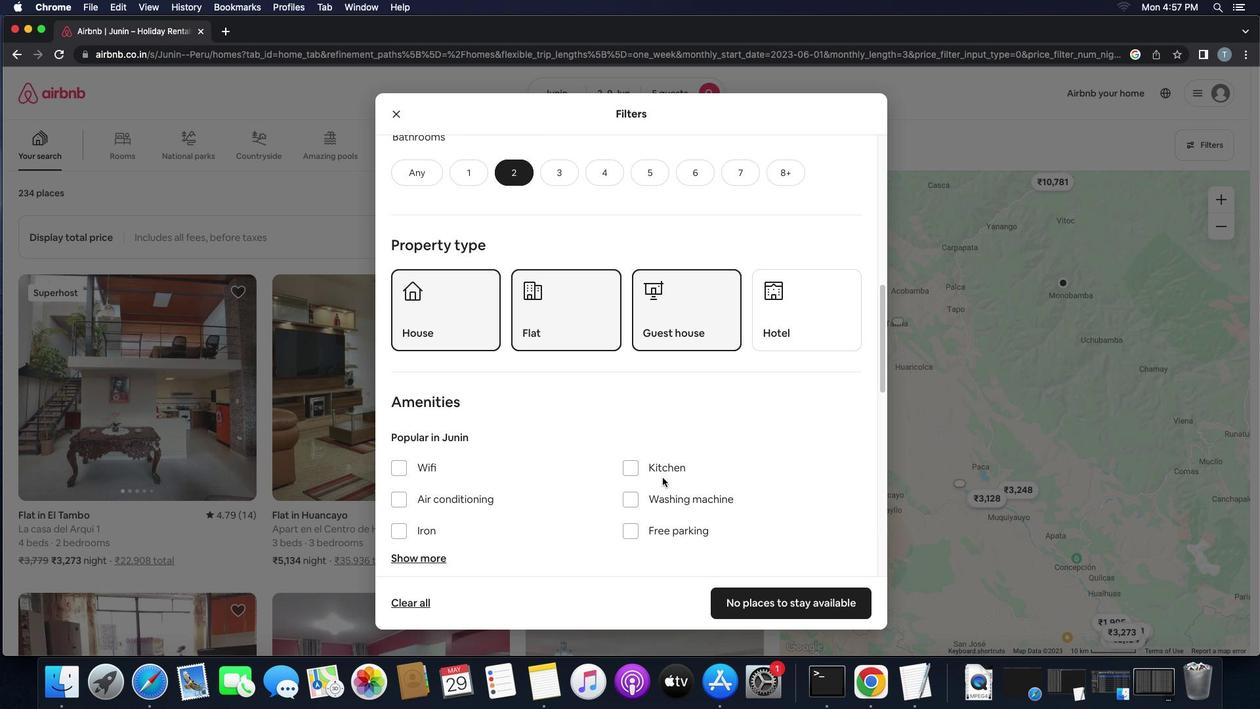 
Action: Mouse scrolled (662, 477) with delta (0, 0)
Screenshot: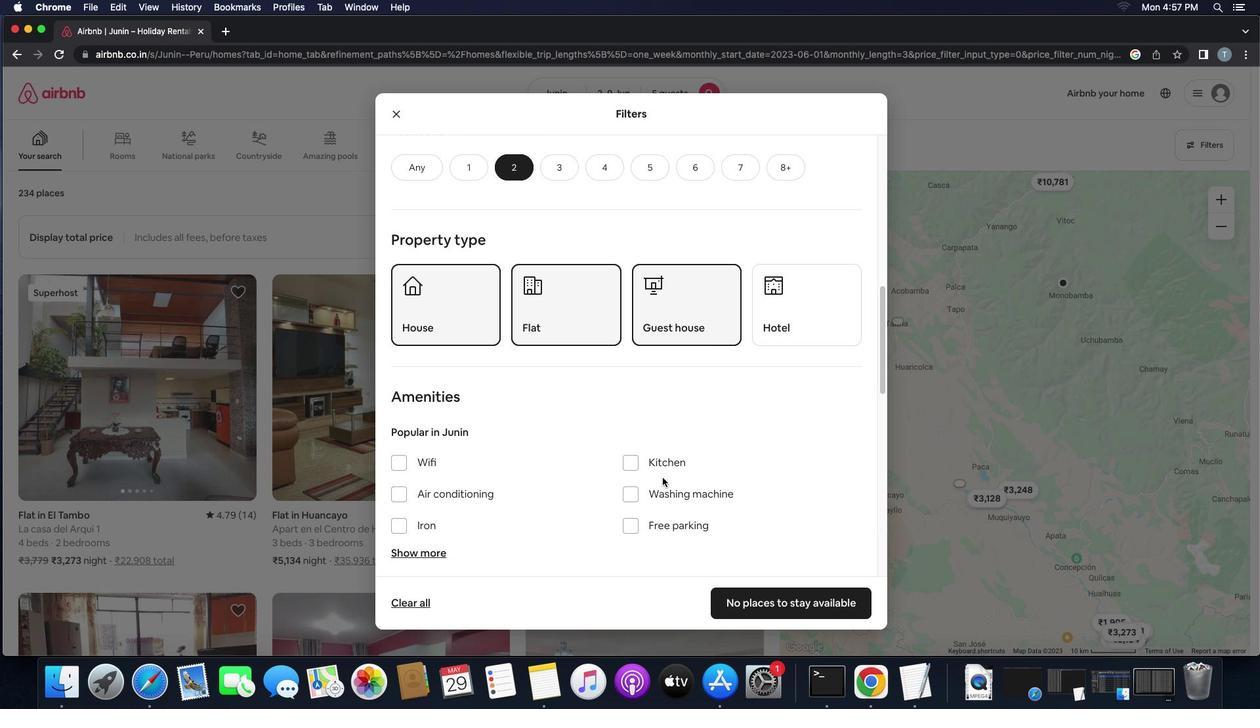 
Action: Mouse scrolled (662, 477) with delta (0, 0)
Screenshot: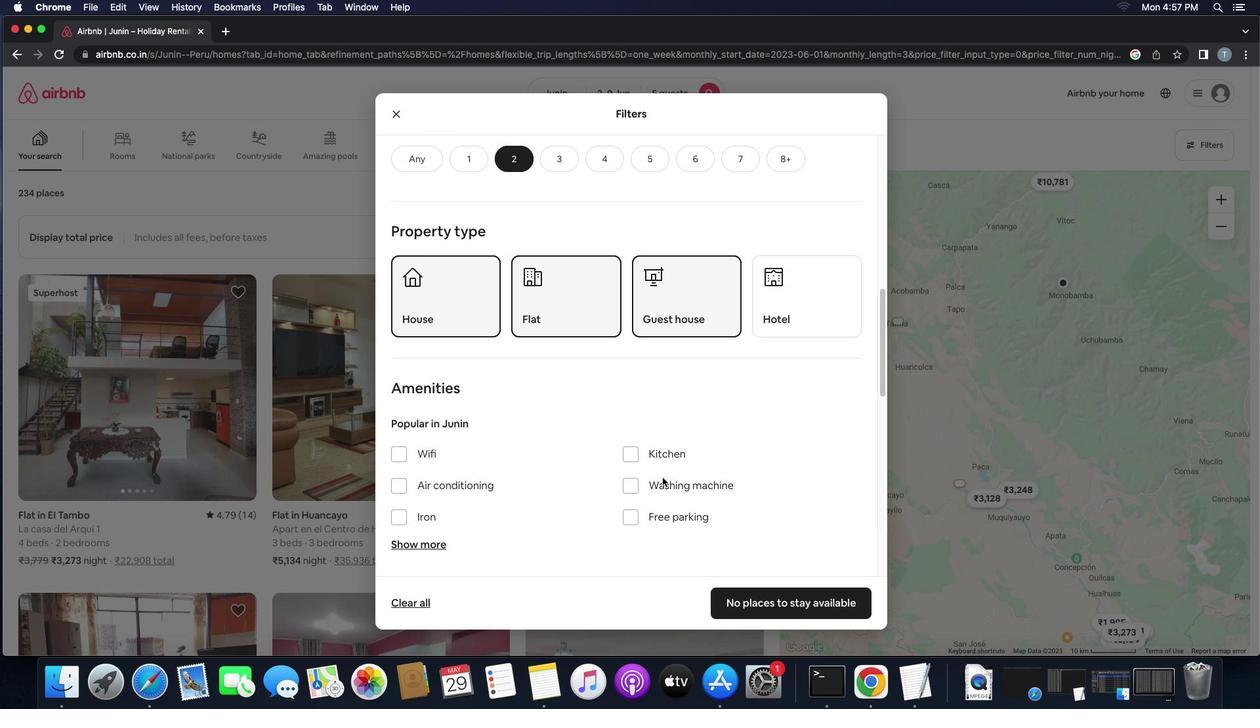 
Action: Mouse scrolled (662, 477) with delta (0, 0)
Screenshot: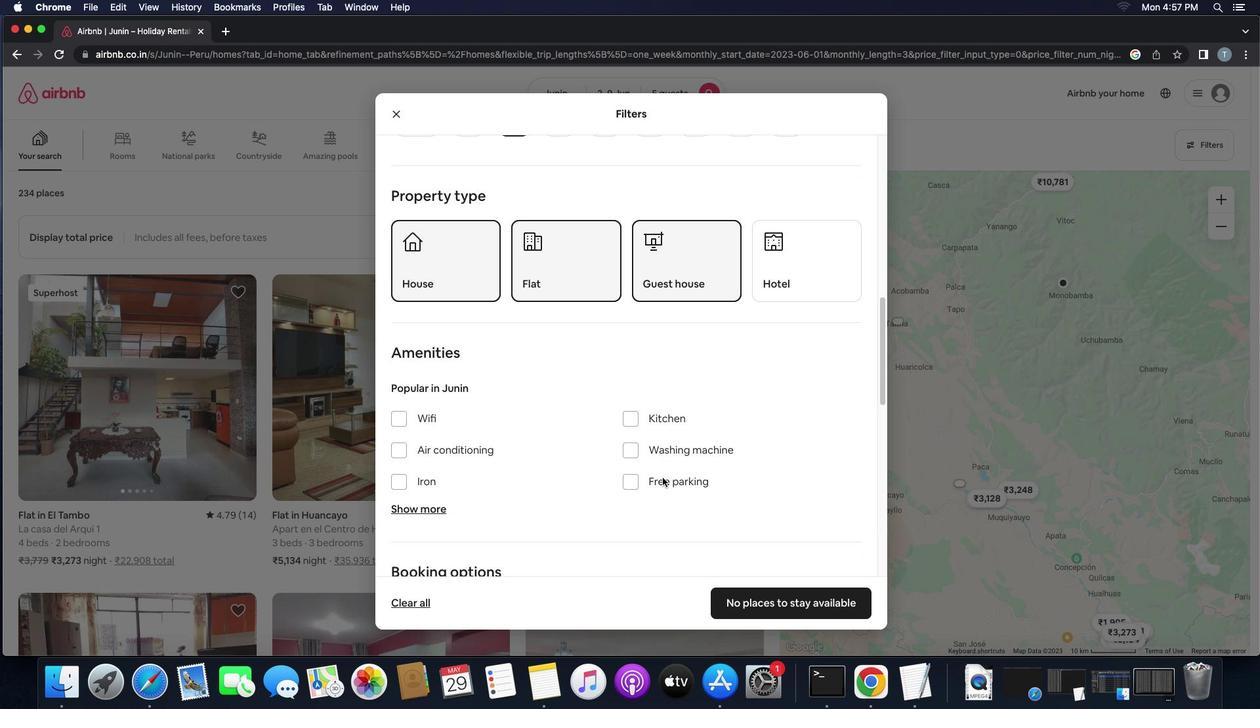 
Action: Mouse scrolled (662, 477) with delta (0, 0)
Screenshot: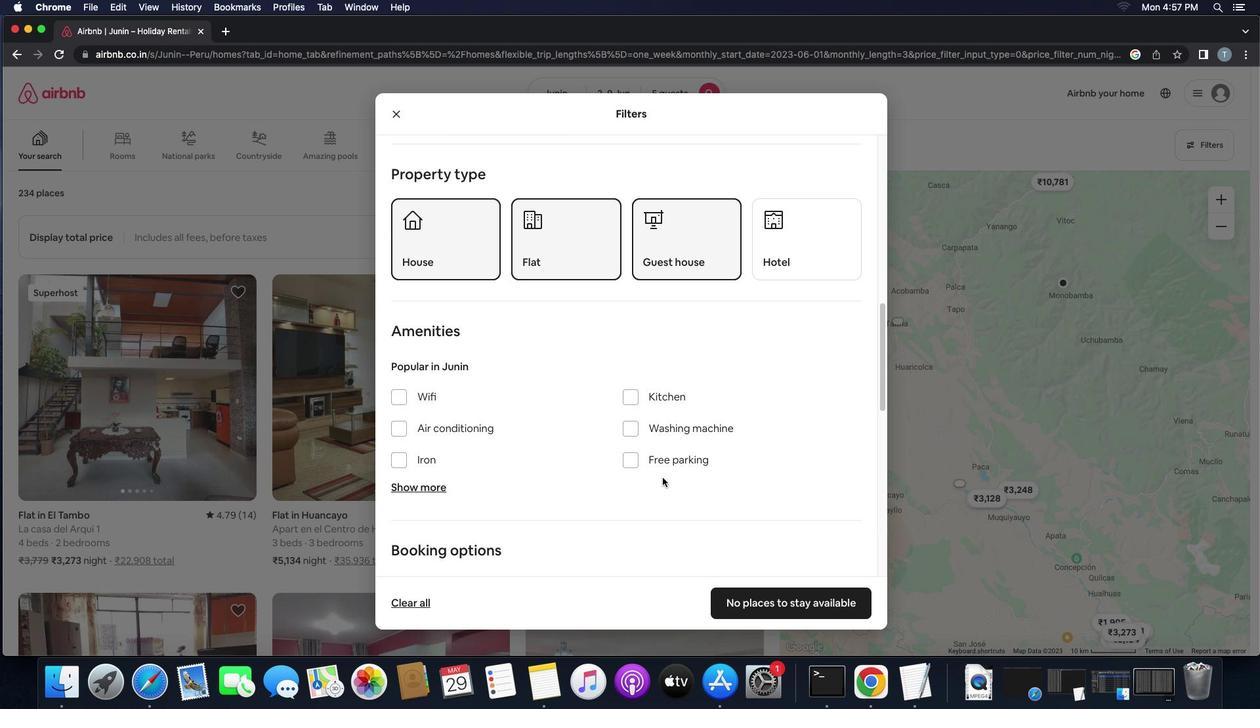 
Action: Mouse scrolled (662, 477) with delta (0, 0)
Screenshot: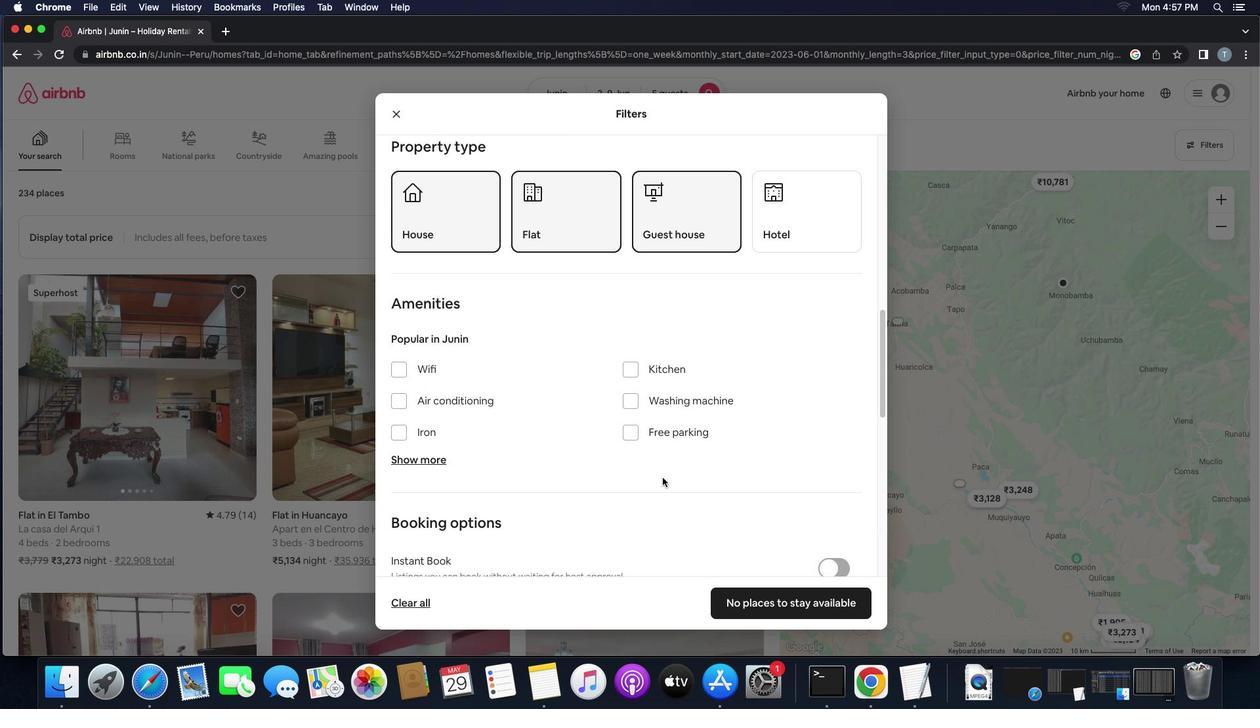 
Action: Mouse scrolled (662, 477) with delta (0, -1)
Screenshot: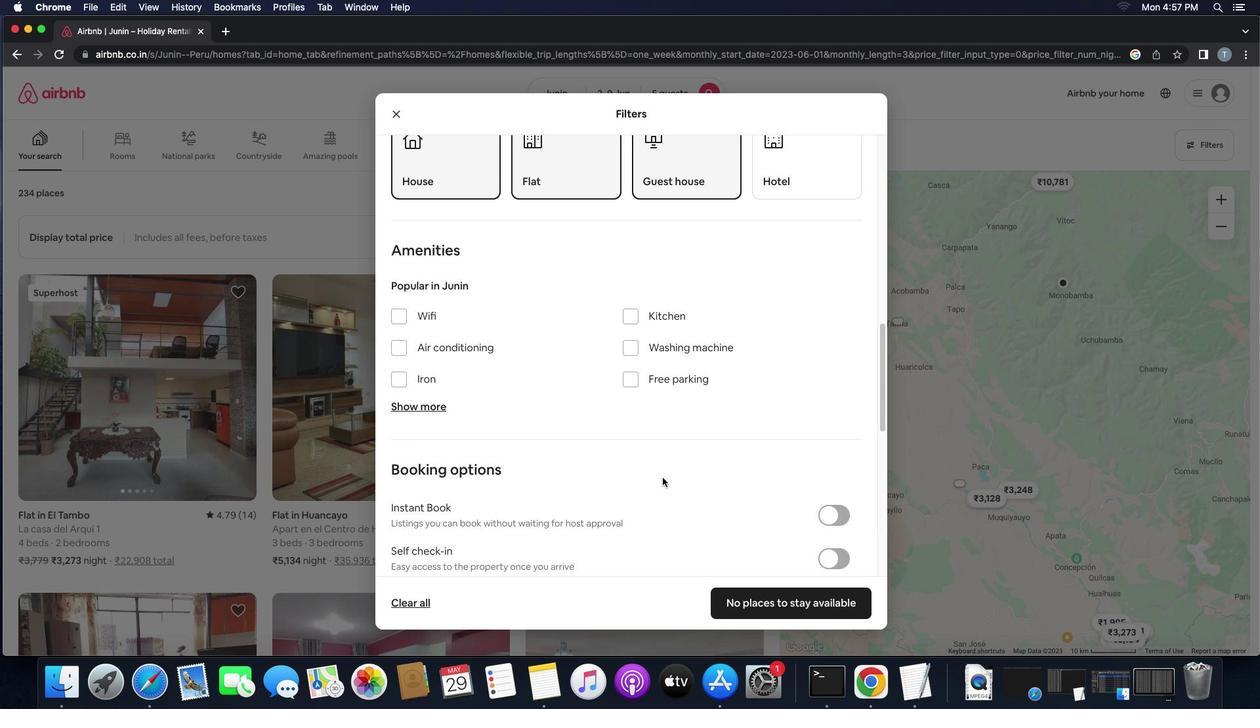 
Action: Mouse scrolled (662, 477) with delta (0, -2)
Screenshot: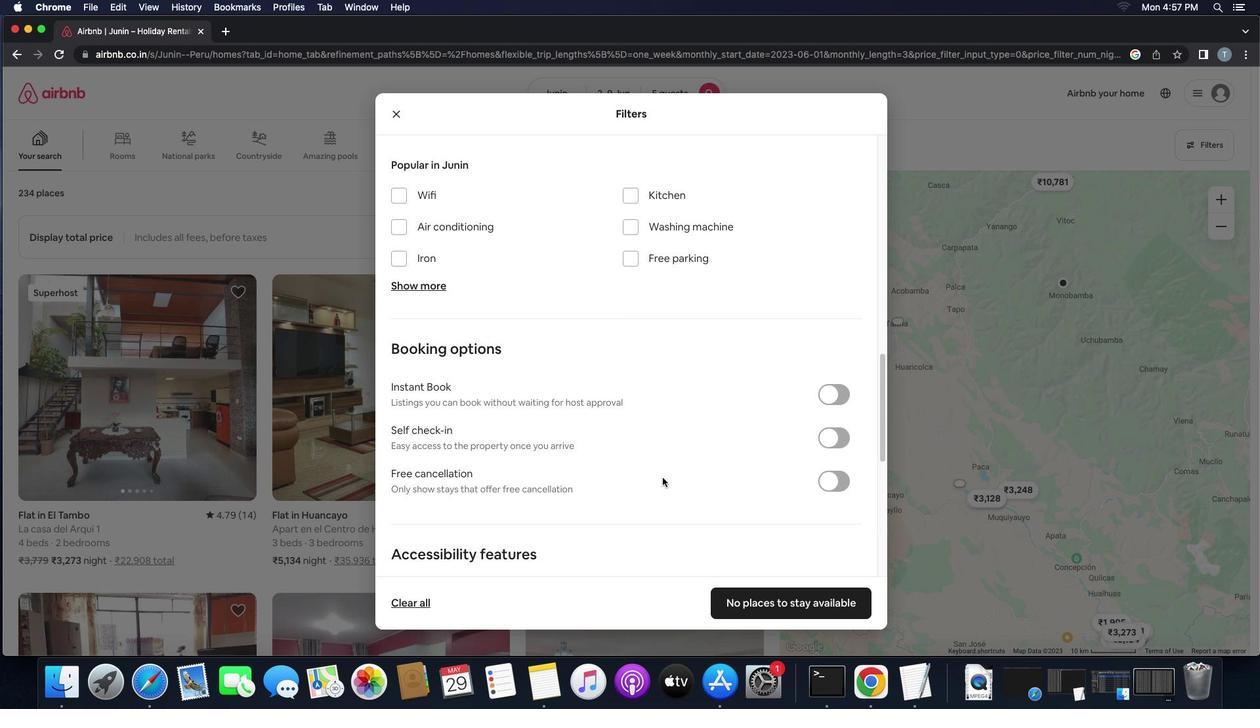 
Action: Mouse moved to (821, 428)
Screenshot: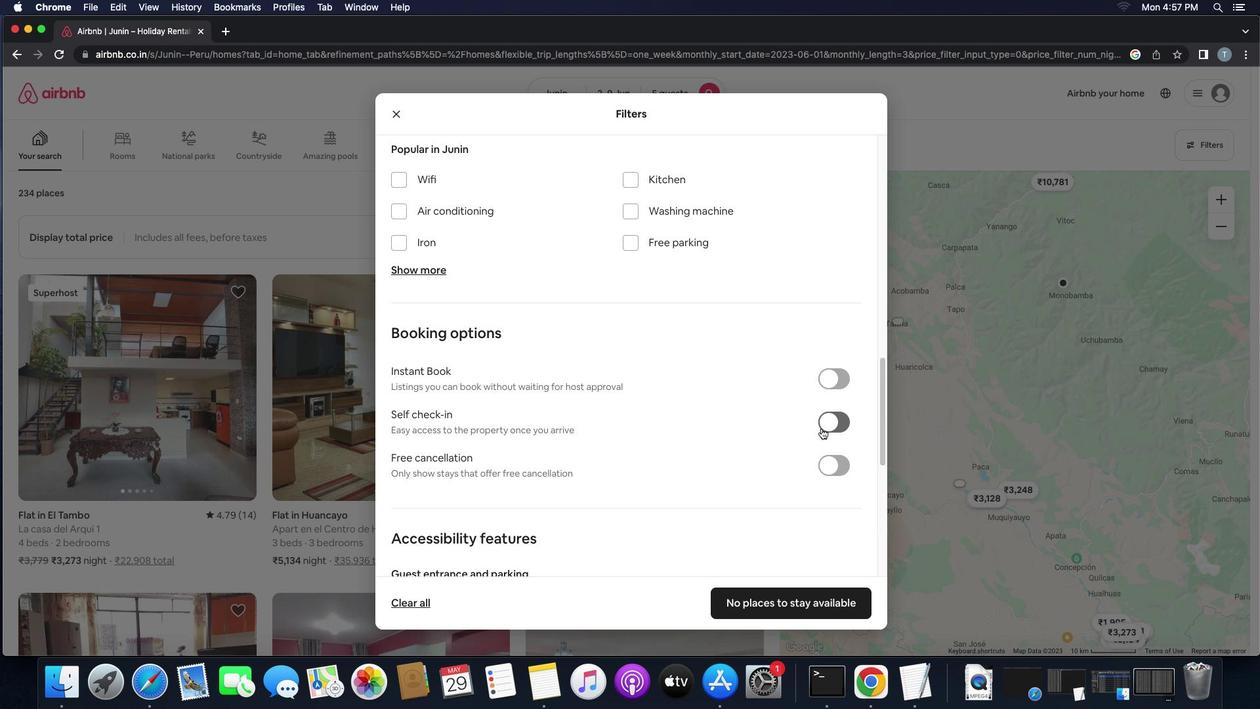 
Action: Mouse pressed left at (821, 428)
Screenshot: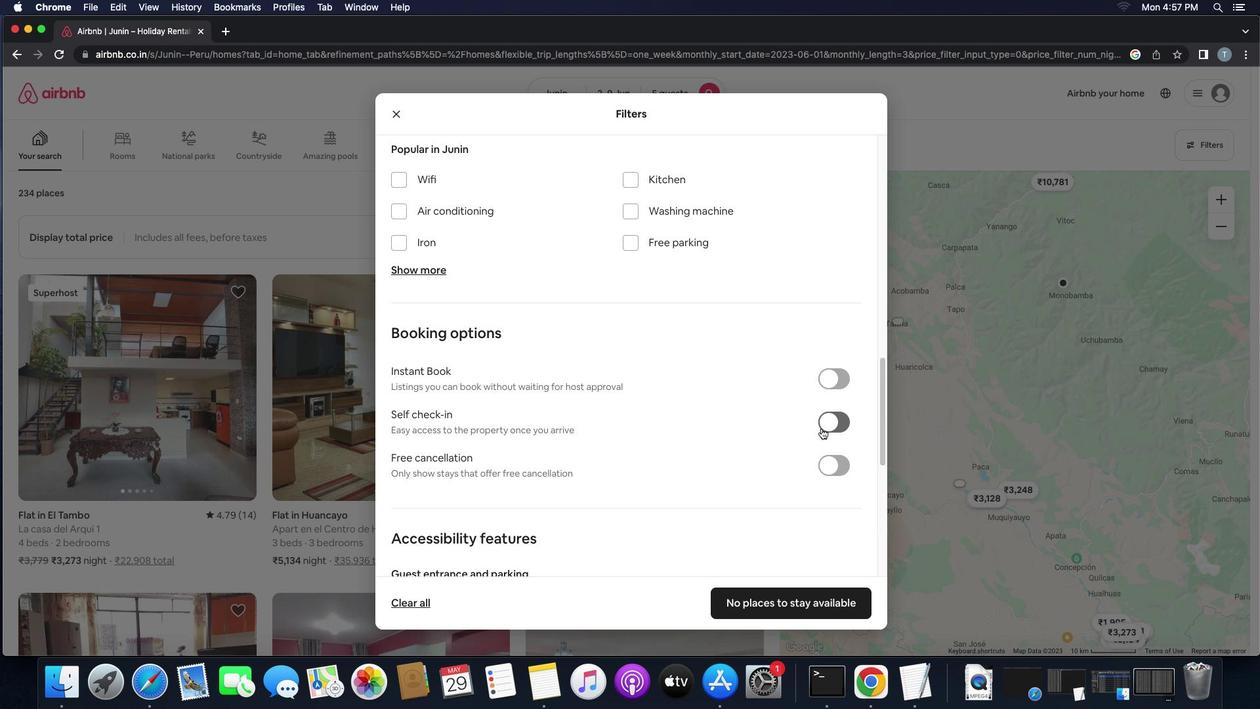 
Action: Mouse moved to (683, 464)
Screenshot: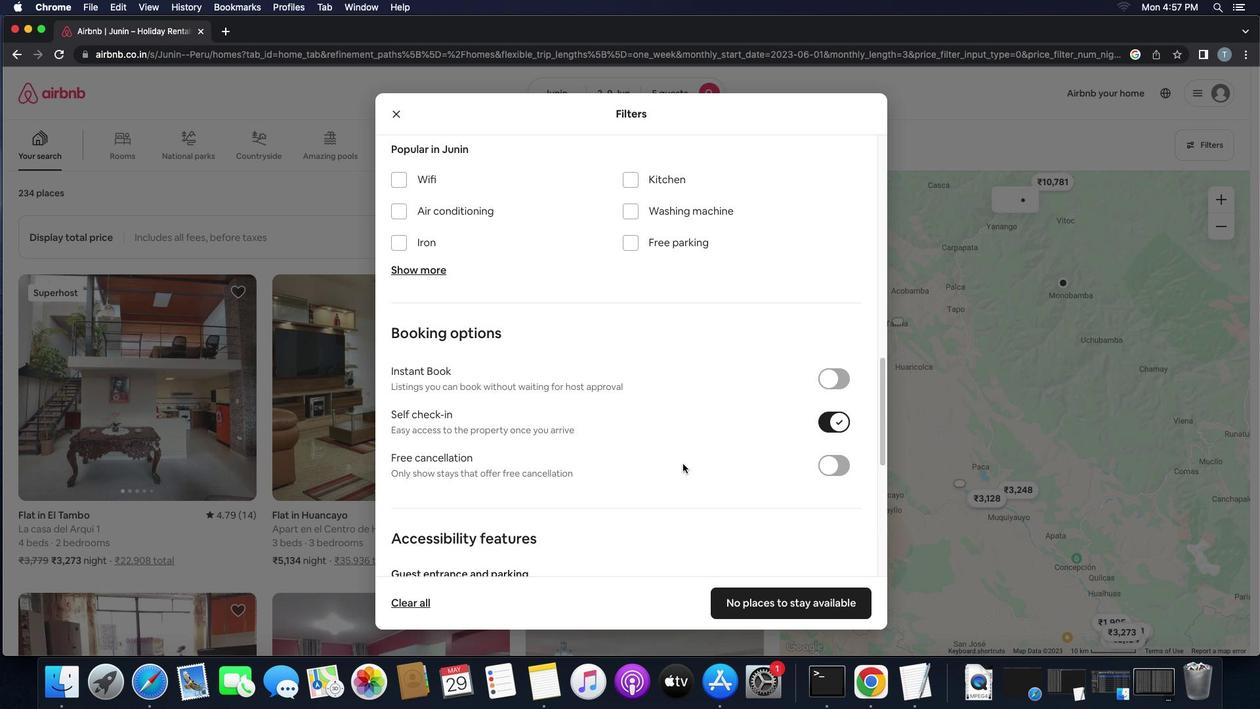 
Action: Mouse scrolled (683, 464) with delta (0, 0)
Screenshot: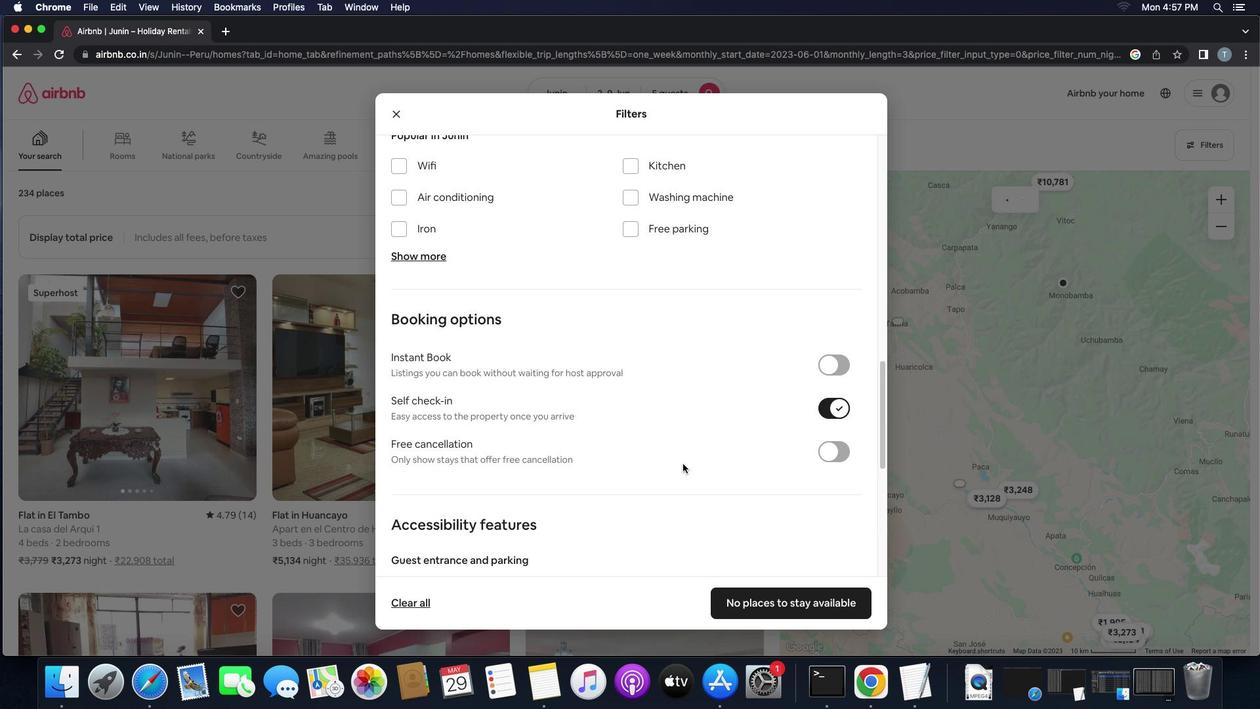 
Action: Mouse scrolled (683, 464) with delta (0, 0)
Screenshot: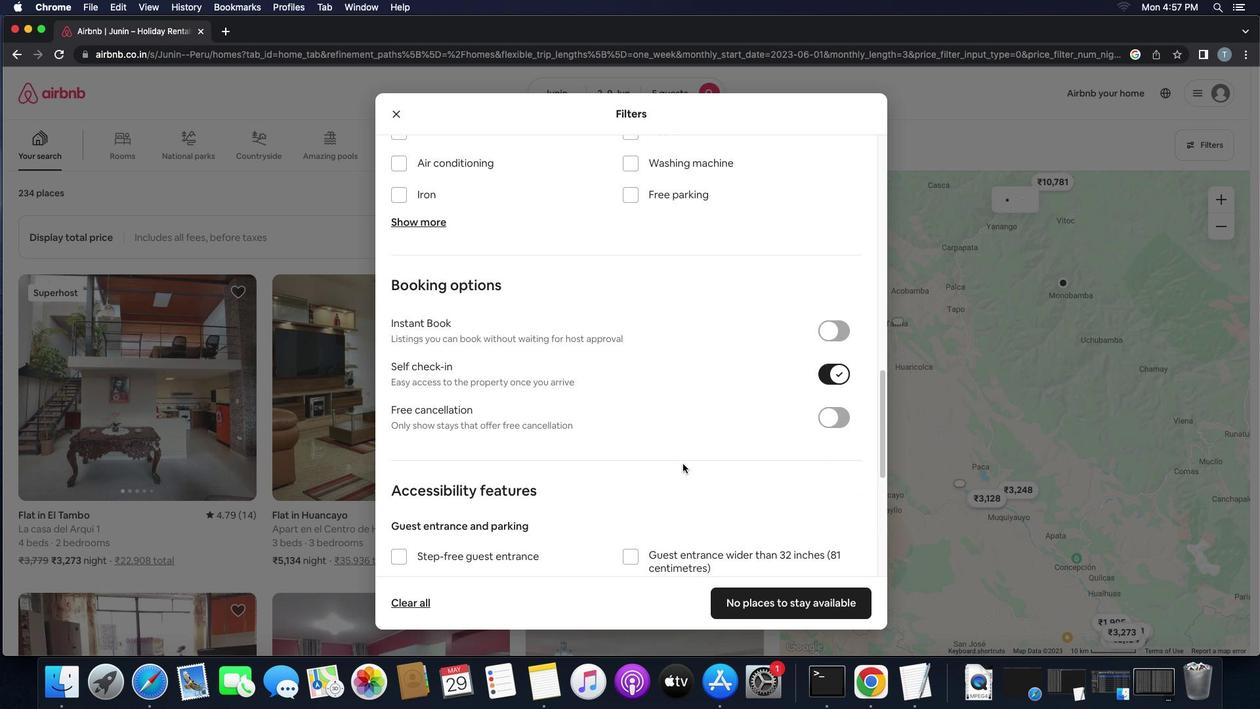 
Action: Mouse scrolled (683, 464) with delta (0, -1)
Screenshot: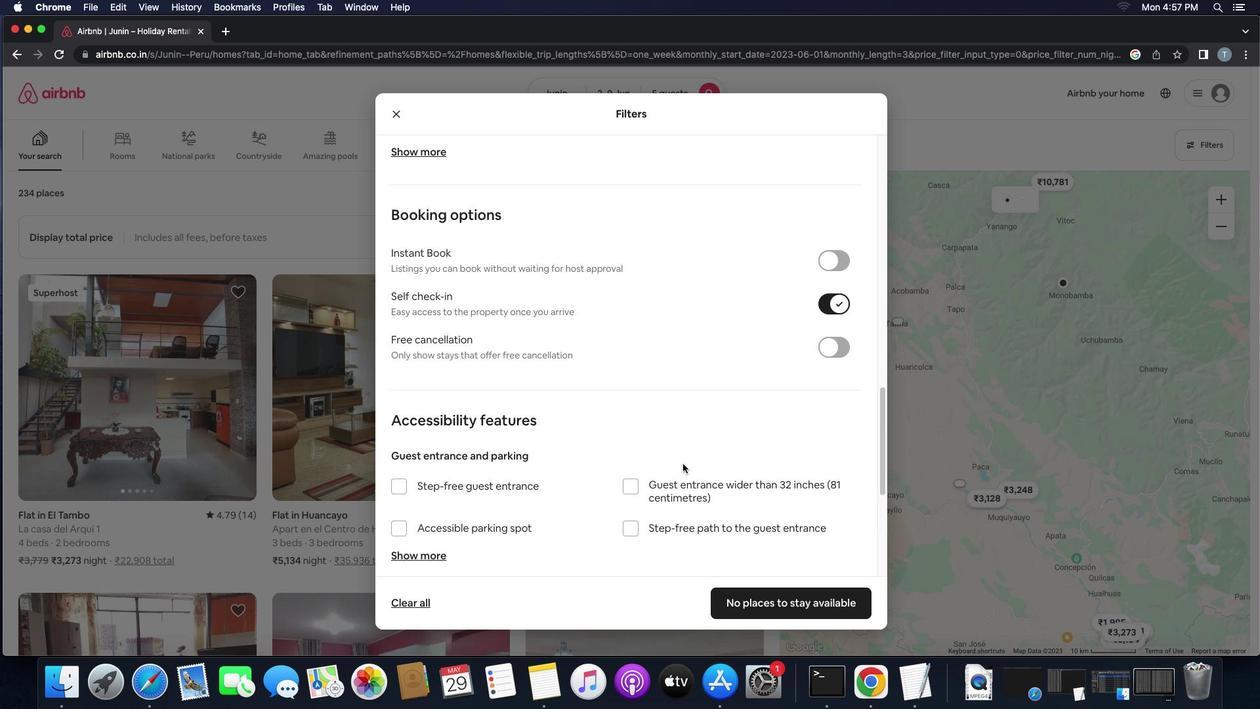
Action: Mouse scrolled (683, 464) with delta (0, -2)
Screenshot: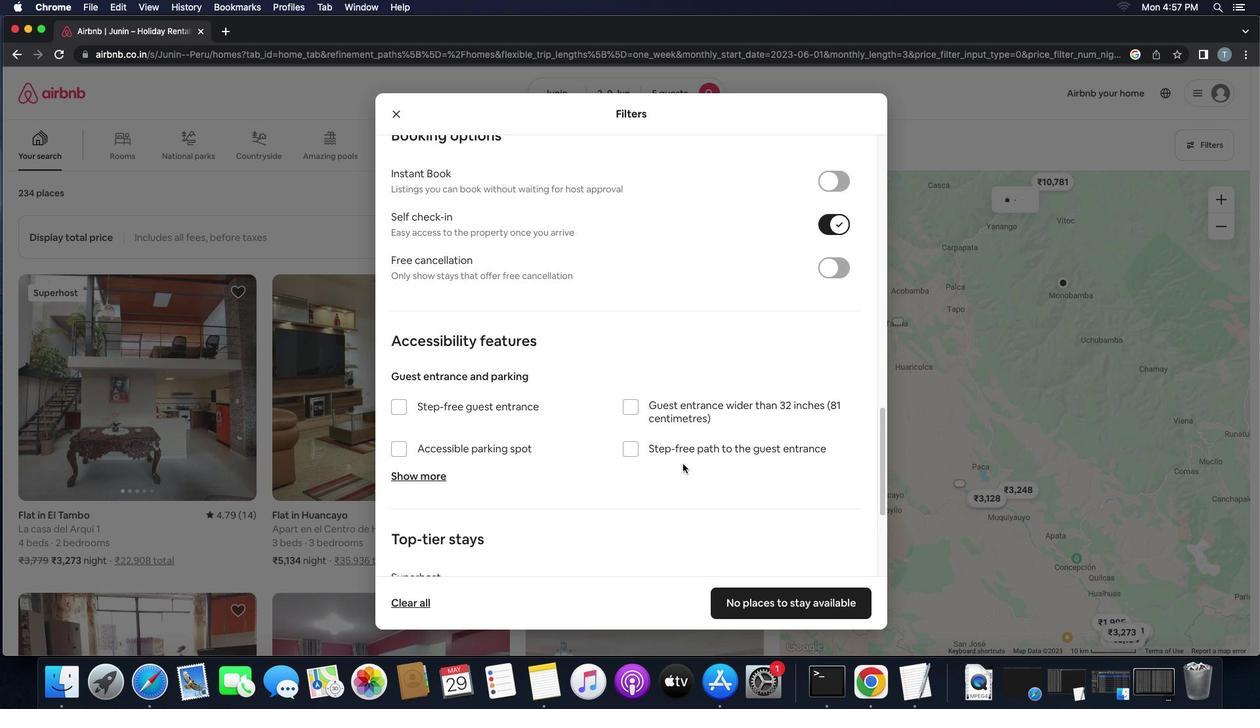 
Action: Mouse scrolled (683, 464) with delta (0, 0)
Screenshot: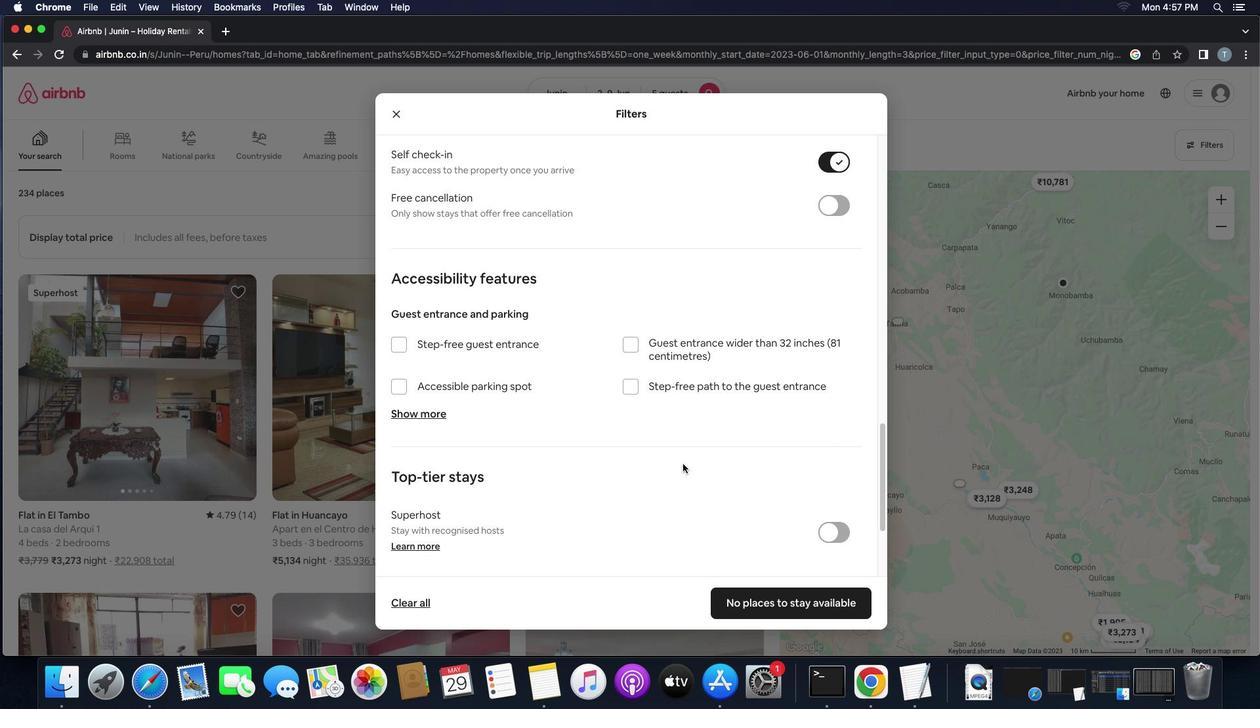 
Action: Mouse scrolled (683, 464) with delta (0, 0)
Screenshot: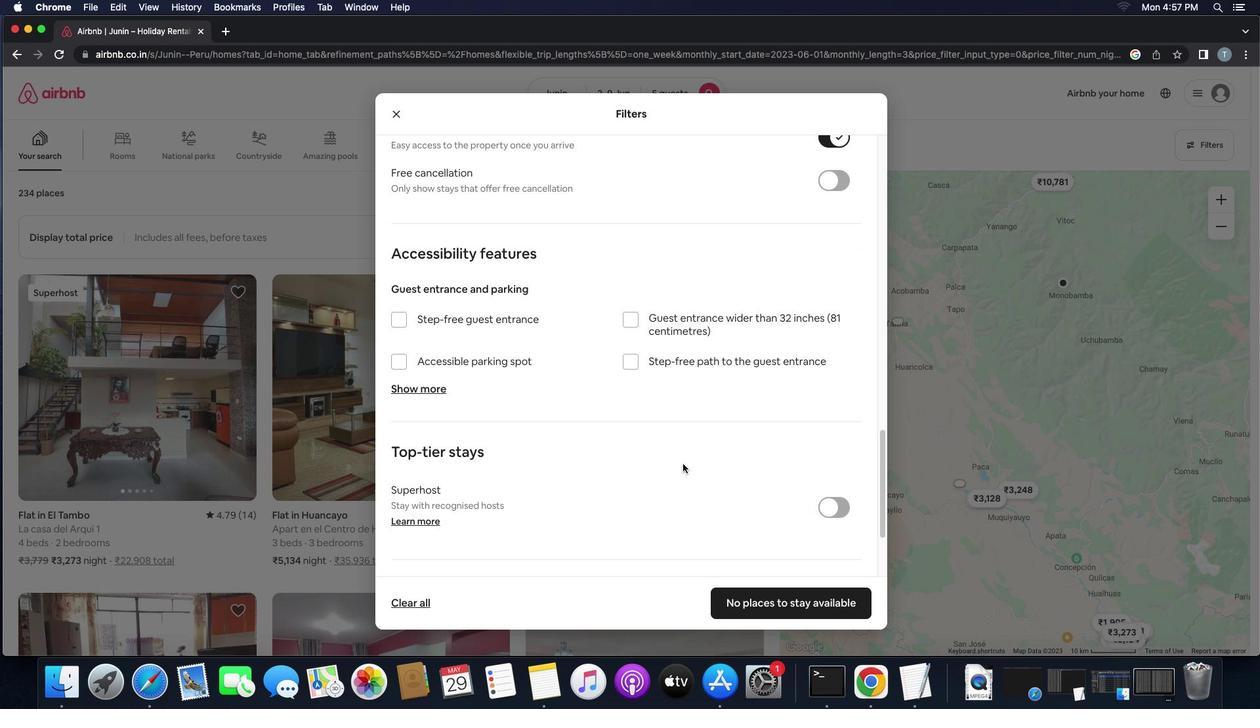 
Action: Mouse scrolled (683, 464) with delta (0, -1)
Screenshot: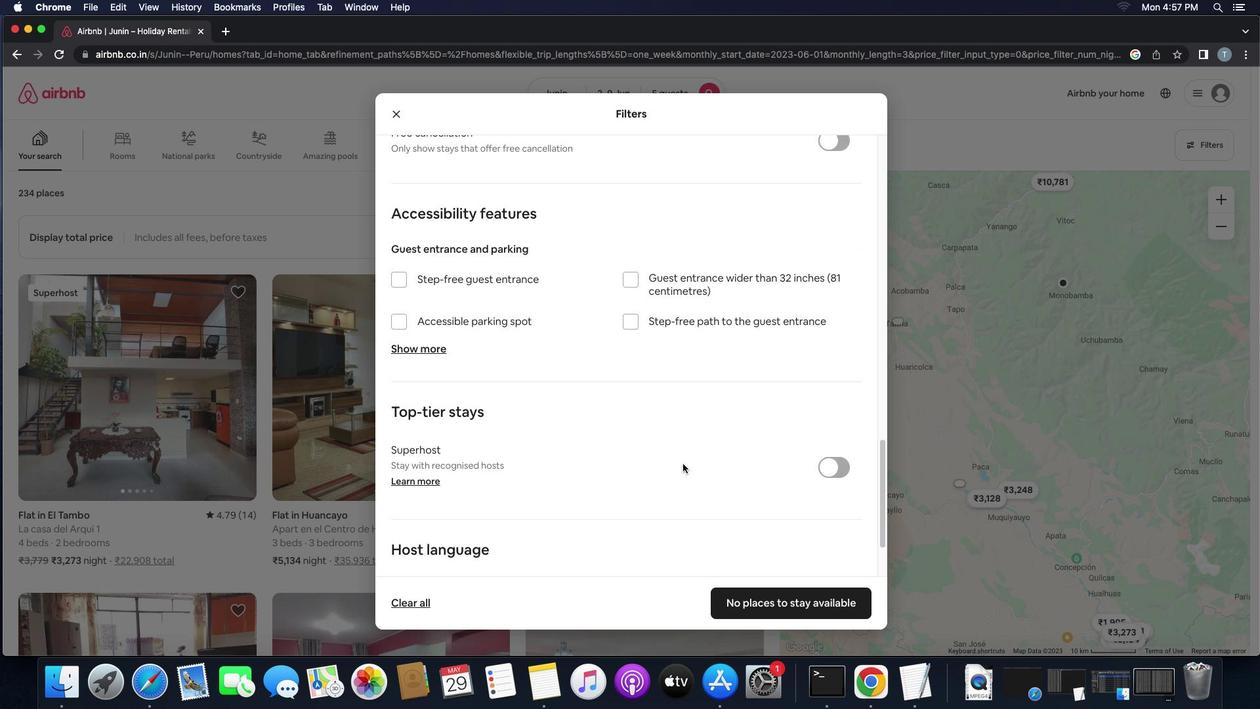 
Action: Mouse scrolled (683, 464) with delta (0, -2)
Screenshot: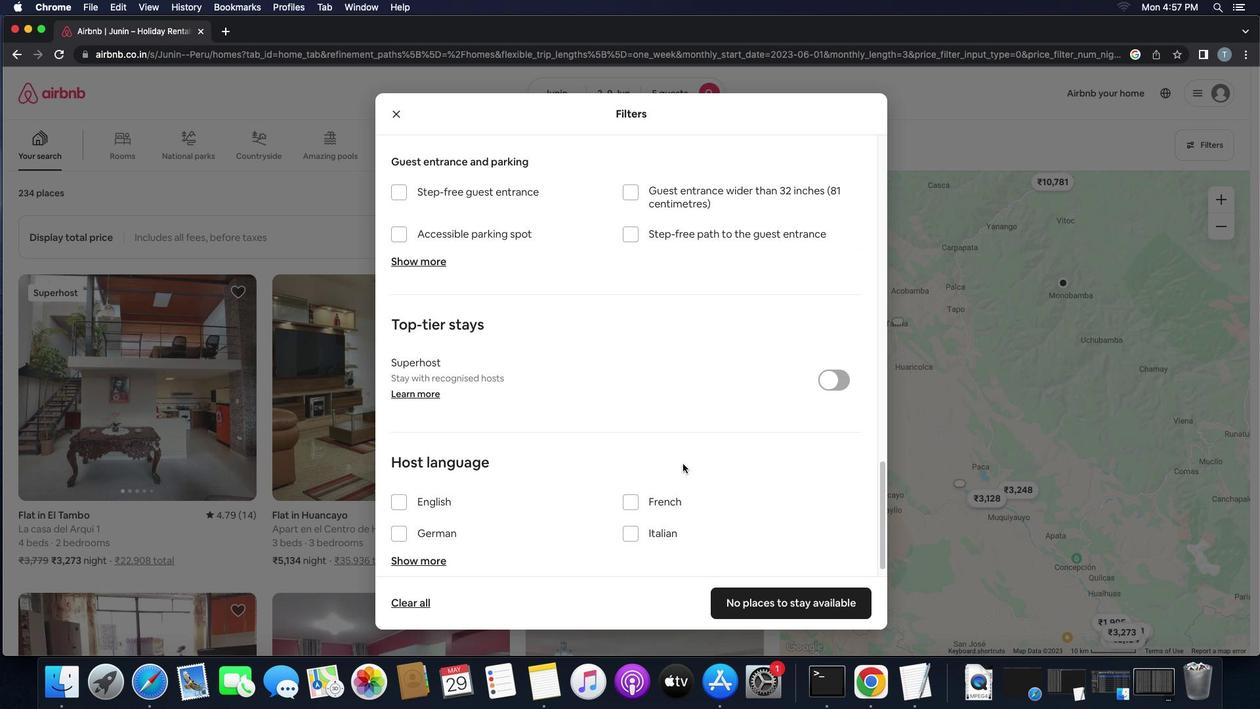 
Action: Mouse scrolled (683, 464) with delta (0, 0)
Screenshot: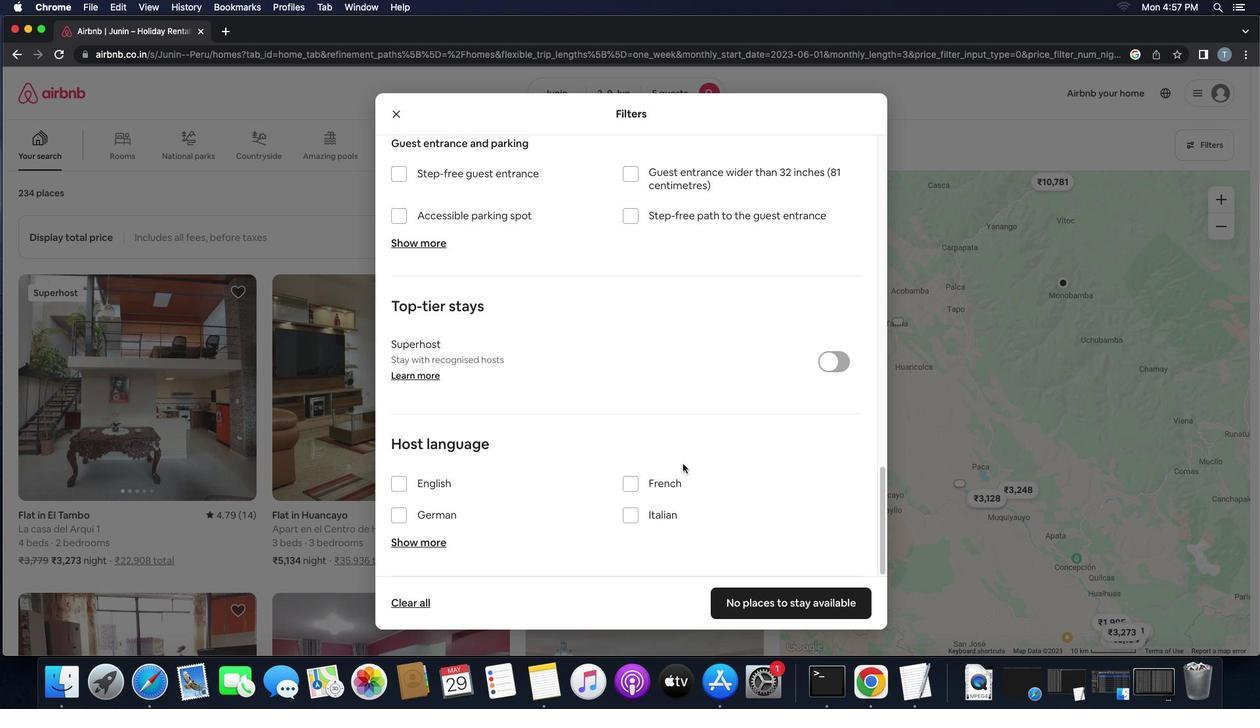 
Action: Mouse scrolled (683, 464) with delta (0, 0)
Screenshot: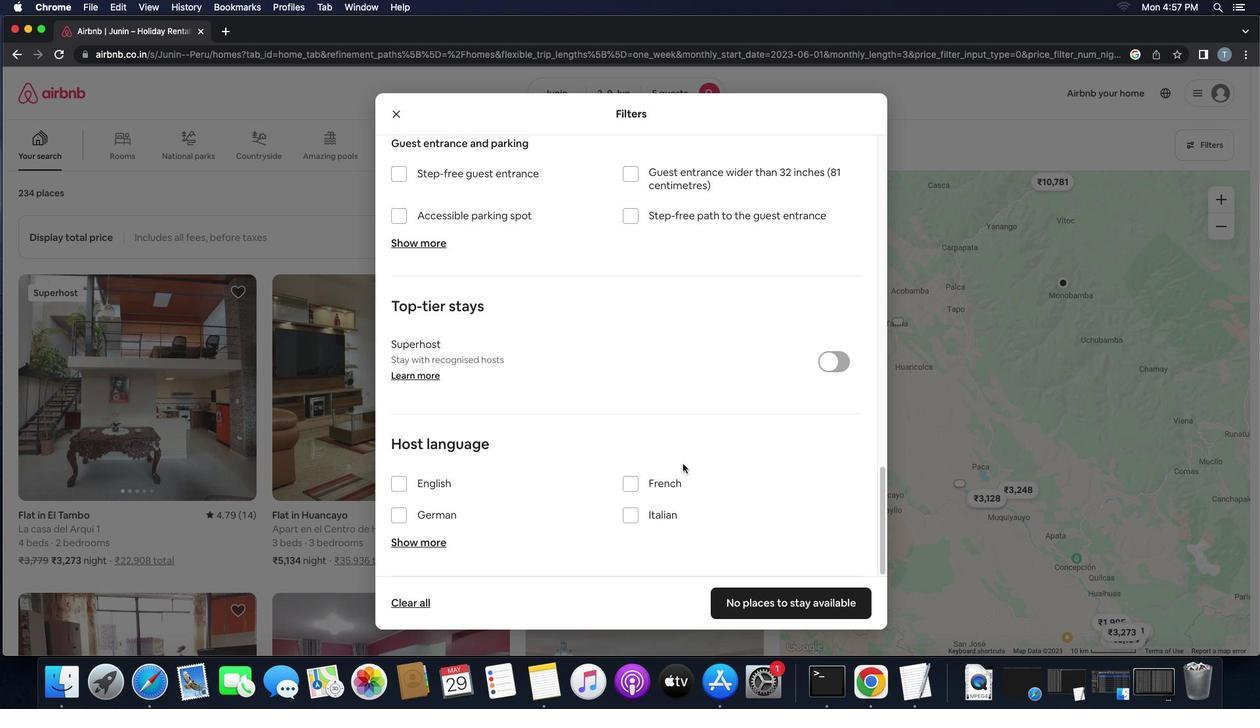 
Action: Mouse scrolled (683, 464) with delta (0, 0)
Screenshot: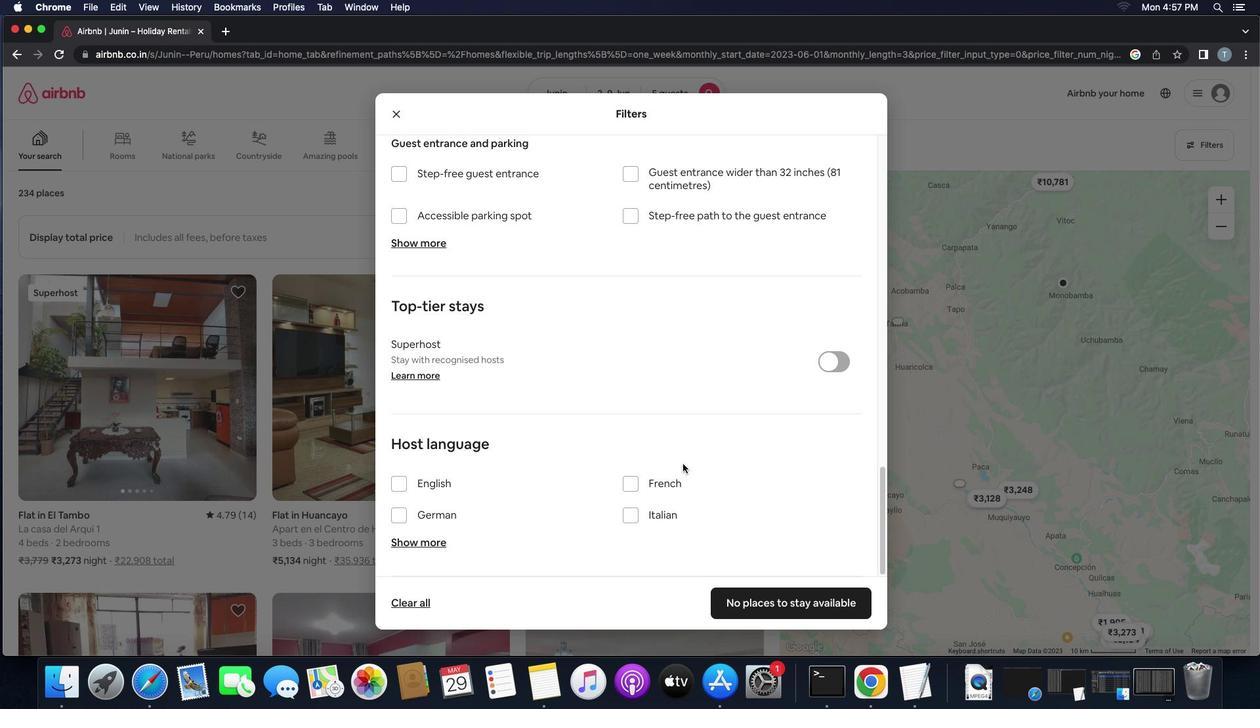 
Action: Mouse moved to (417, 486)
Screenshot: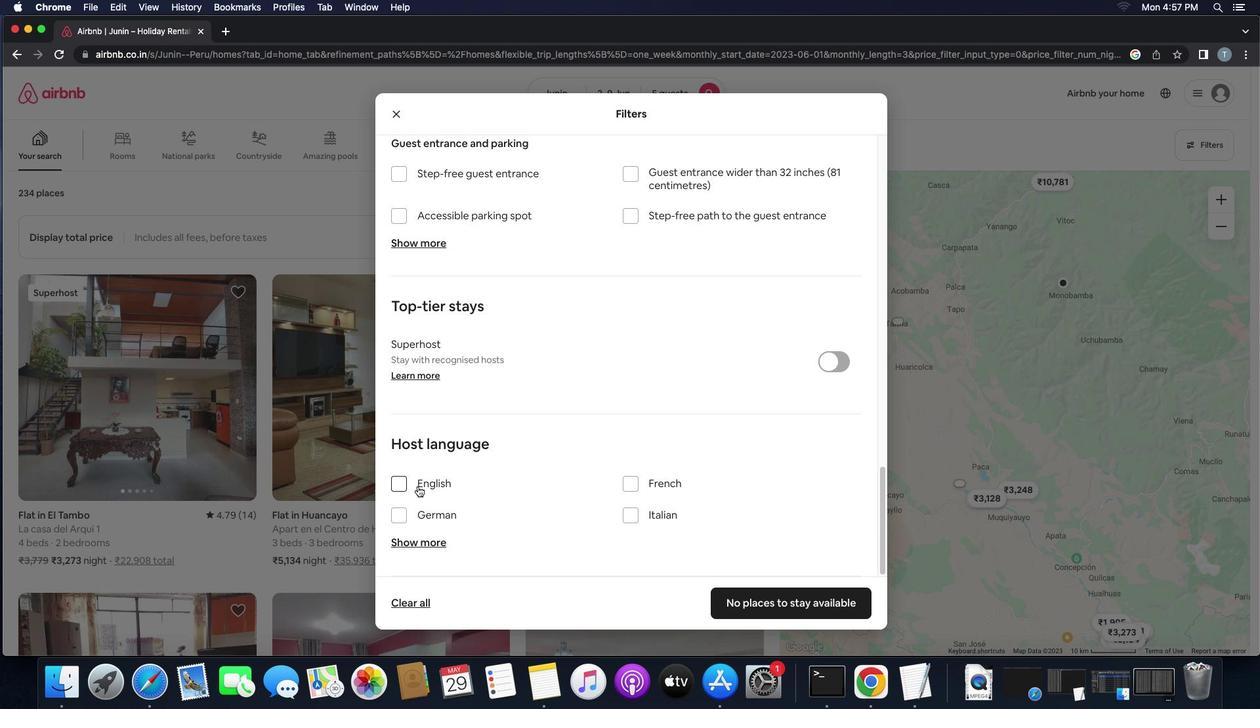 
Action: Mouse pressed left at (417, 486)
Screenshot: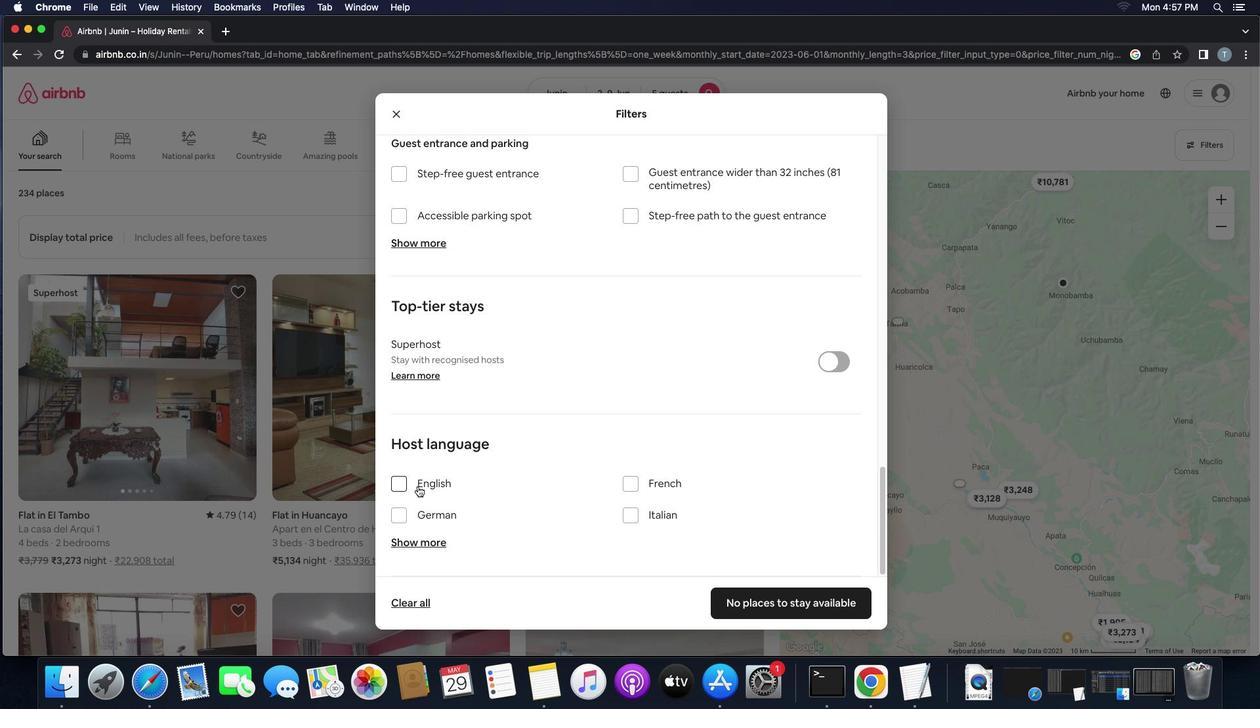 
Action: Mouse moved to (594, 528)
Screenshot: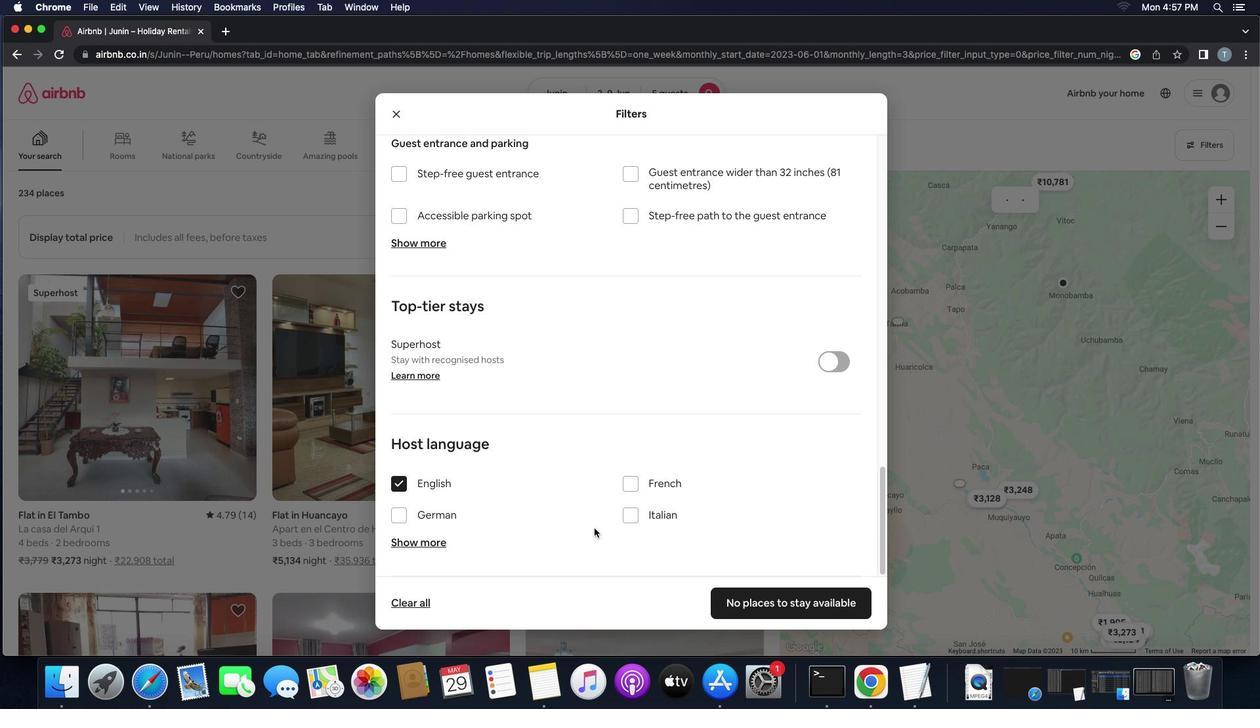 
Action: Mouse scrolled (594, 528) with delta (0, 0)
Screenshot: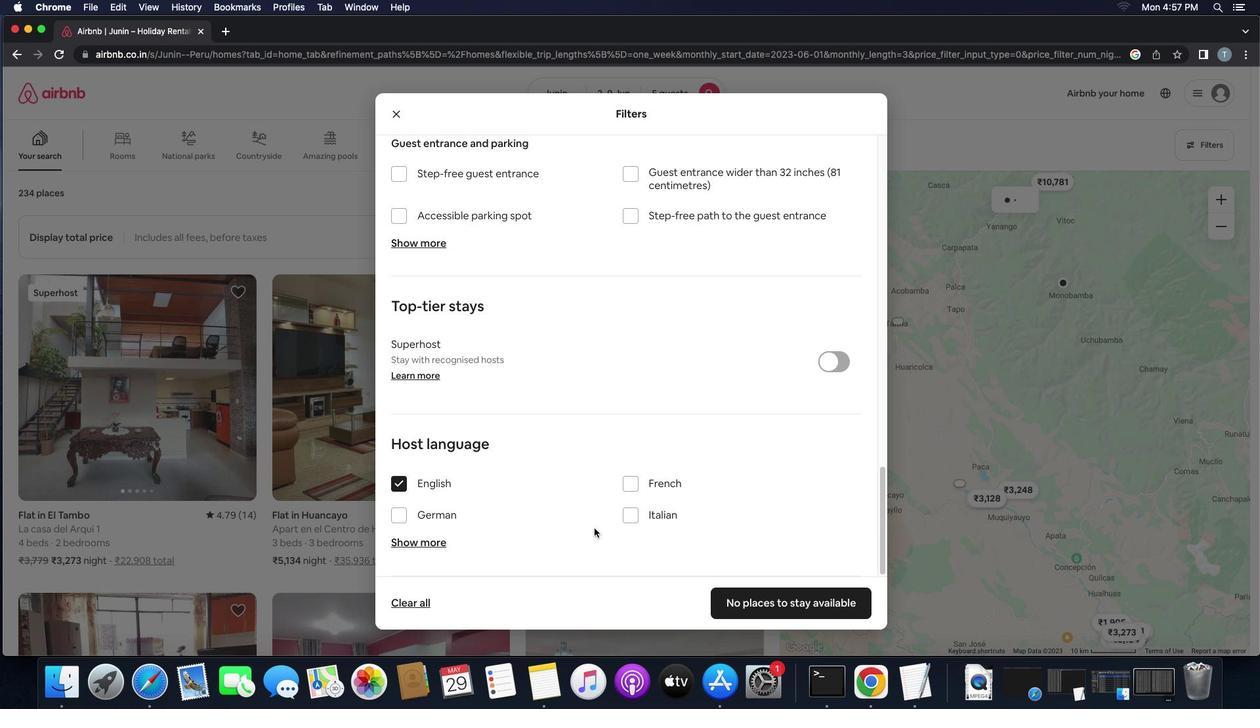 
Action: Mouse scrolled (594, 528) with delta (0, 0)
Screenshot: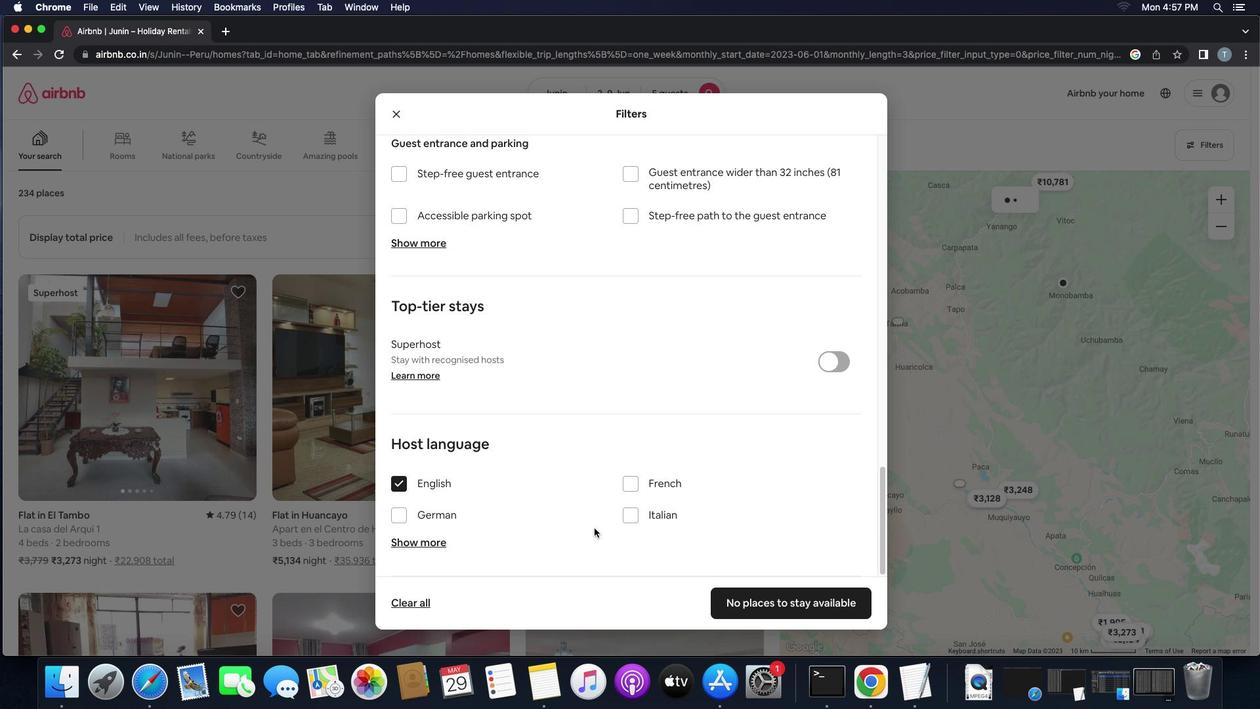 
Action: Mouse scrolled (594, 528) with delta (0, 0)
Screenshot: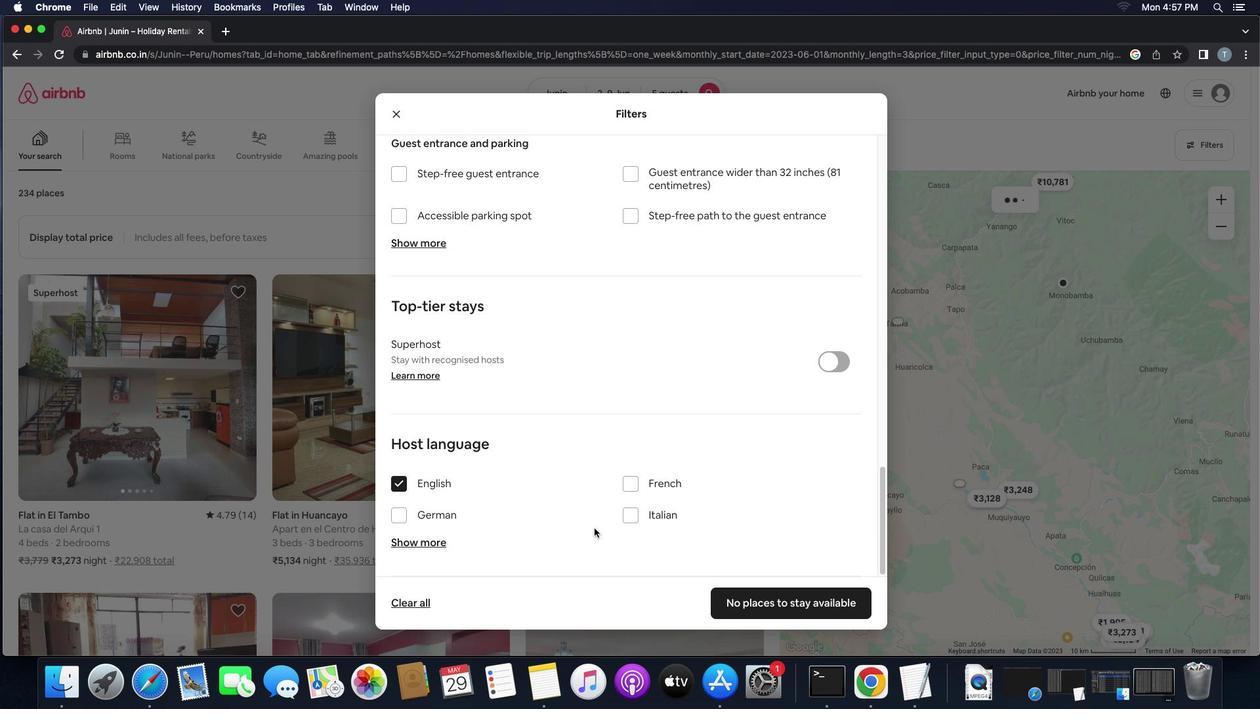 
Action: Mouse moved to (773, 610)
Screenshot: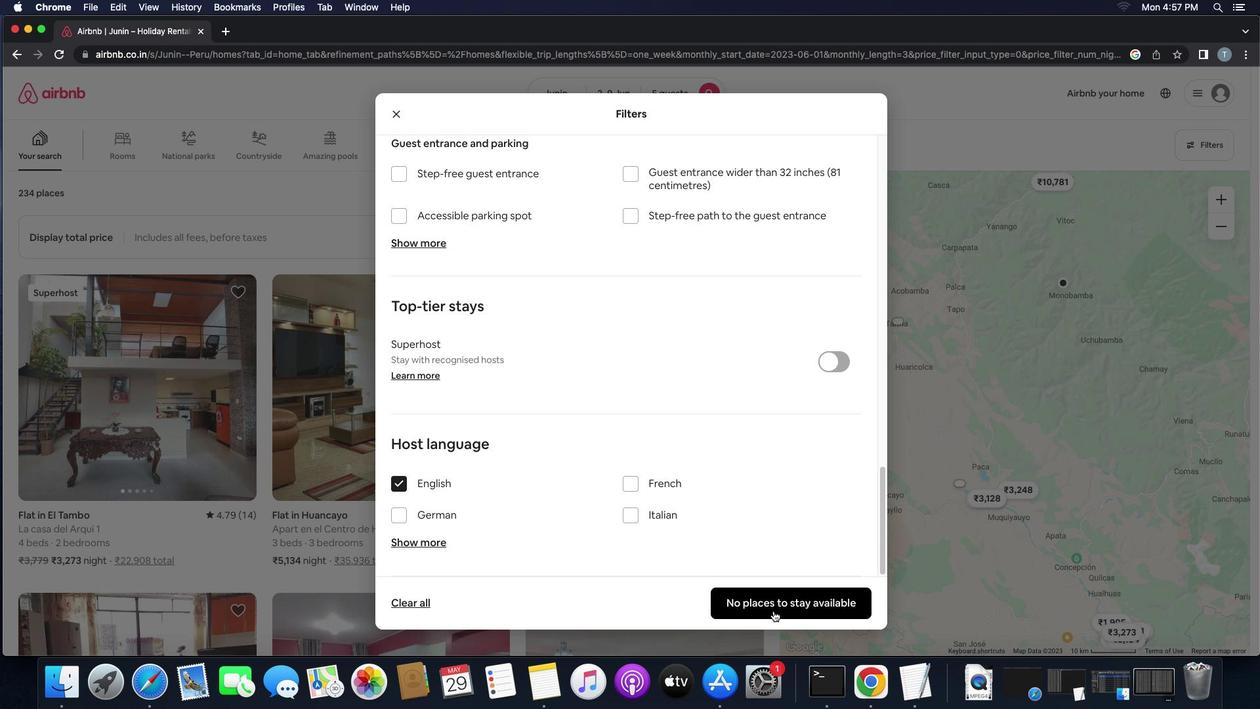 
Action: Mouse pressed left at (773, 610)
Screenshot: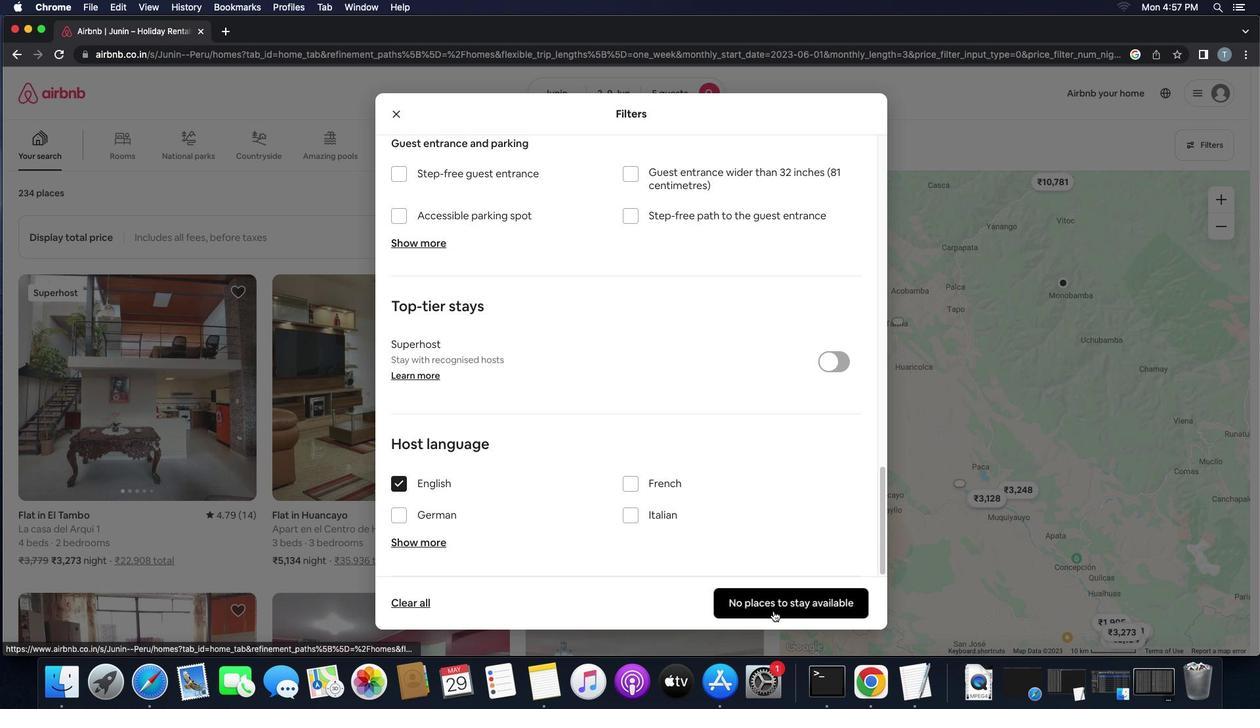 
Action: Mouse moved to (707, 422)
Screenshot: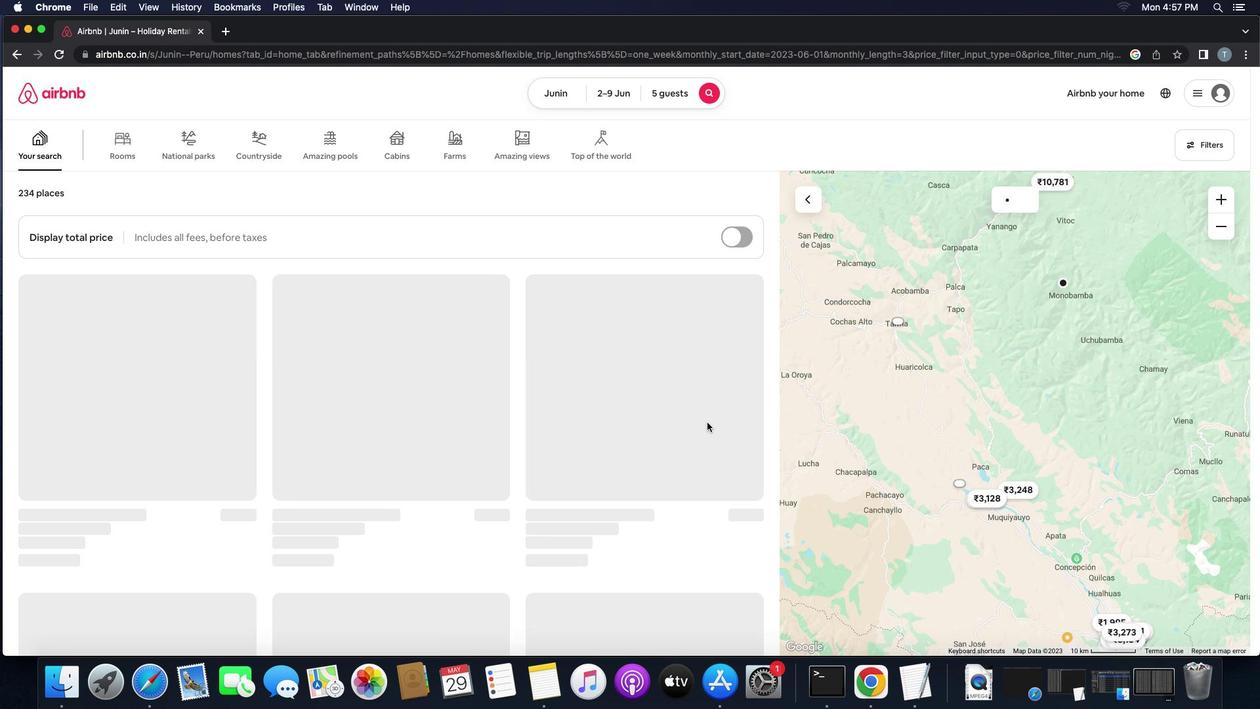 
